 Task: Find connections with filter location Neustadt/Süd with filter topic #successwith filter profile language German with filter current company Rakuten Symphony with filter school National Institute of Technology Rourkela with filter industry Architectural and Structural Metal Manufacturing with filter service category Editing with filter keywords title Animal Shelter Manager
Action: Mouse moved to (546, 72)
Screenshot: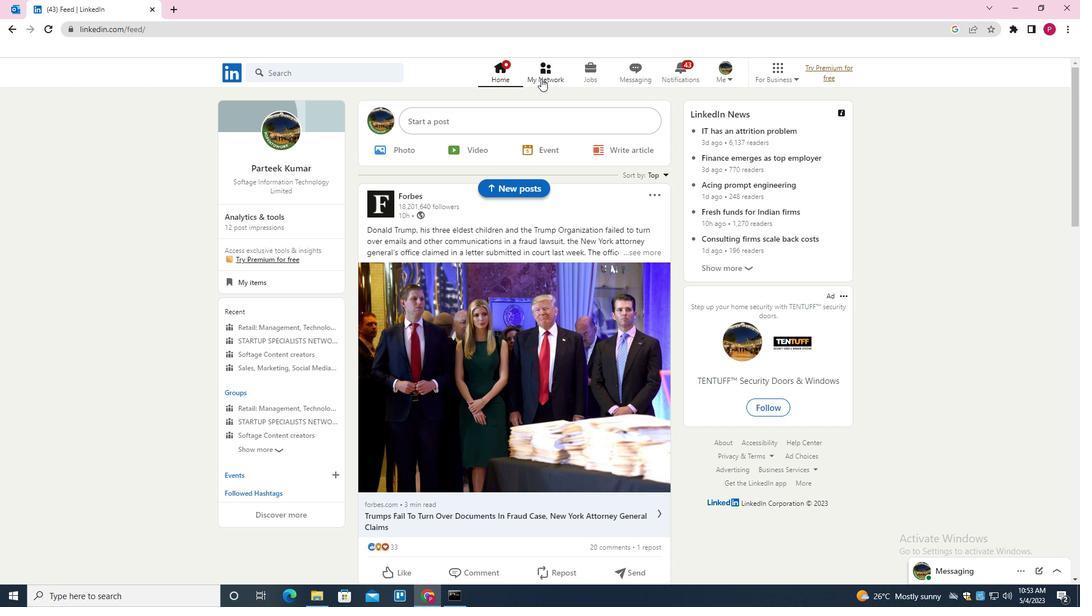 
Action: Mouse pressed left at (546, 72)
Screenshot: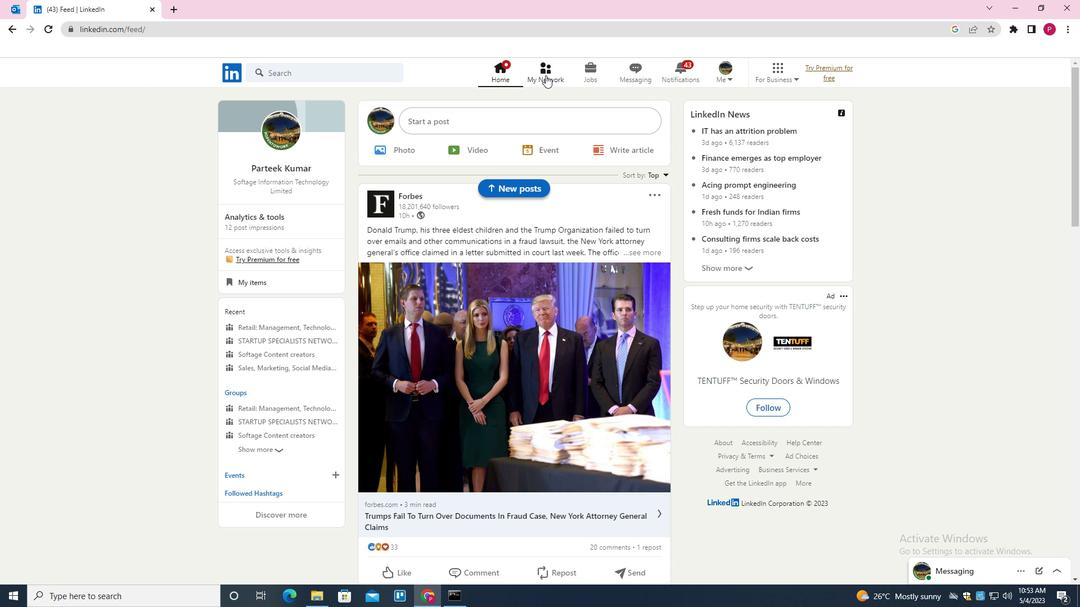 
Action: Mouse moved to (348, 134)
Screenshot: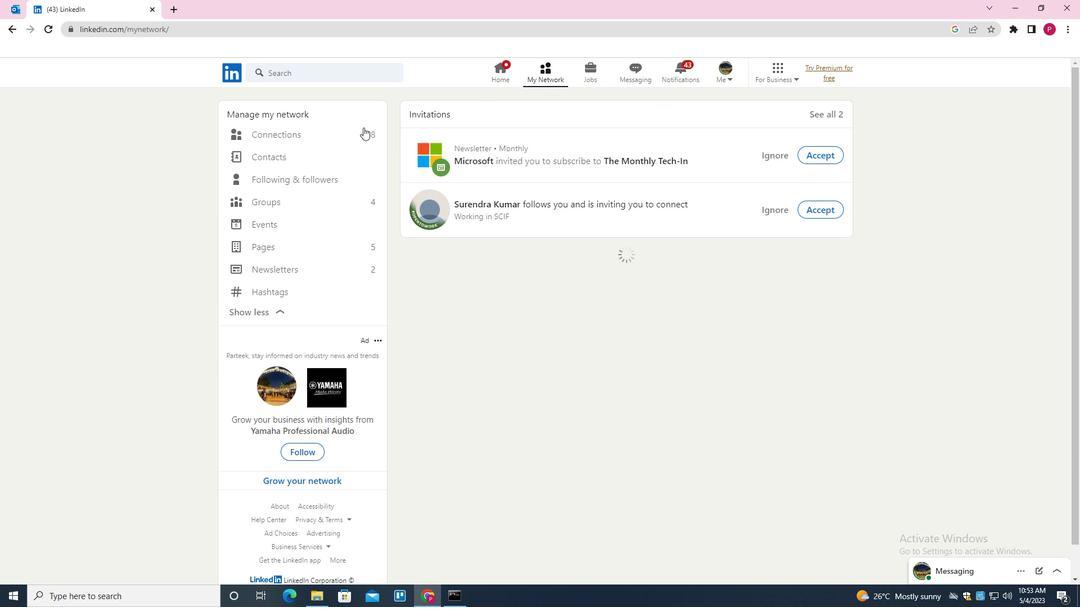 
Action: Mouse pressed left at (348, 134)
Screenshot: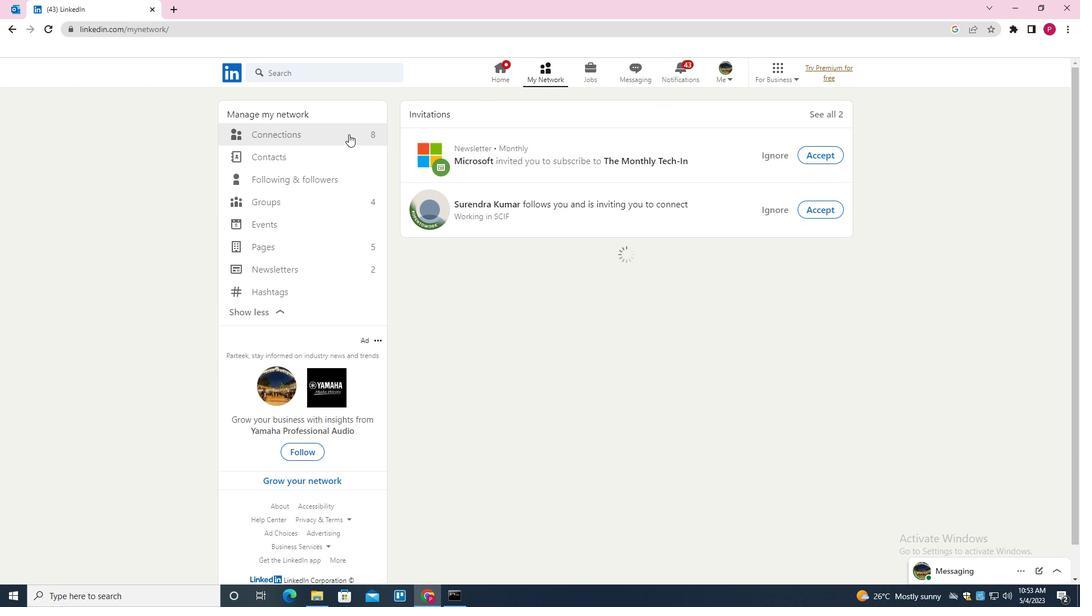 
Action: Mouse moved to (608, 132)
Screenshot: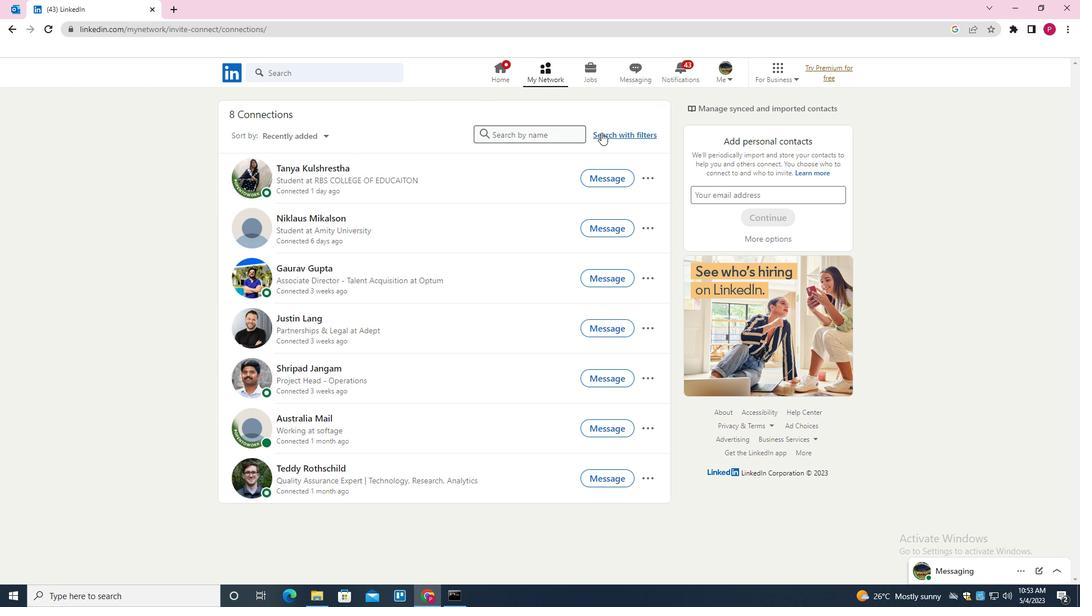 
Action: Mouse pressed left at (608, 132)
Screenshot: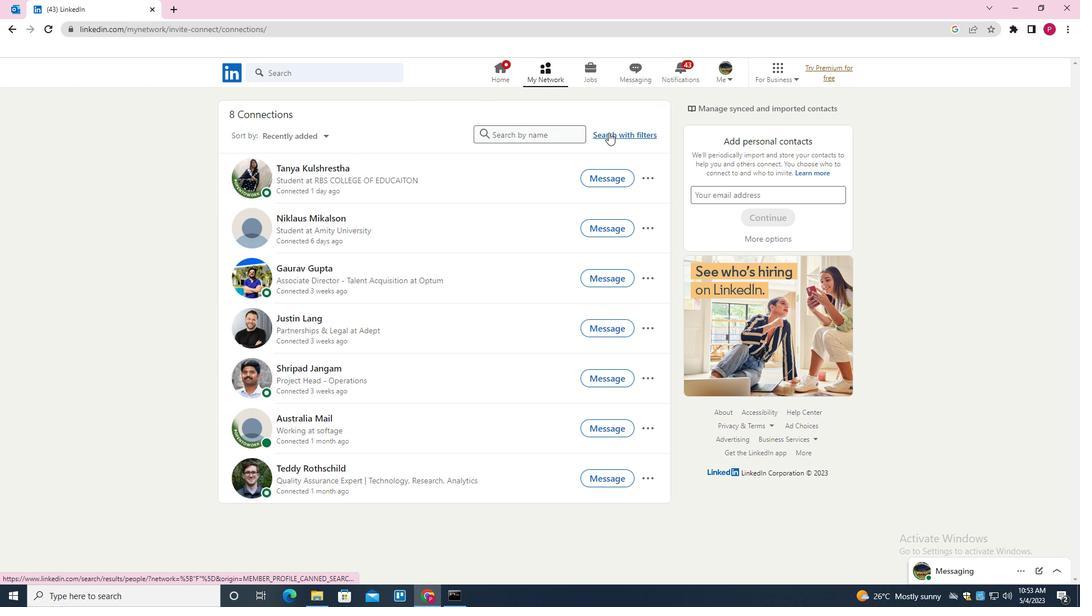 
Action: Mouse moved to (577, 104)
Screenshot: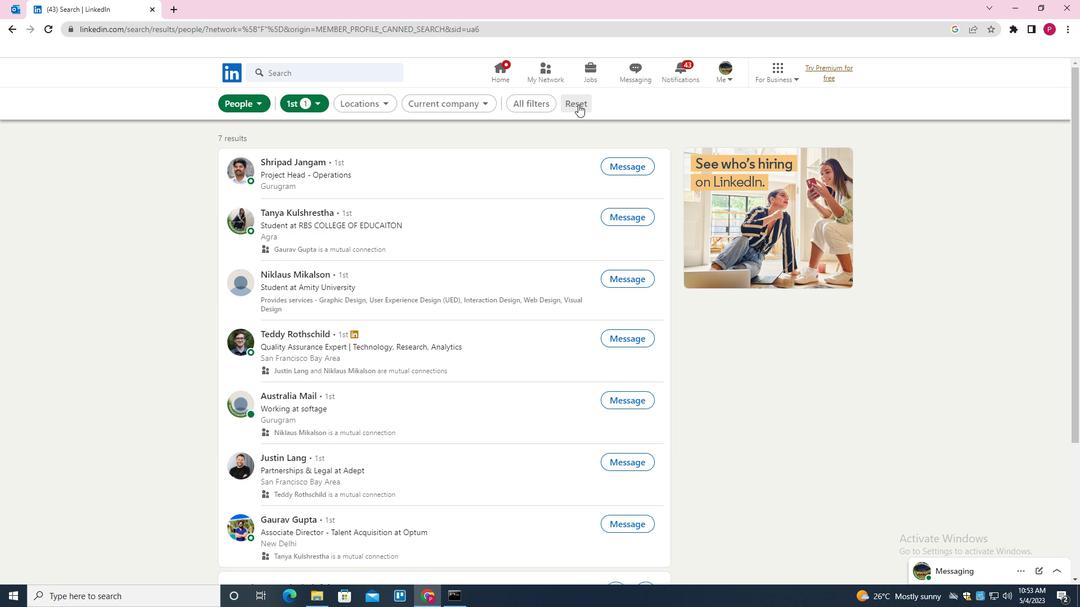 
Action: Mouse pressed left at (577, 104)
Screenshot: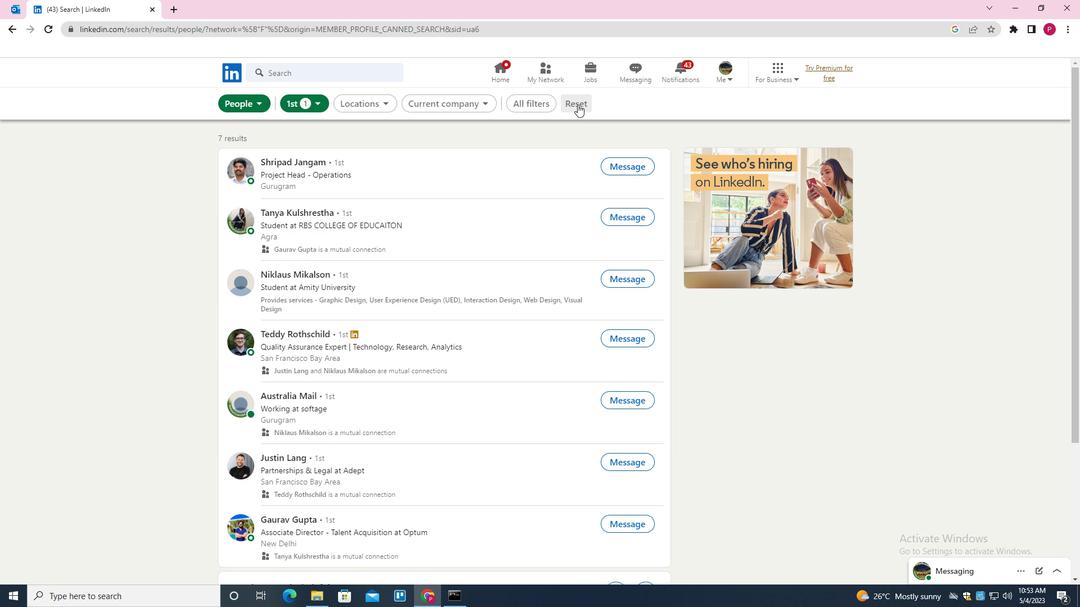 
Action: Mouse moved to (561, 104)
Screenshot: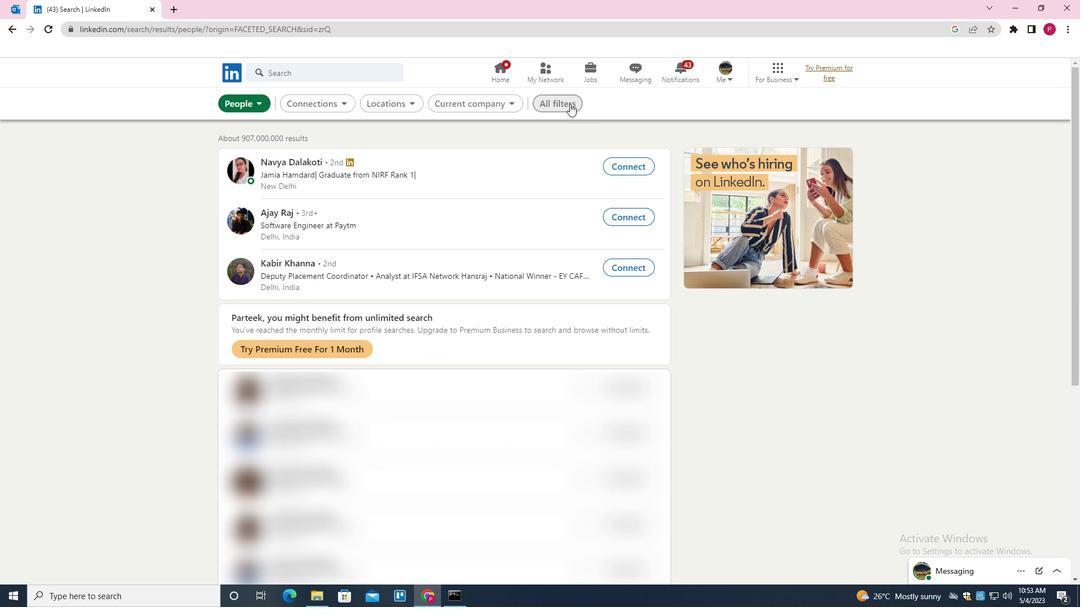 
Action: Mouse pressed left at (561, 104)
Screenshot: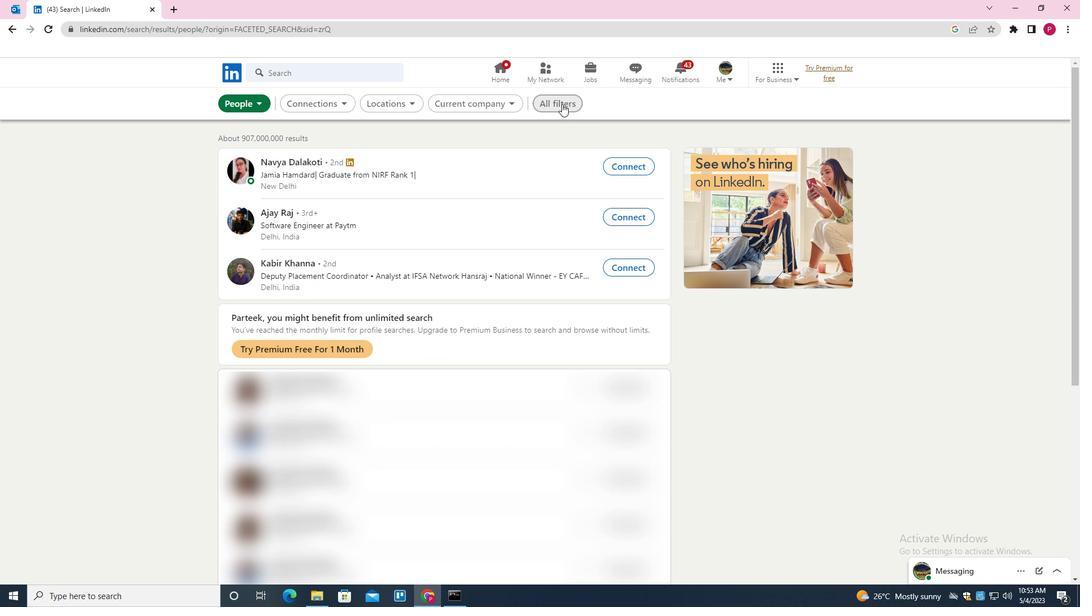
Action: Mouse moved to (787, 193)
Screenshot: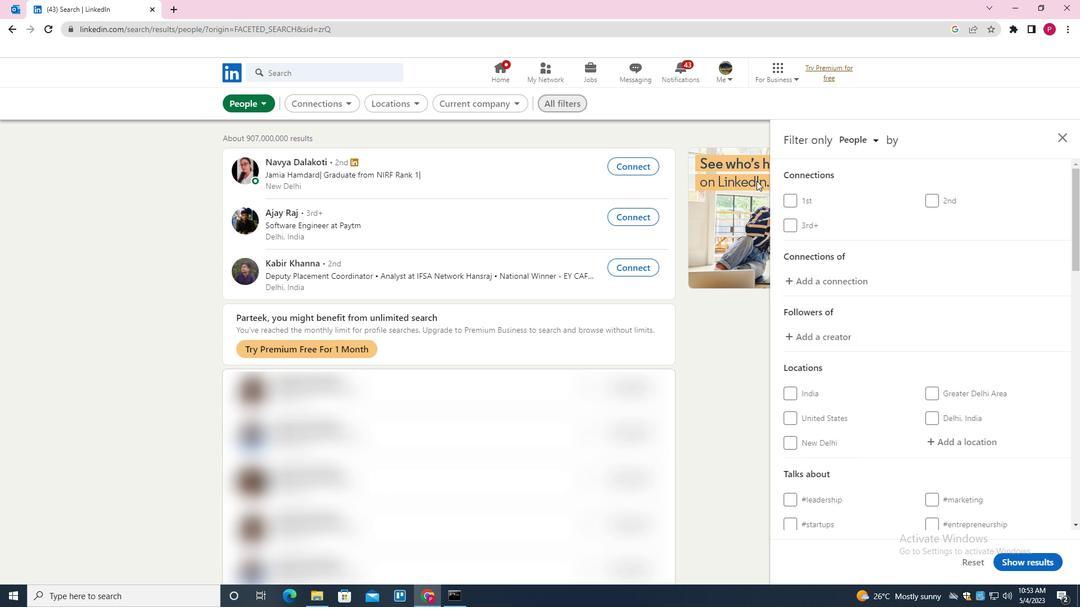 
Action: Mouse scrolled (787, 192) with delta (0, 0)
Screenshot: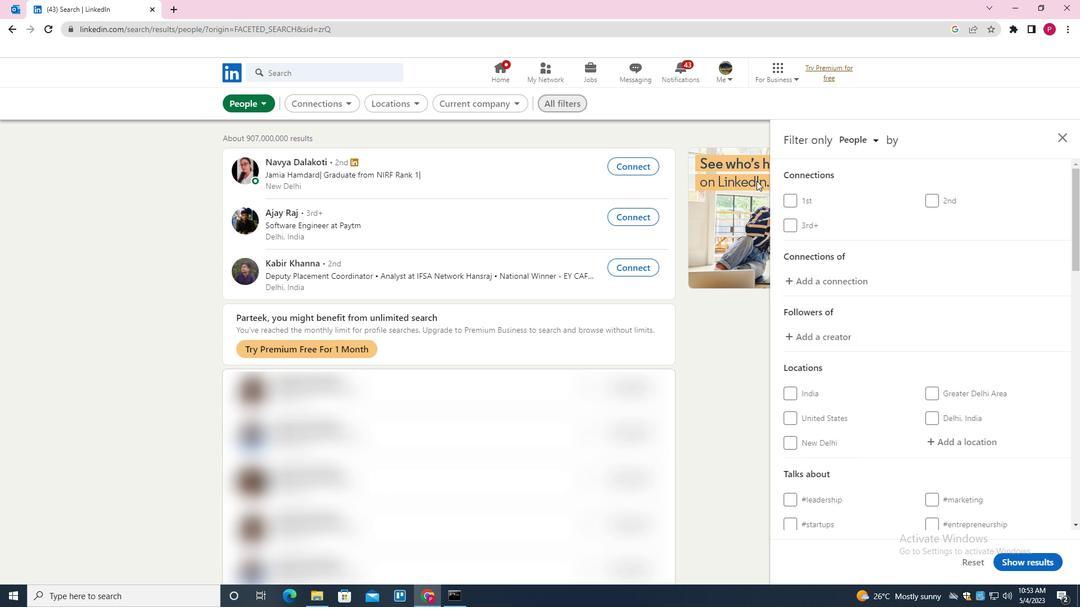 
Action: Mouse moved to (817, 213)
Screenshot: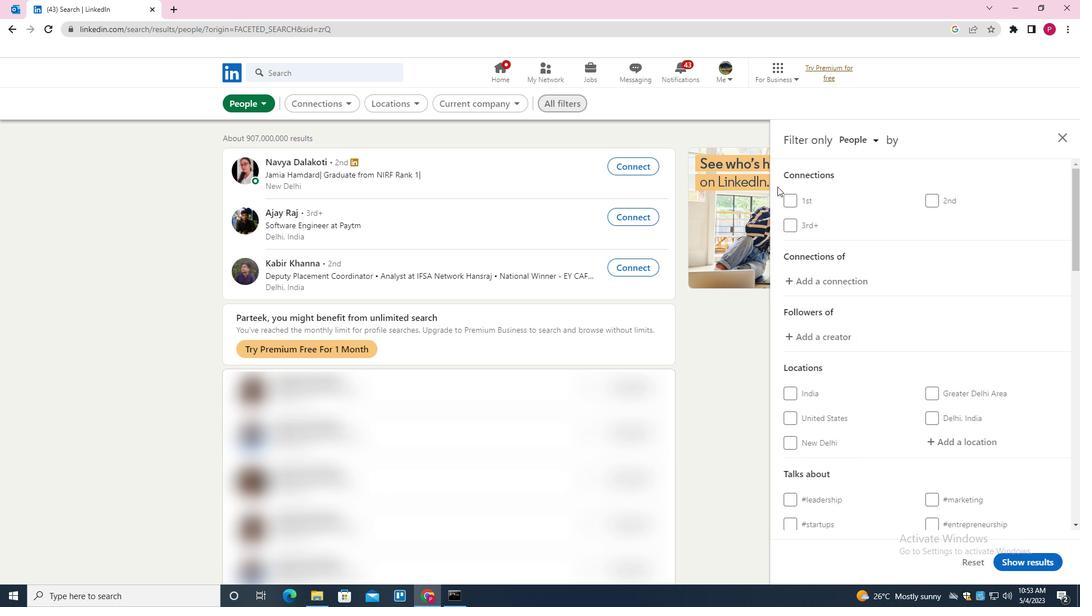 
Action: Mouse scrolled (817, 212) with delta (0, 0)
Screenshot: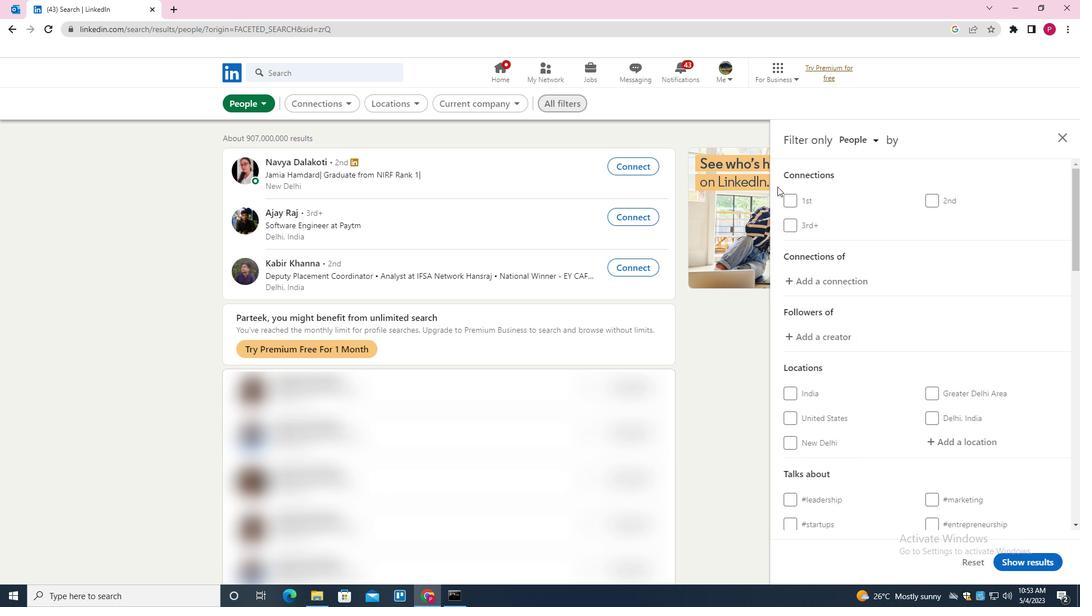 
Action: Mouse moved to (955, 334)
Screenshot: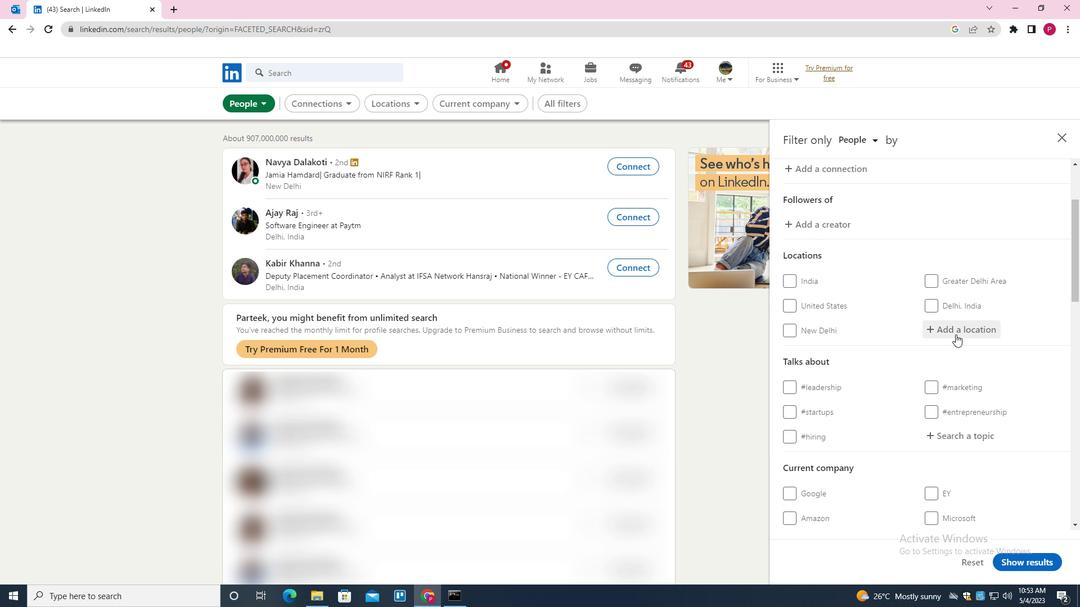 
Action: Mouse pressed left at (955, 334)
Screenshot: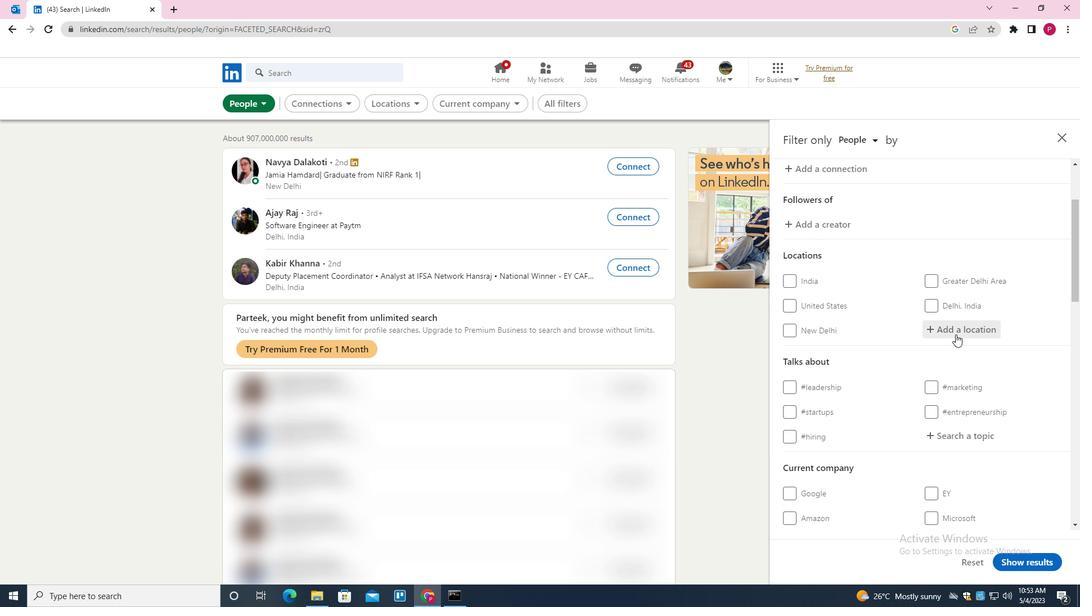 
Action: Key pressed <Key.shift><Key.shift><Key.shift><Key.shift><Key.shift>NEURSTA<Key.backspace><Key.backspace><Key.backspace><Key.backspace>STADT/<Key.shift>SUD
Screenshot: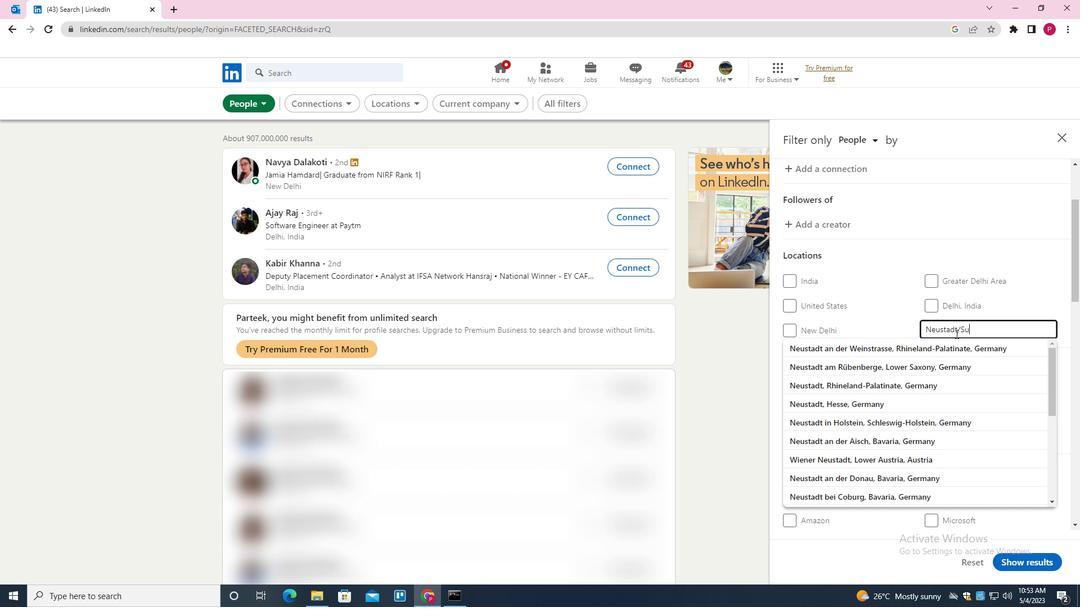 
Action: Mouse moved to (955, 324)
Screenshot: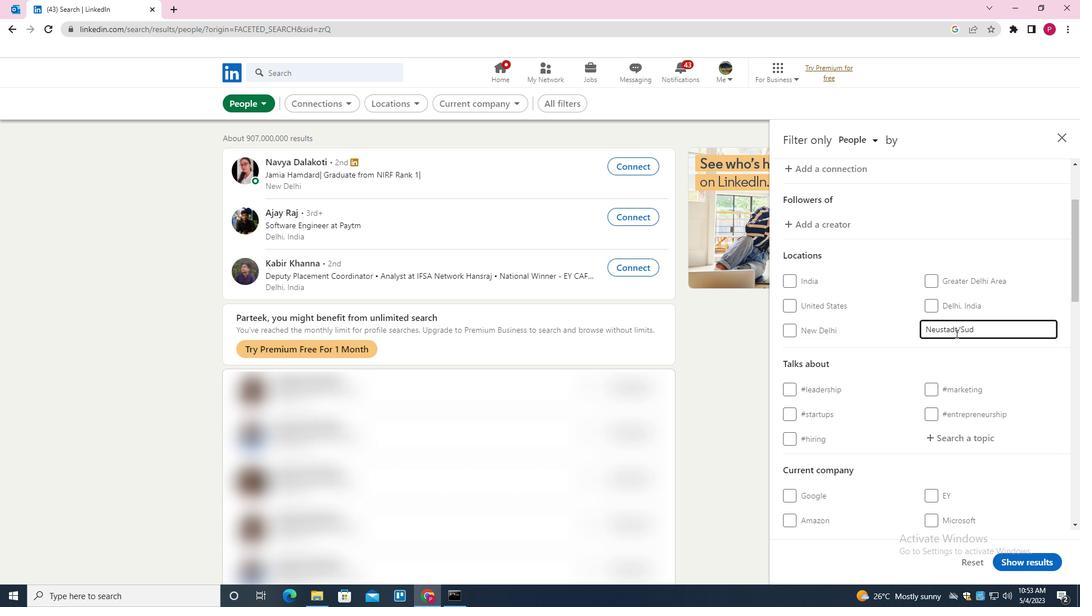 
Action: Mouse scrolled (955, 323) with delta (0, 0)
Screenshot: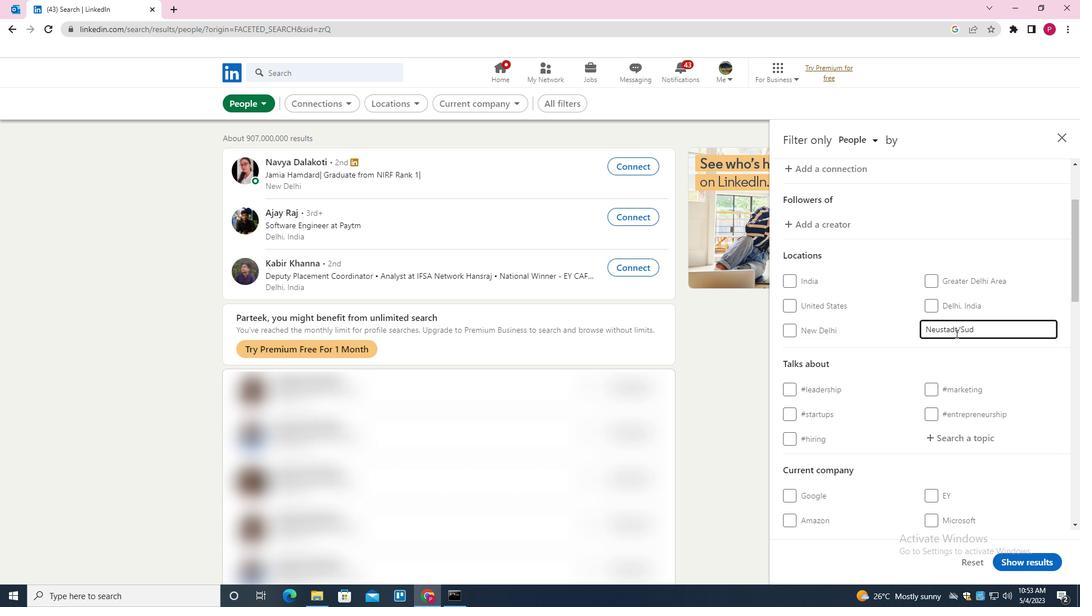 
Action: Mouse moved to (954, 322)
Screenshot: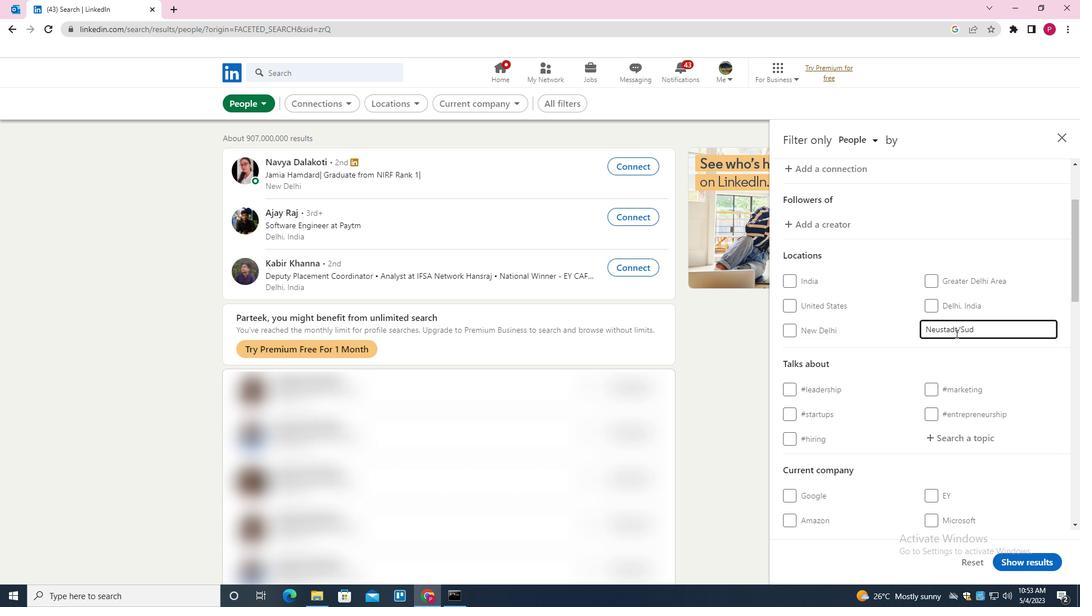 
Action: Mouse scrolled (954, 321) with delta (0, 0)
Screenshot: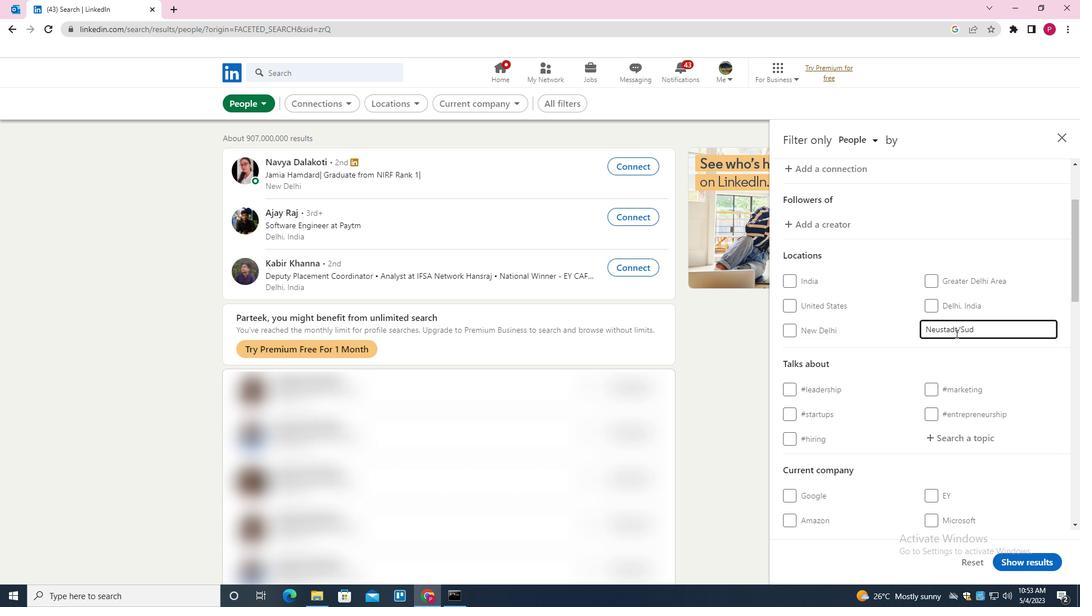
Action: Mouse moved to (954, 321)
Screenshot: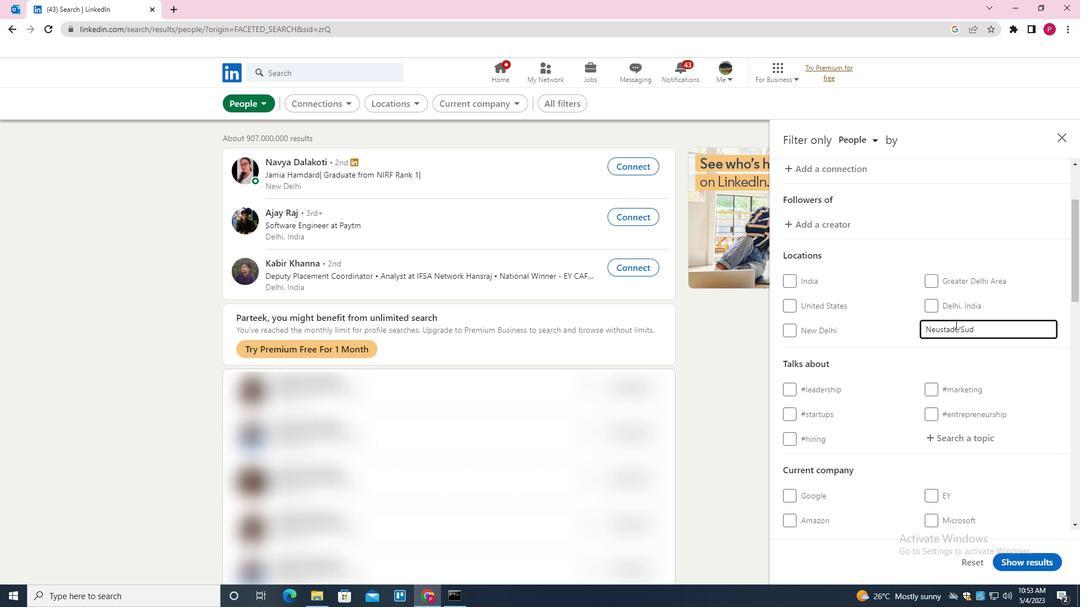 
Action: Mouse scrolled (954, 321) with delta (0, 0)
Screenshot: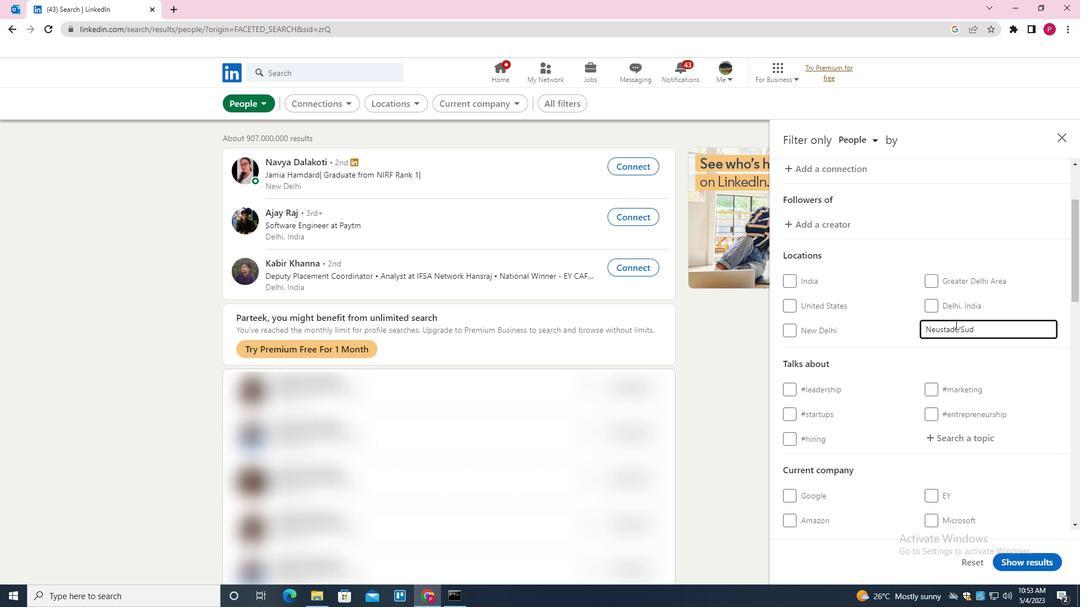 
Action: Mouse moved to (951, 275)
Screenshot: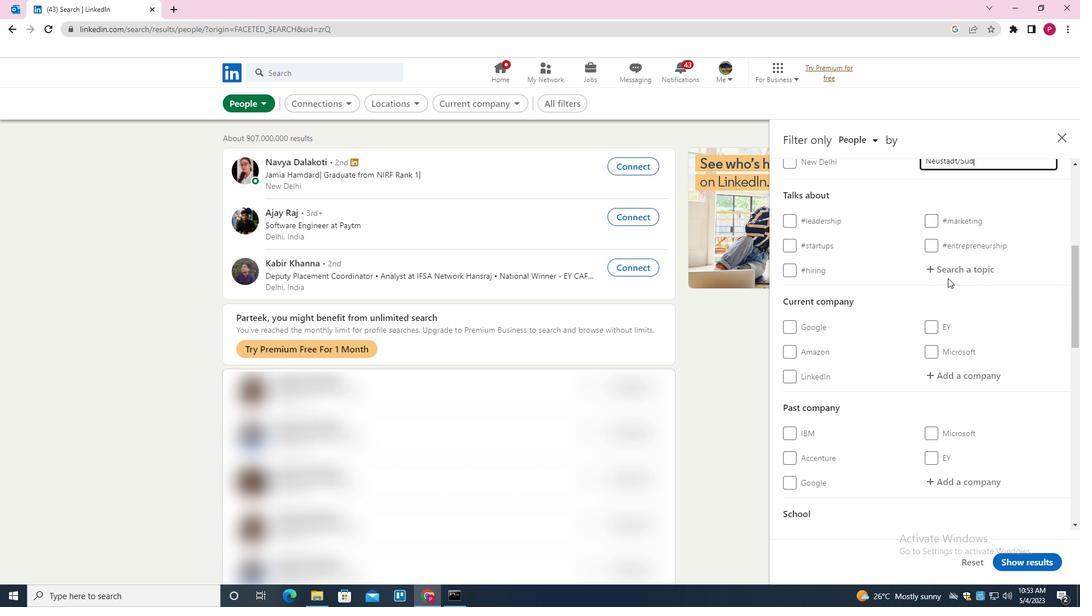 
Action: Mouse pressed left at (951, 275)
Screenshot: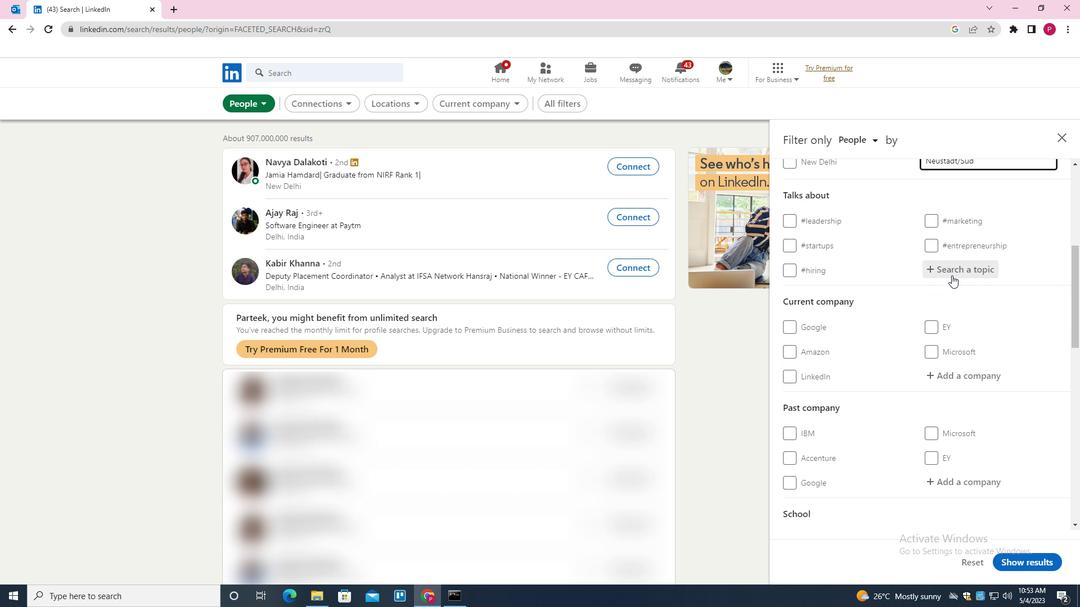 
Action: Key pressed SUCESS<Key.down><Key.down><Key.down><Key.down><Key.enter>
Screenshot: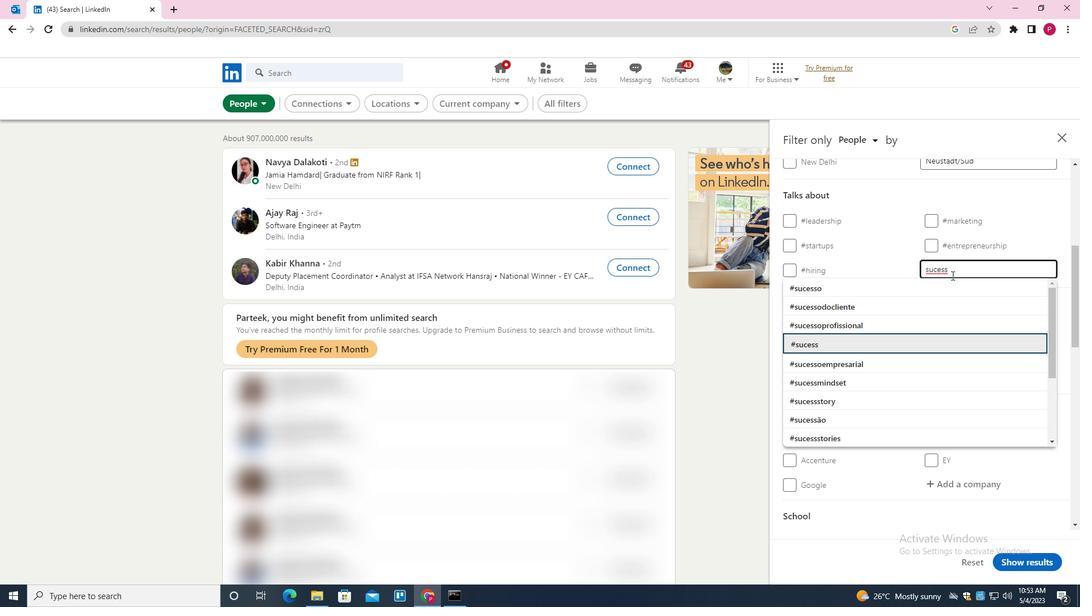 
Action: Mouse moved to (915, 286)
Screenshot: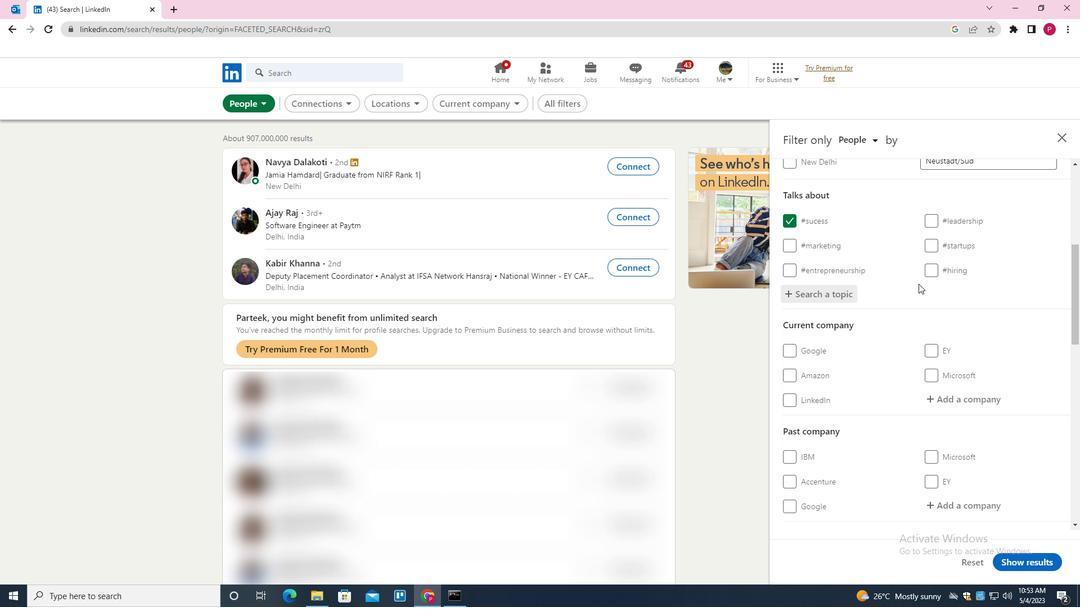 
Action: Mouse scrolled (915, 285) with delta (0, 0)
Screenshot: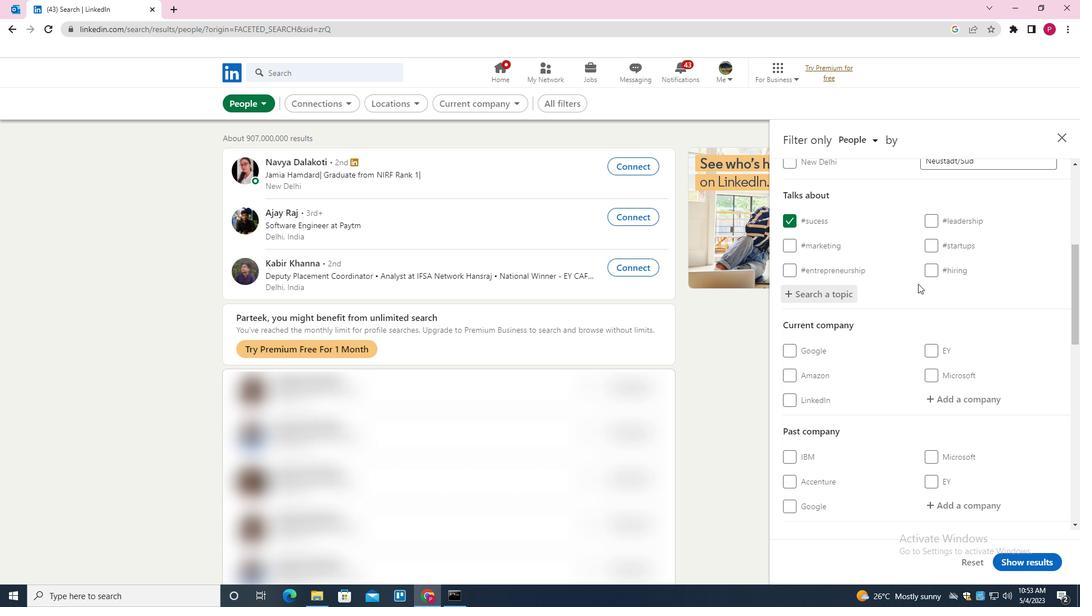 
Action: Mouse moved to (914, 287)
Screenshot: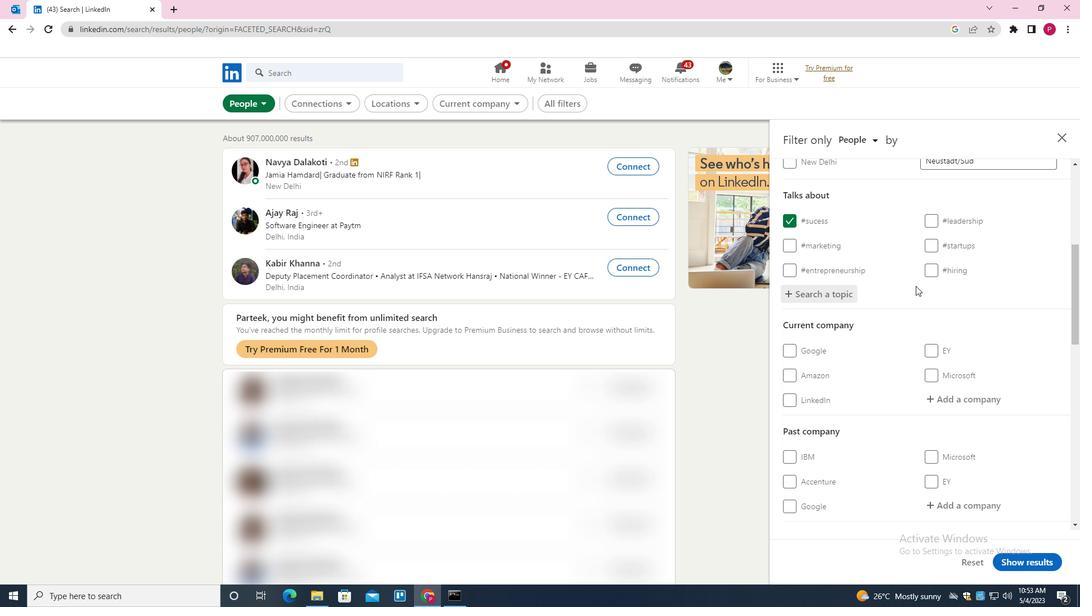 
Action: Mouse scrolled (914, 286) with delta (0, 0)
Screenshot: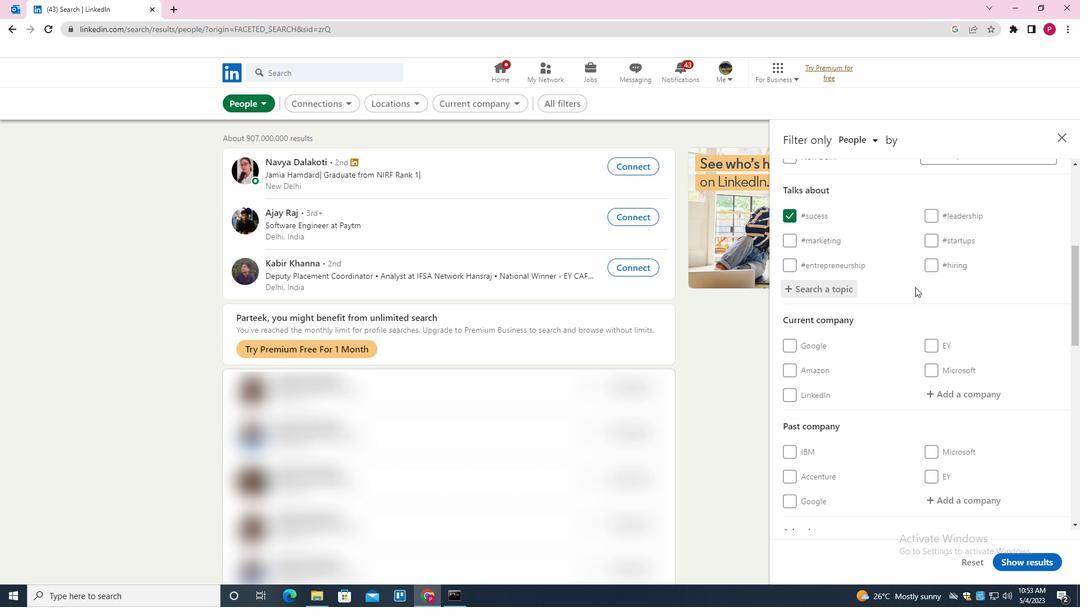 
Action: Mouse scrolled (914, 286) with delta (0, 0)
Screenshot: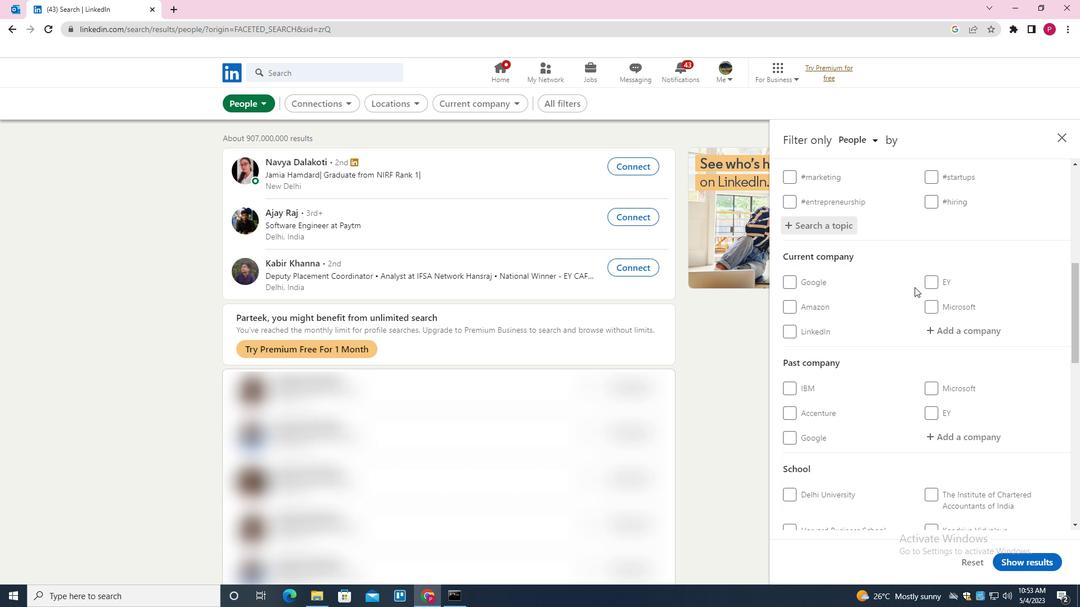 
Action: Mouse scrolled (914, 286) with delta (0, 0)
Screenshot: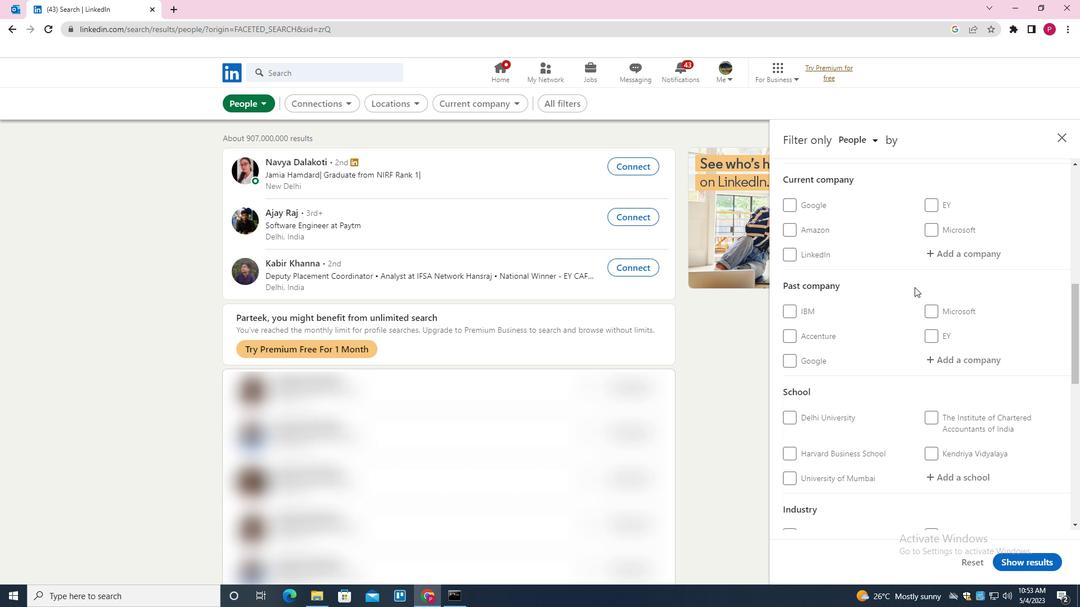 
Action: Mouse scrolled (914, 286) with delta (0, 0)
Screenshot: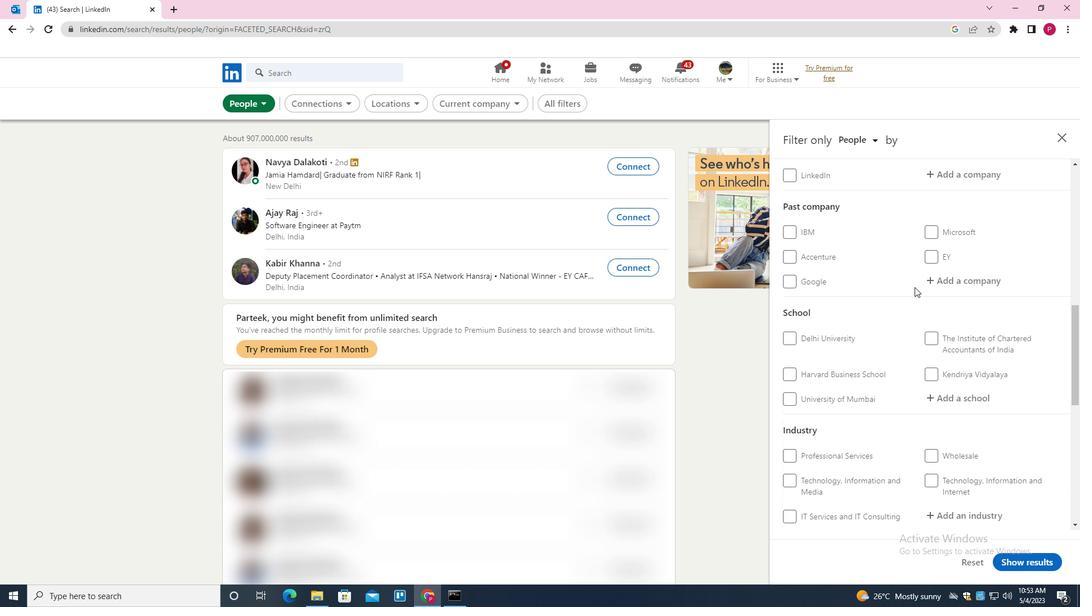 
Action: Mouse moved to (914, 287)
Screenshot: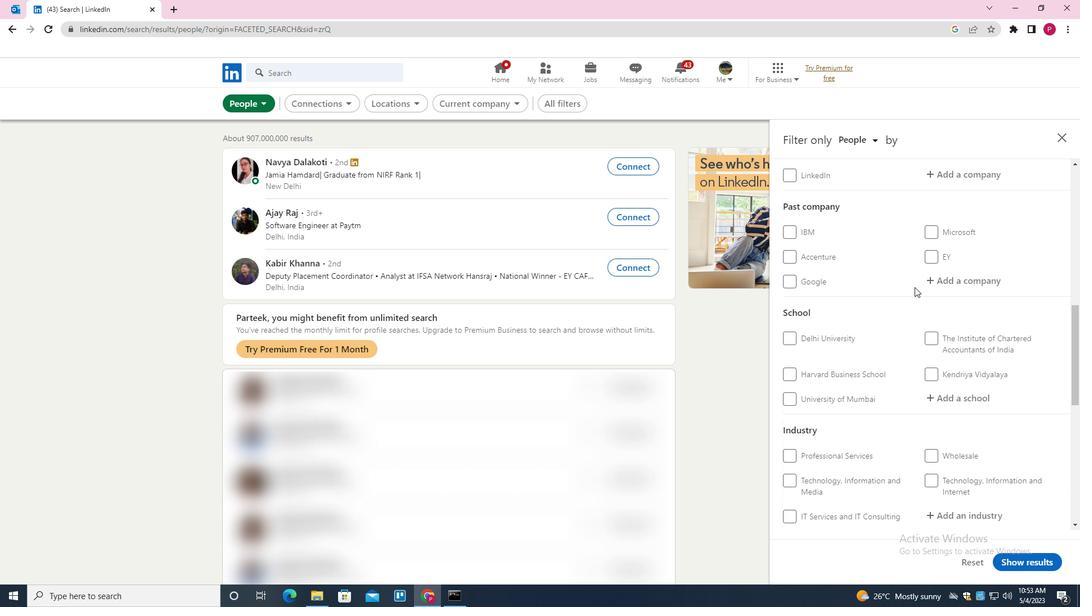 
Action: Mouse scrolled (914, 286) with delta (0, 0)
Screenshot: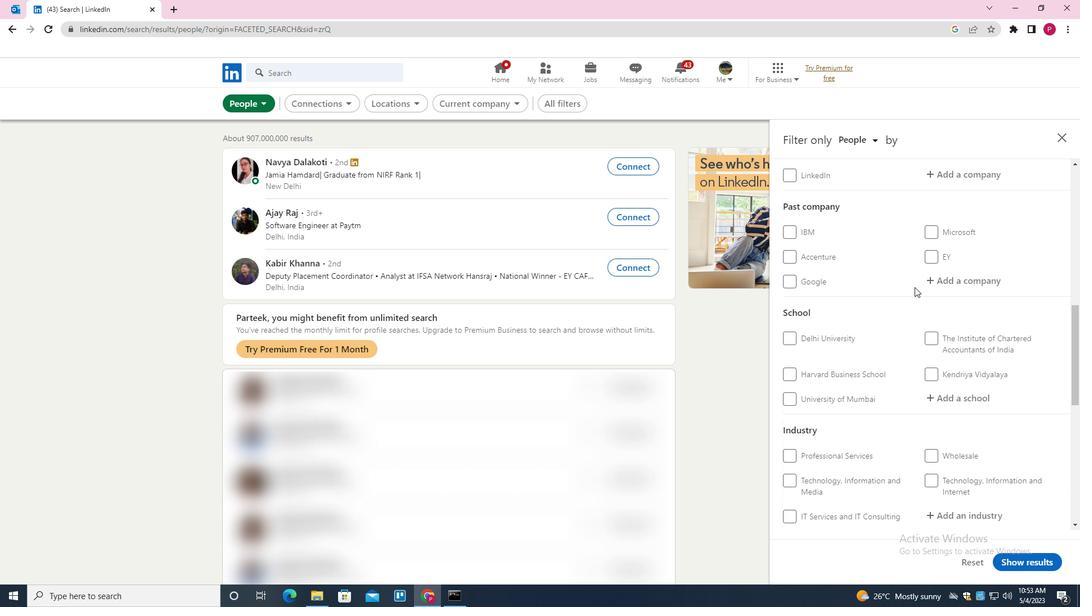 
Action: Mouse scrolled (914, 286) with delta (0, 0)
Screenshot: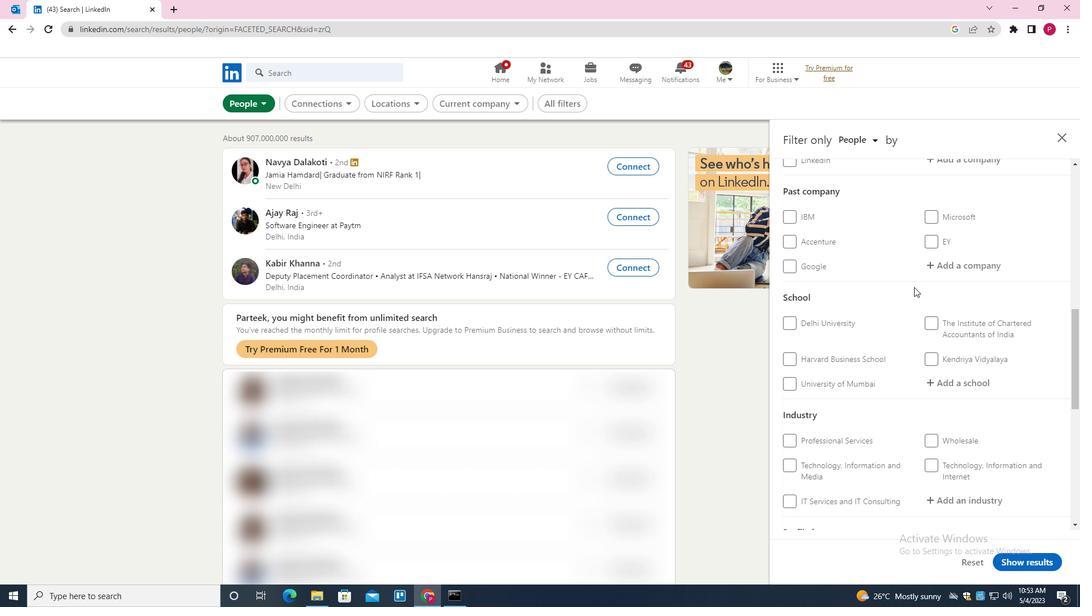 
Action: Mouse scrolled (914, 286) with delta (0, 0)
Screenshot: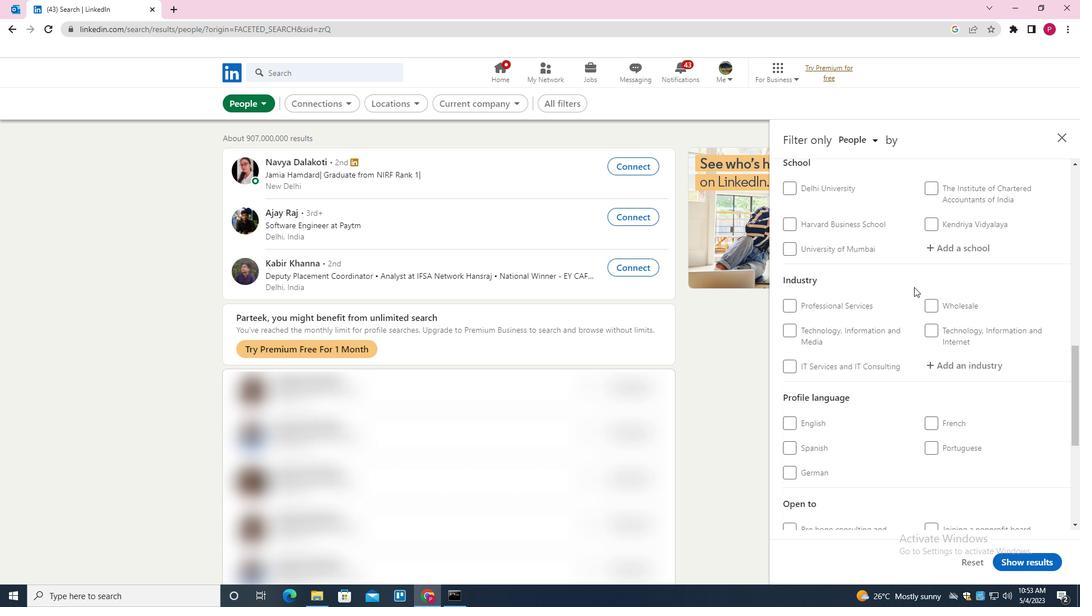 
Action: Mouse moved to (901, 308)
Screenshot: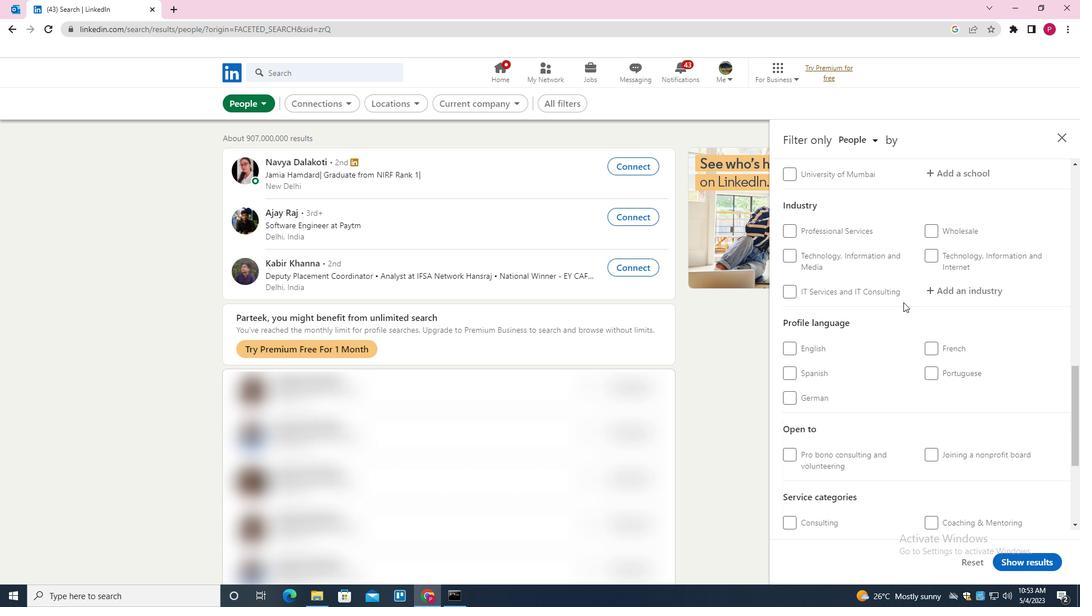 
Action: Mouse scrolled (901, 308) with delta (0, 0)
Screenshot: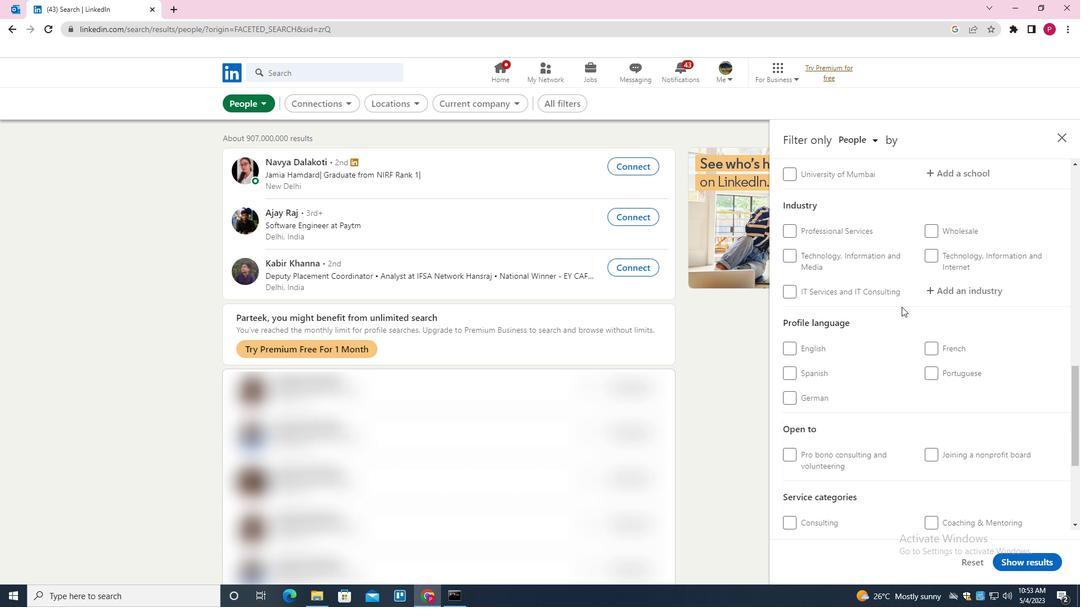 
Action: Mouse moved to (825, 338)
Screenshot: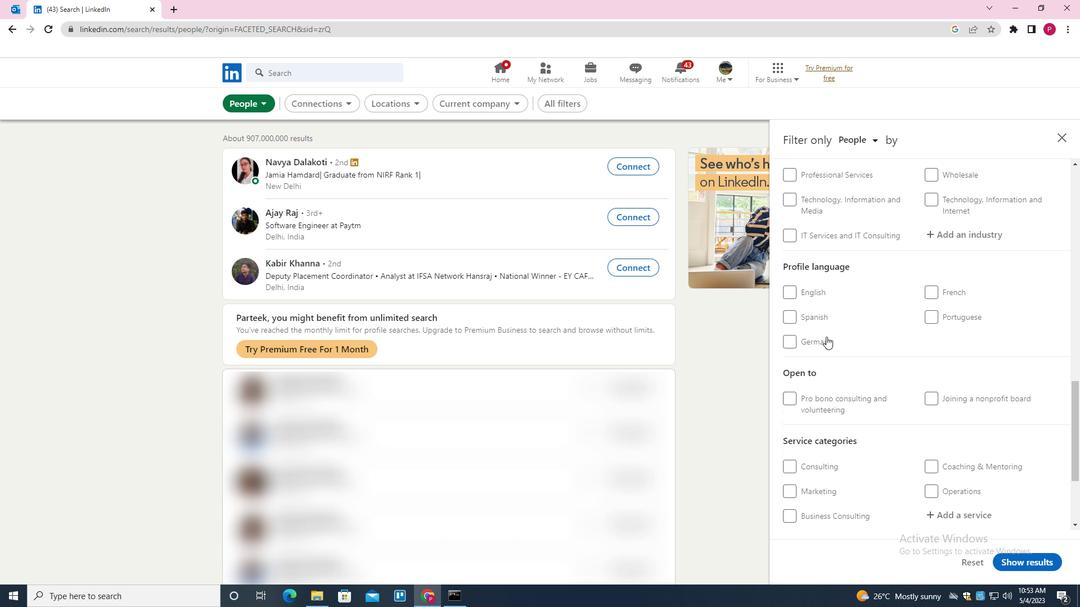 
Action: Mouse pressed left at (825, 338)
Screenshot: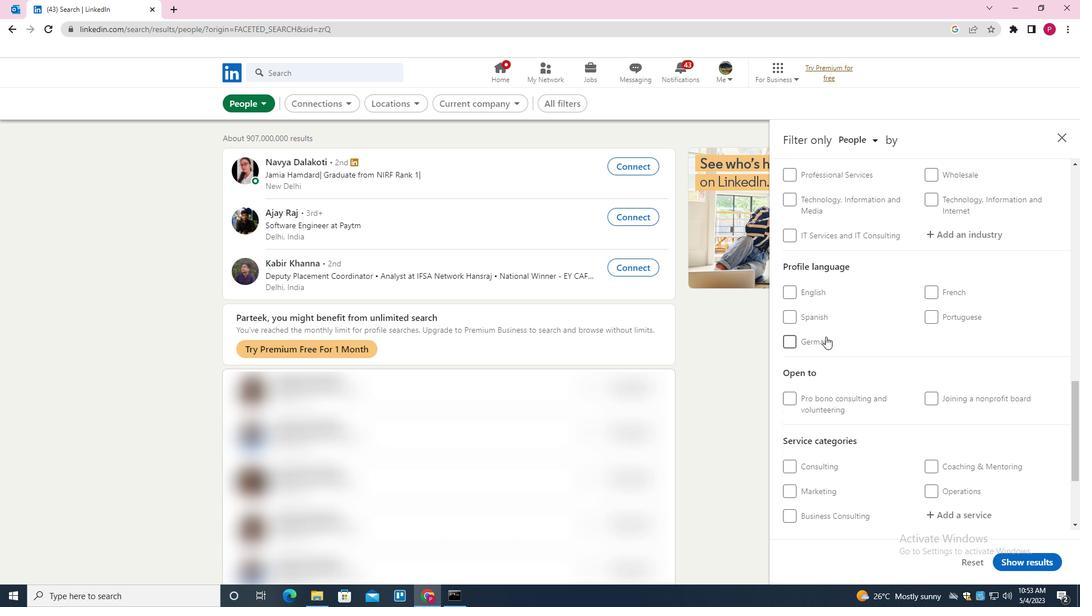 
Action: Mouse moved to (864, 339)
Screenshot: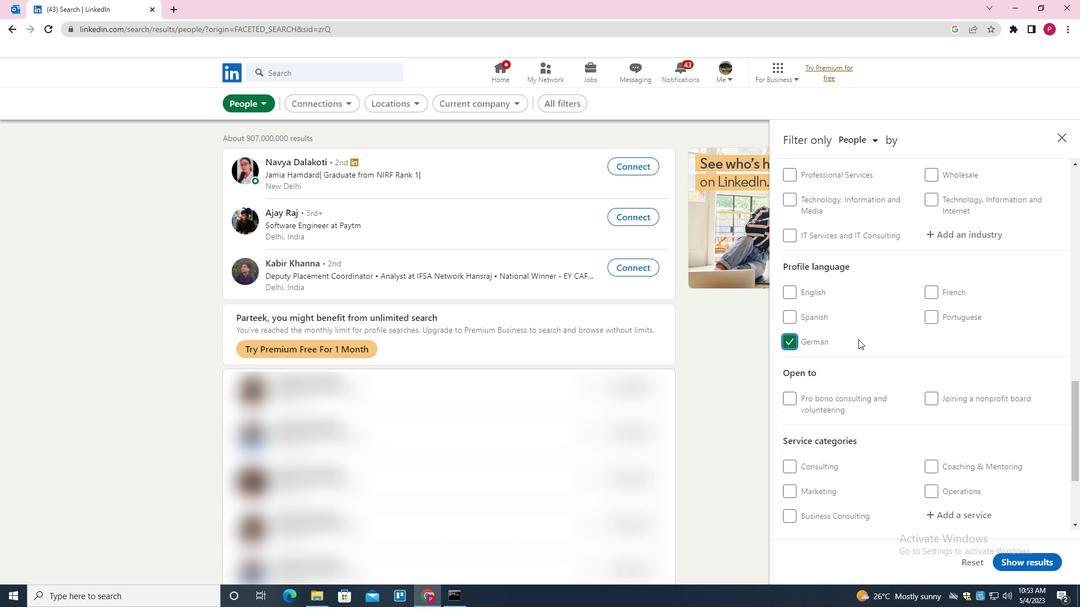 
Action: Mouse scrolled (864, 340) with delta (0, 0)
Screenshot: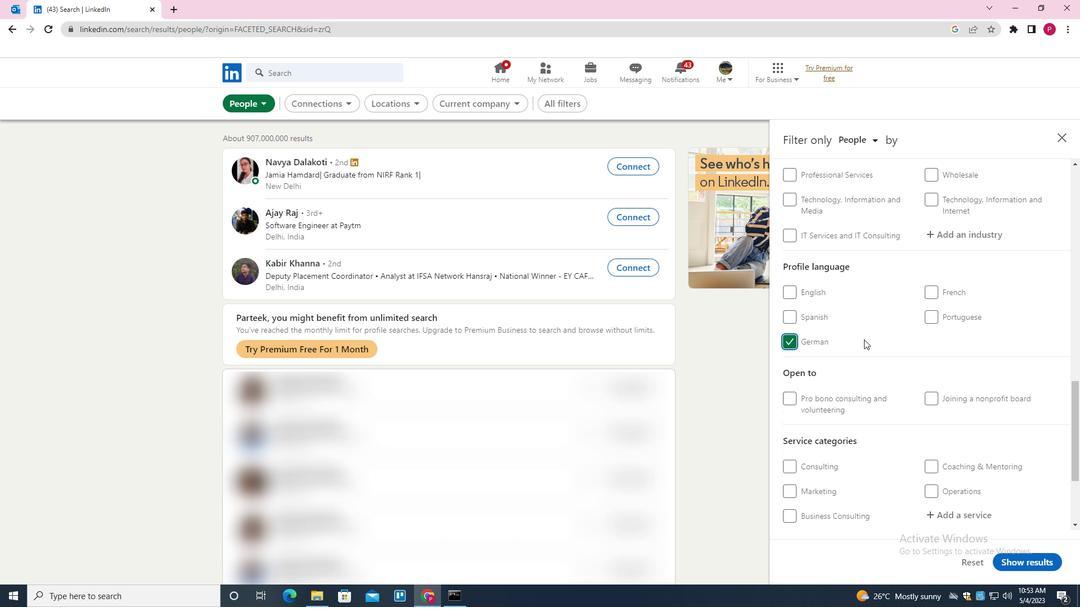 
Action: Mouse scrolled (864, 340) with delta (0, 0)
Screenshot: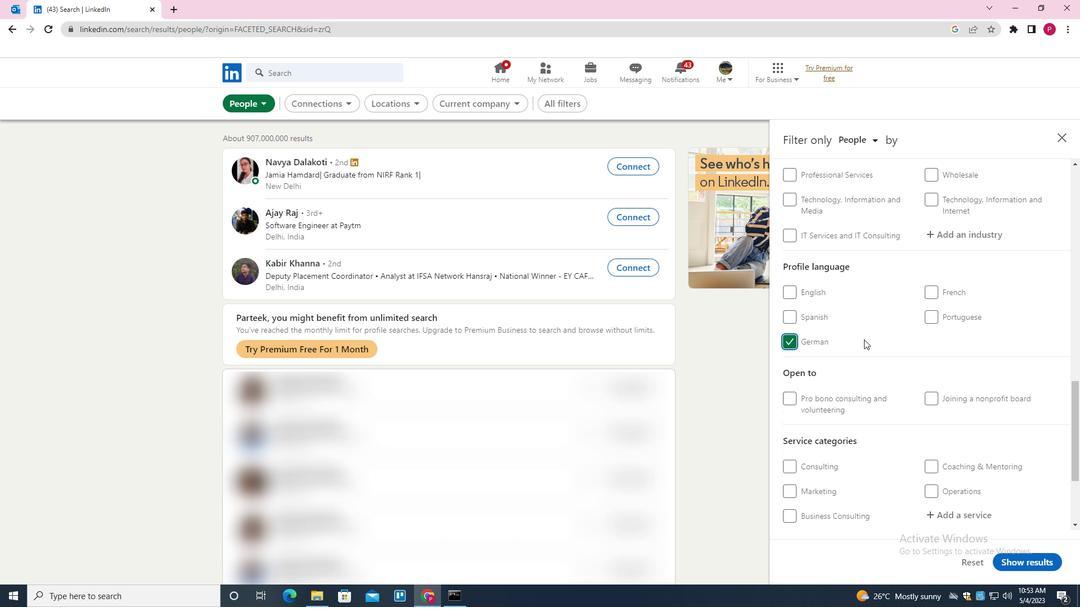 
Action: Mouse scrolled (864, 340) with delta (0, 0)
Screenshot: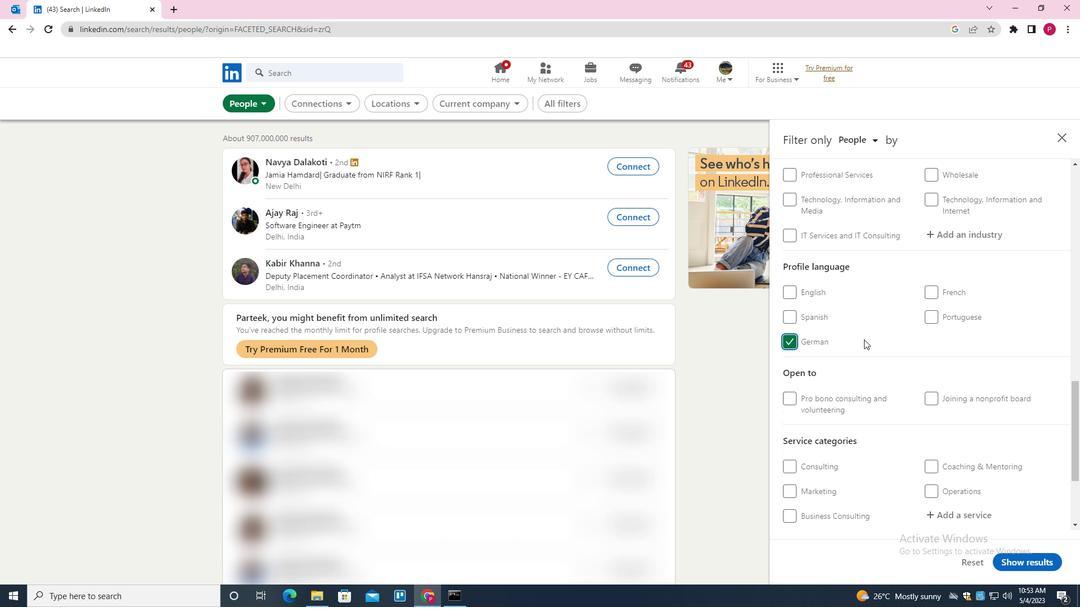 
Action: Mouse scrolled (864, 340) with delta (0, 0)
Screenshot: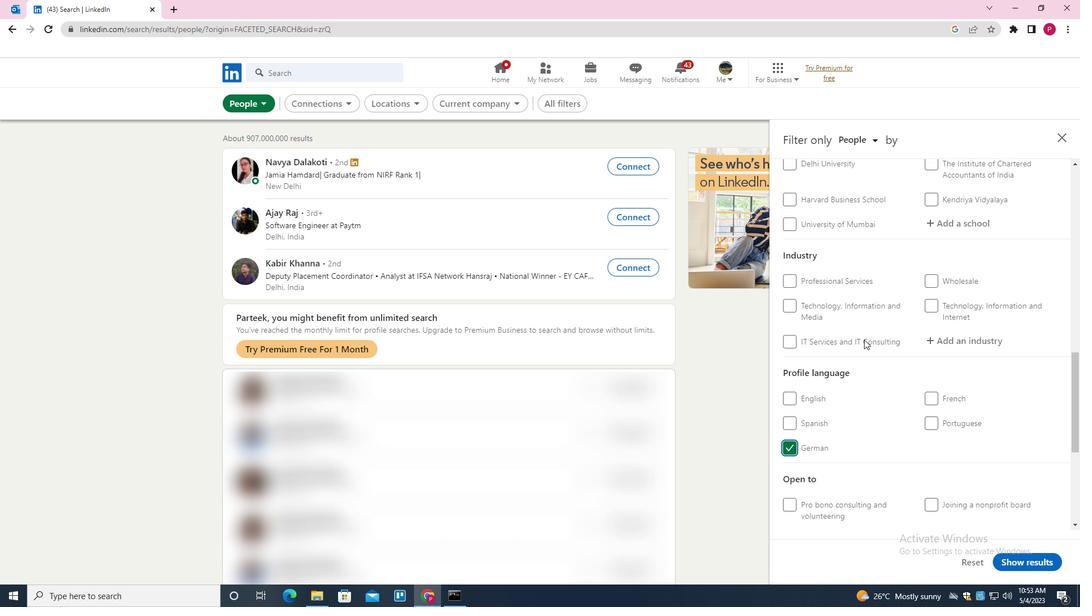 
Action: Mouse scrolled (864, 340) with delta (0, 0)
Screenshot: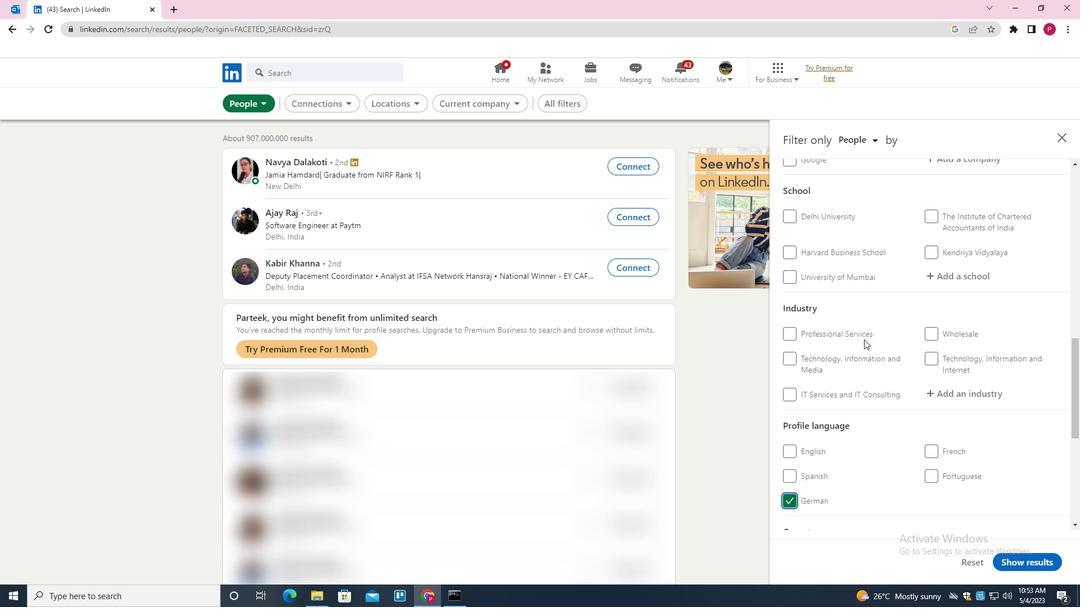 
Action: Mouse scrolled (864, 340) with delta (0, 0)
Screenshot: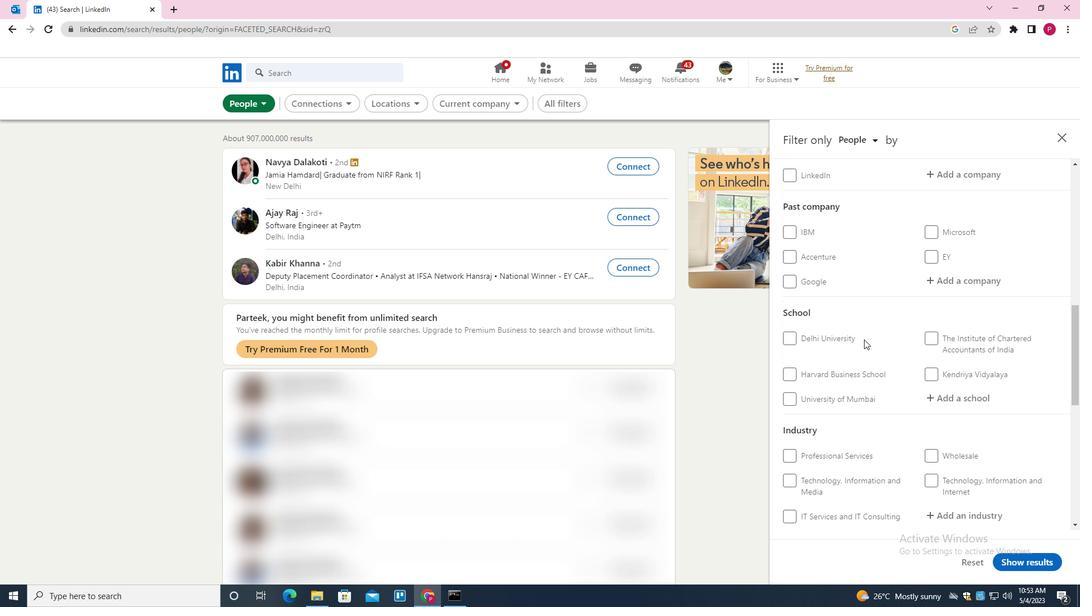 
Action: Mouse scrolled (864, 340) with delta (0, 0)
Screenshot: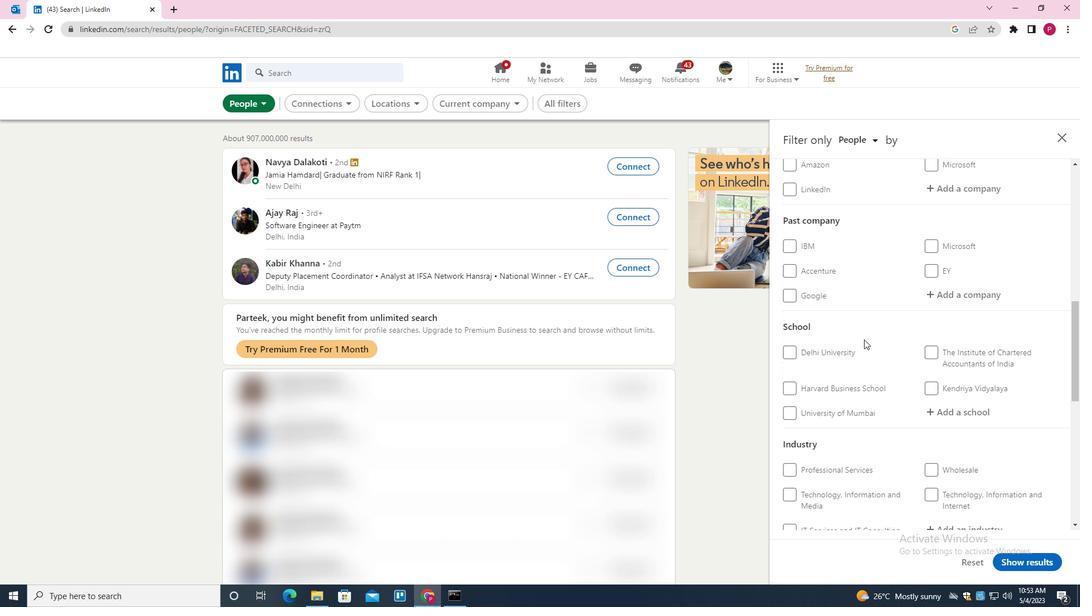 
Action: Mouse moved to (980, 282)
Screenshot: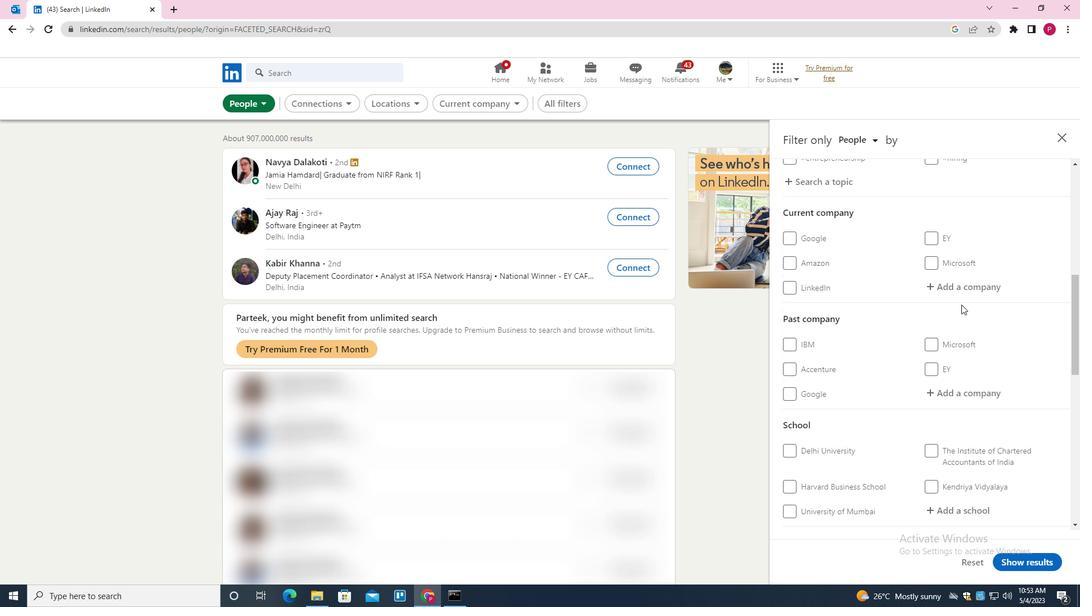 
Action: Mouse pressed left at (980, 282)
Screenshot: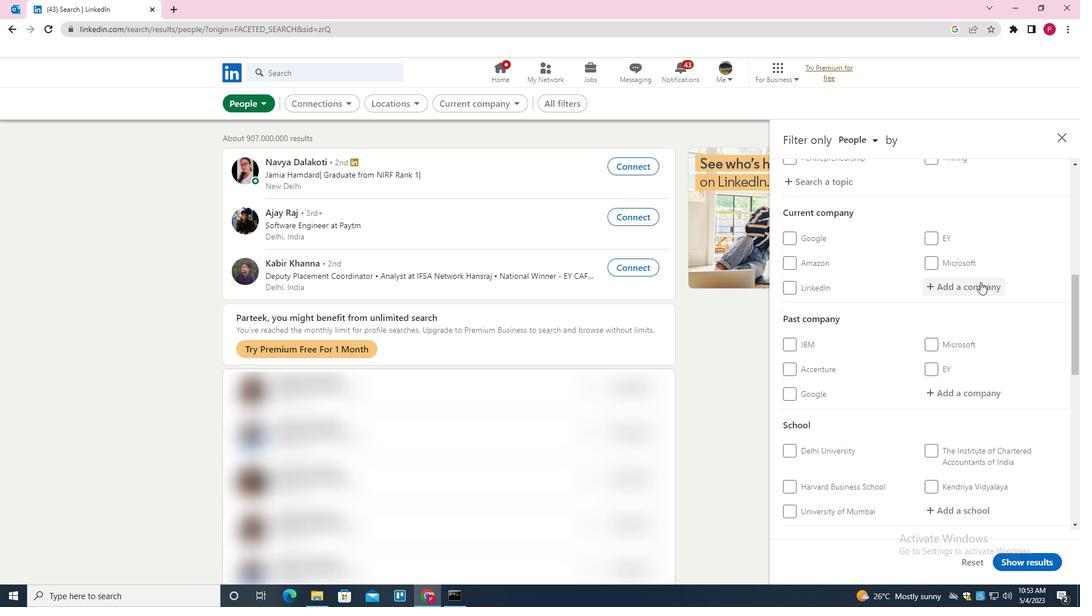 
Action: Key pressed <Key.shift><Key.shift><Key.shift>RAKUTEN<Key.space><Key.shift><Key.shift><Key.shift><Key.shift><Key.shift><Key.shift><Key.shift><Key.shift><Key.shift><Key.shift><Key.shift><Key.shift><Key.shift><Key.shift><Key.shift>SYMPHONY<Key.down><Key.enter>
Screenshot: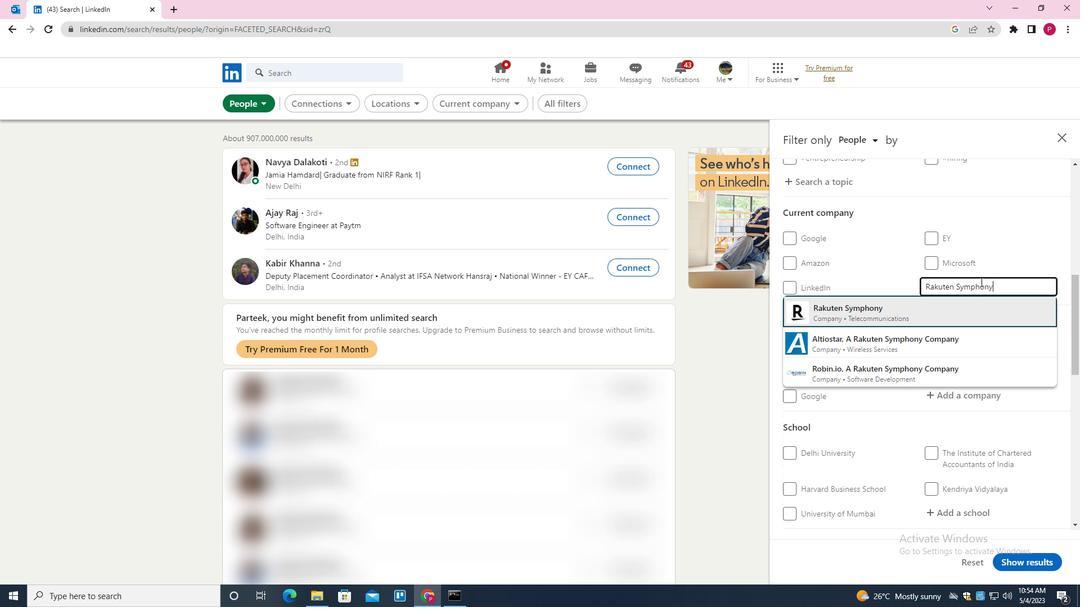 
Action: Mouse moved to (923, 306)
Screenshot: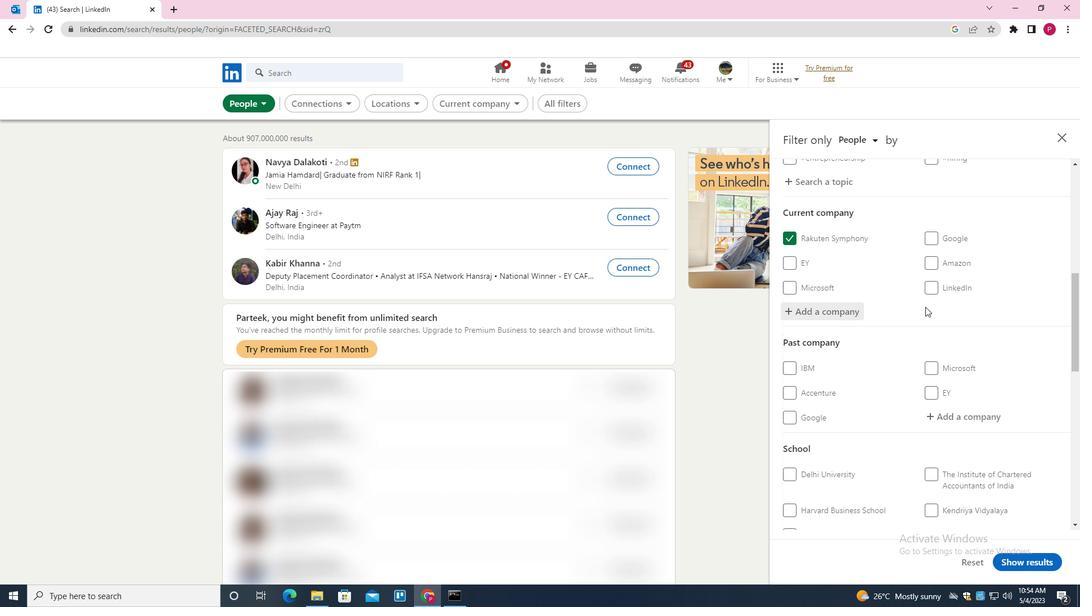 
Action: Mouse scrolled (923, 306) with delta (0, 0)
Screenshot: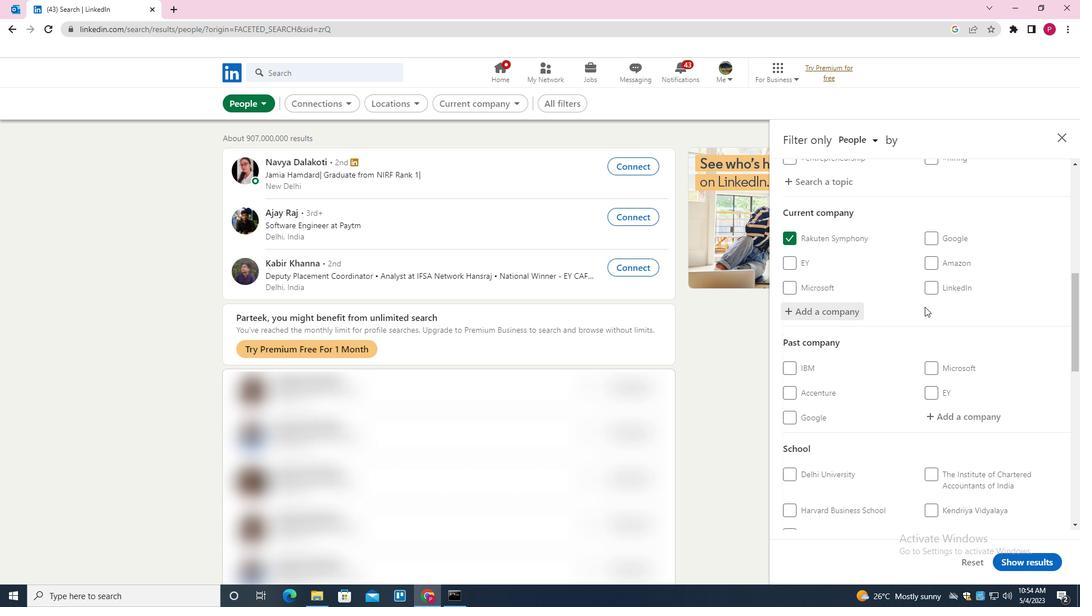 
Action: Mouse scrolled (923, 306) with delta (0, 0)
Screenshot: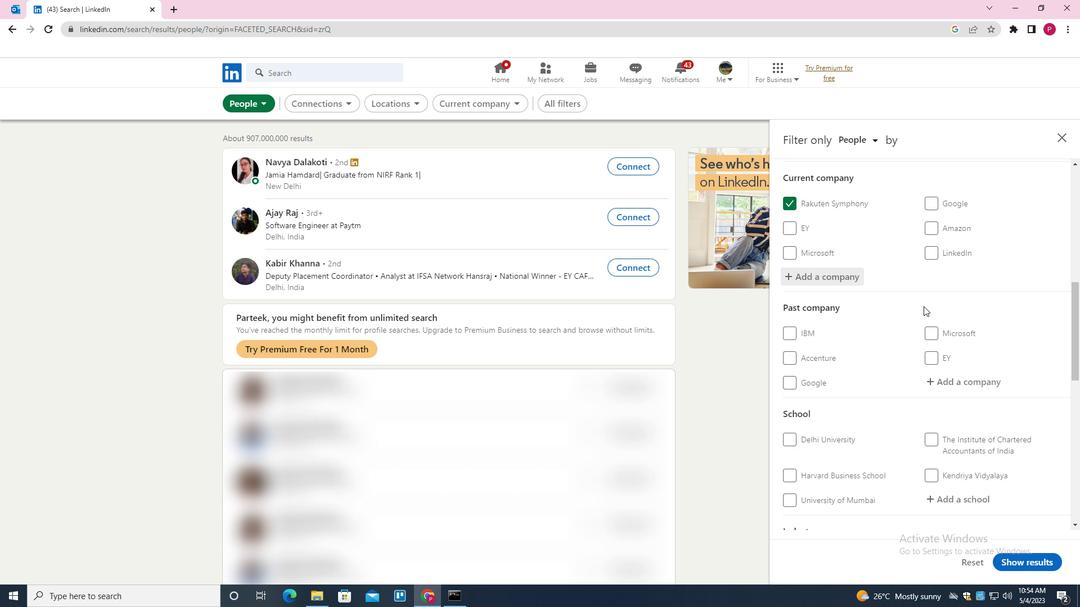 
Action: Mouse moved to (920, 306)
Screenshot: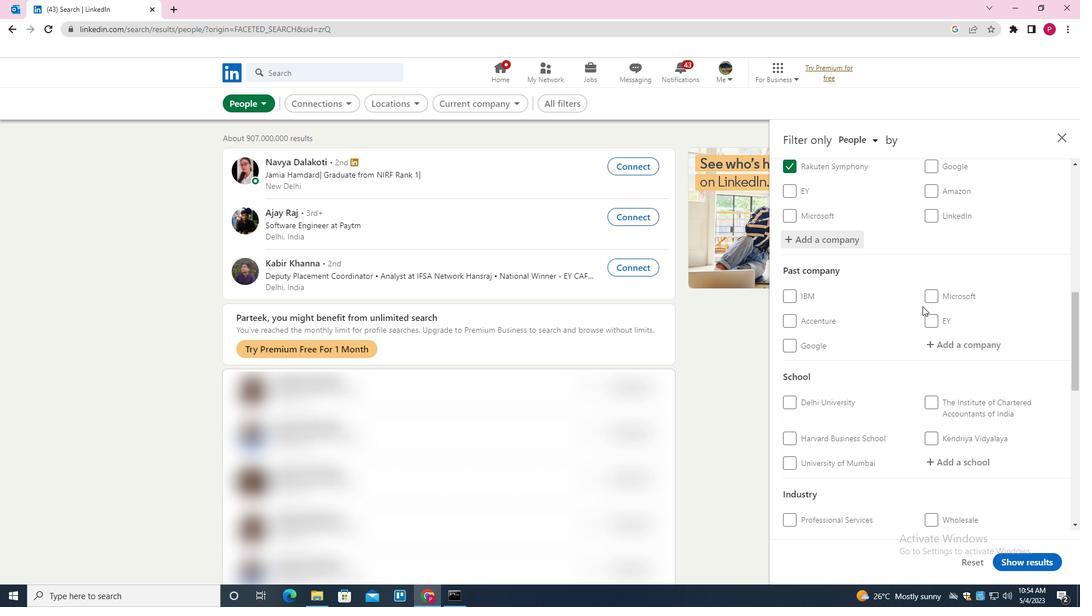 
Action: Mouse scrolled (920, 306) with delta (0, 0)
Screenshot: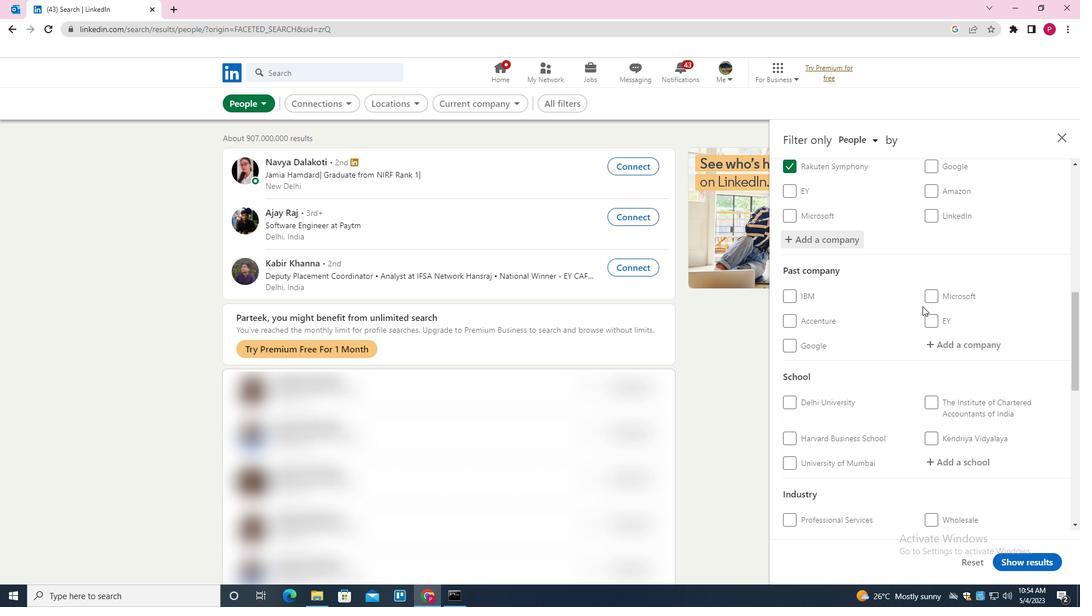
Action: Mouse moved to (919, 307)
Screenshot: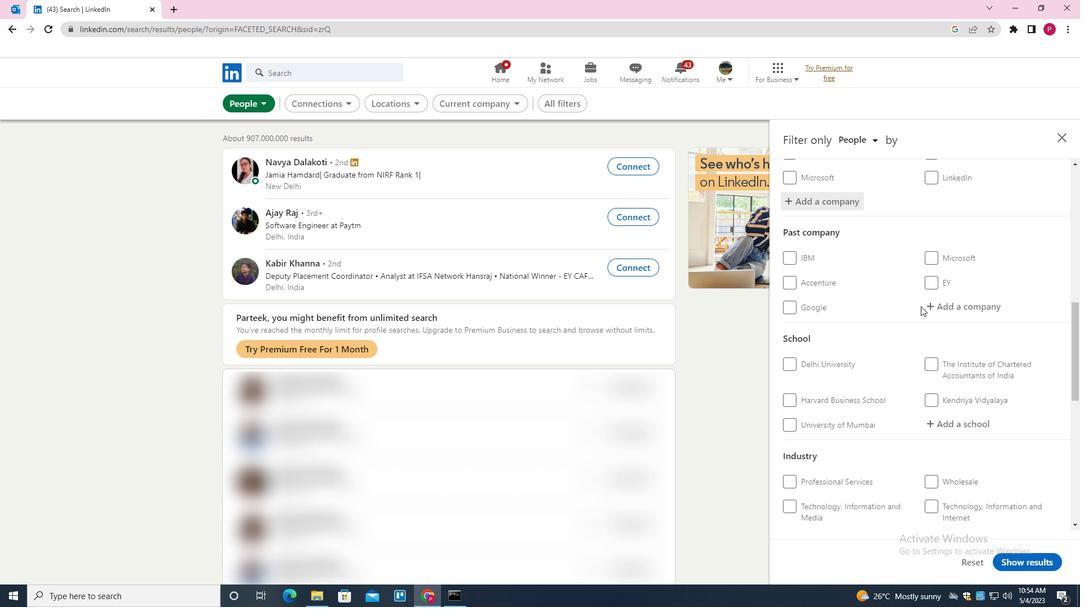
Action: Mouse scrolled (919, 306) with delta (0, 0)
Screenshot: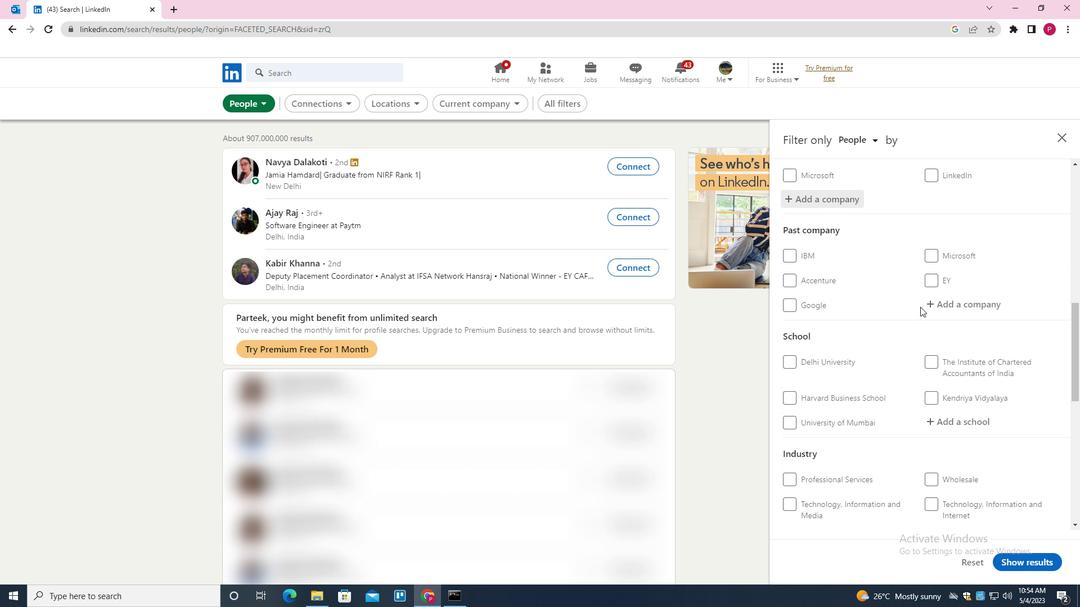 
Action: Mouse scrolled (919, 306) with delta (0, 0)
Screenshot: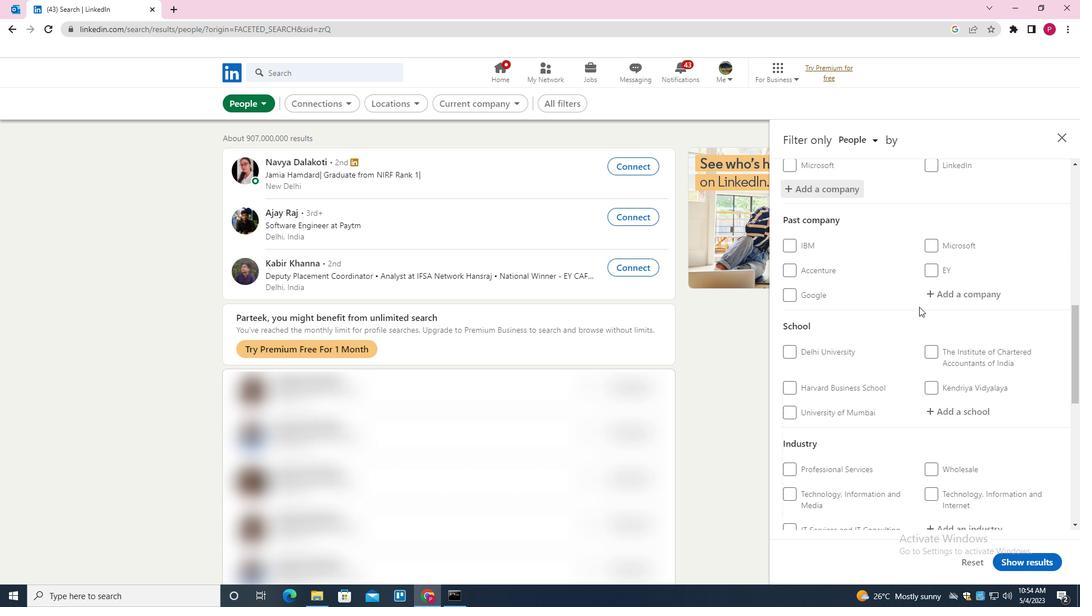
Action: Mouse moved to (961, 250)
Screenshot: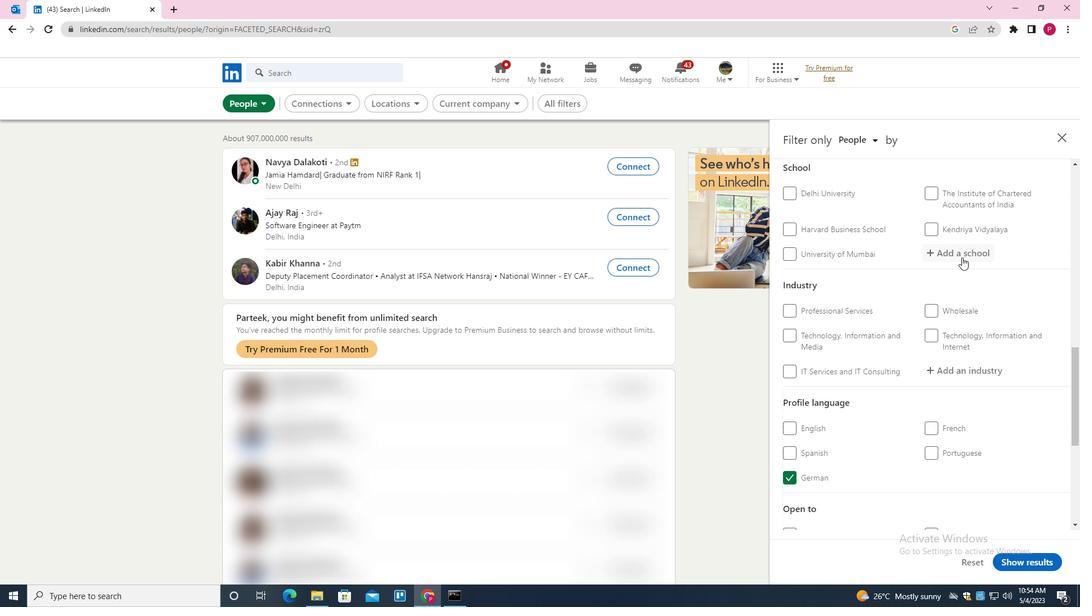 
Action: Mouse pressed left at (961, 250)
Screenshot: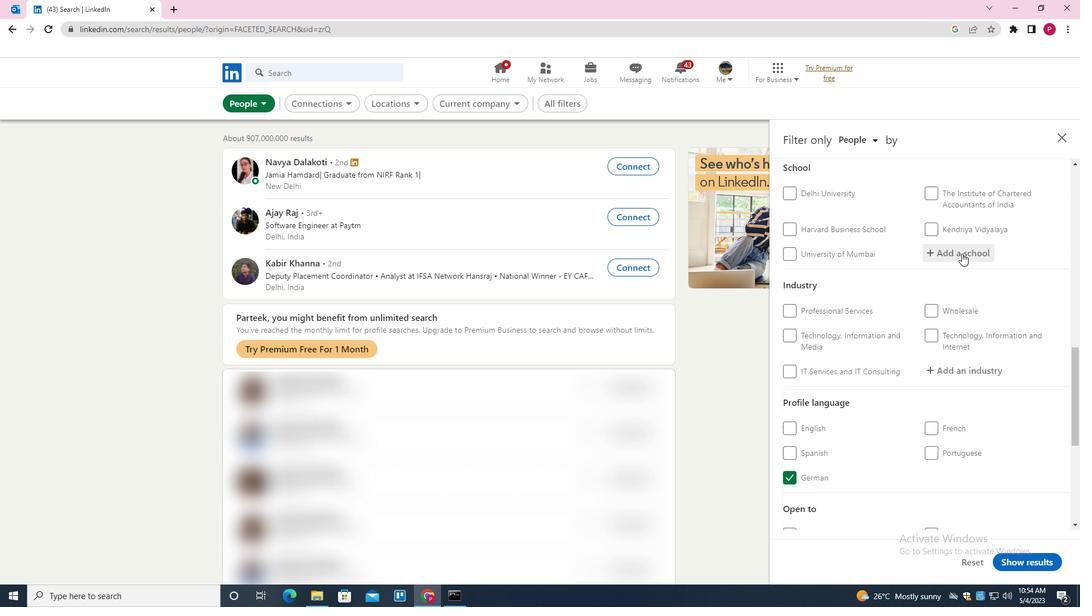
Action: Key pressed <Key.shift><Key.shift><Key.shift><Key.shift><Key.shift>NATIONAL<Key.space><Key.shift><Key.shift>INSTITUTE<Key.space><Key.shift><Key.shift>OF<Key.space><Key.shift><Key.shift>TECHNOLOGY<Key.space><Key.down><Key.down><Key.down><Key.down><Key.down><Key.enter>
Screenshot: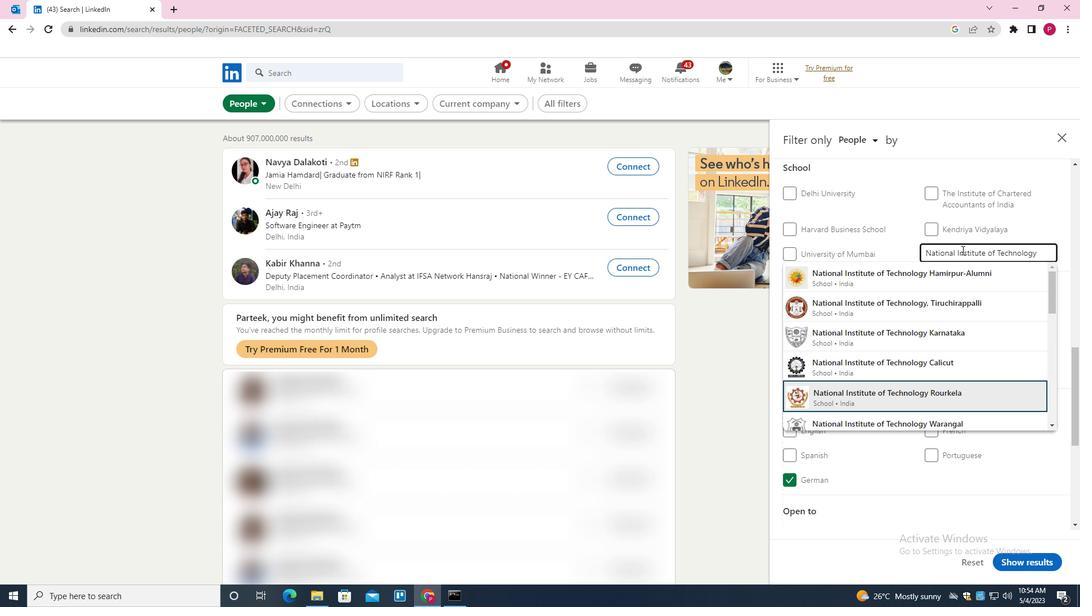 
Action: Mouse moved to (950, 290)
Screenshot: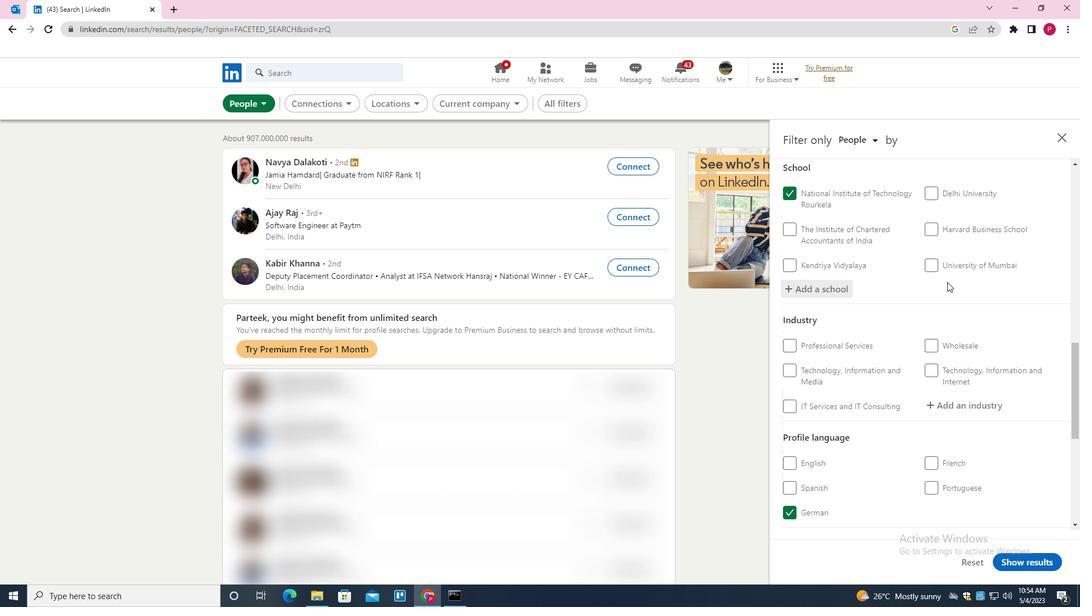 
Action: Mouse scrolled (950, 290) with delta (0, 0)
Screenshot: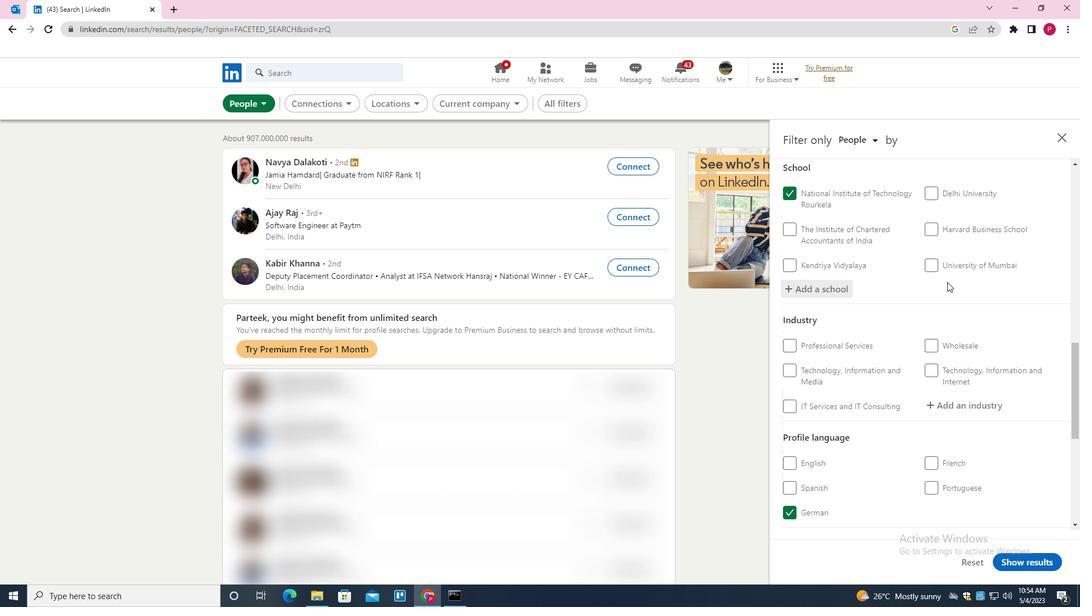 
Action: Mouse moved to (951, 291)
Screenshot: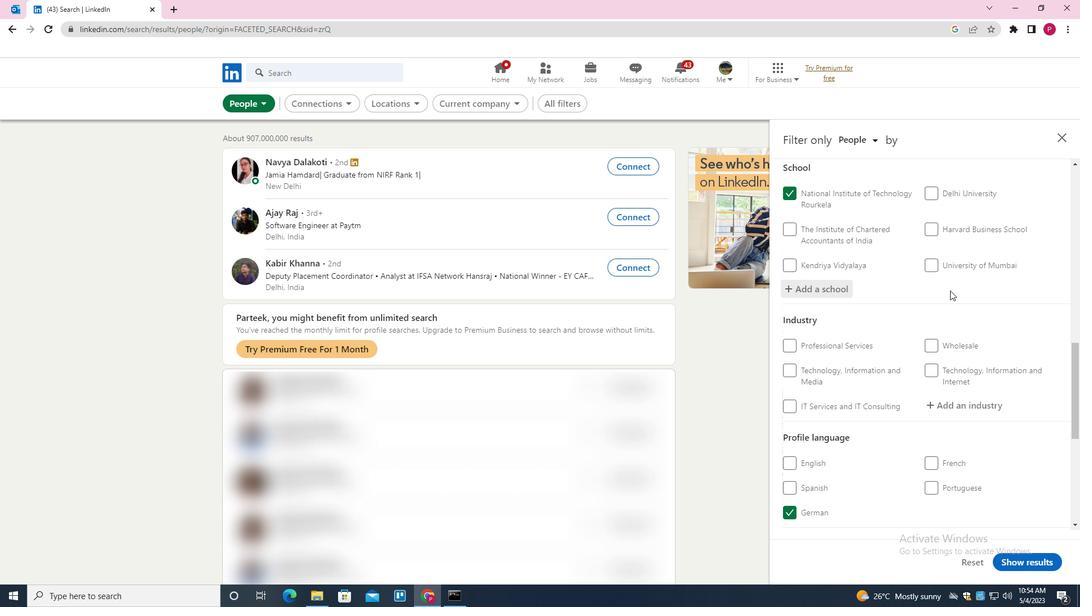
Action: Mouse scrolled (951, 290) with delta (0, 0)
Screenshot: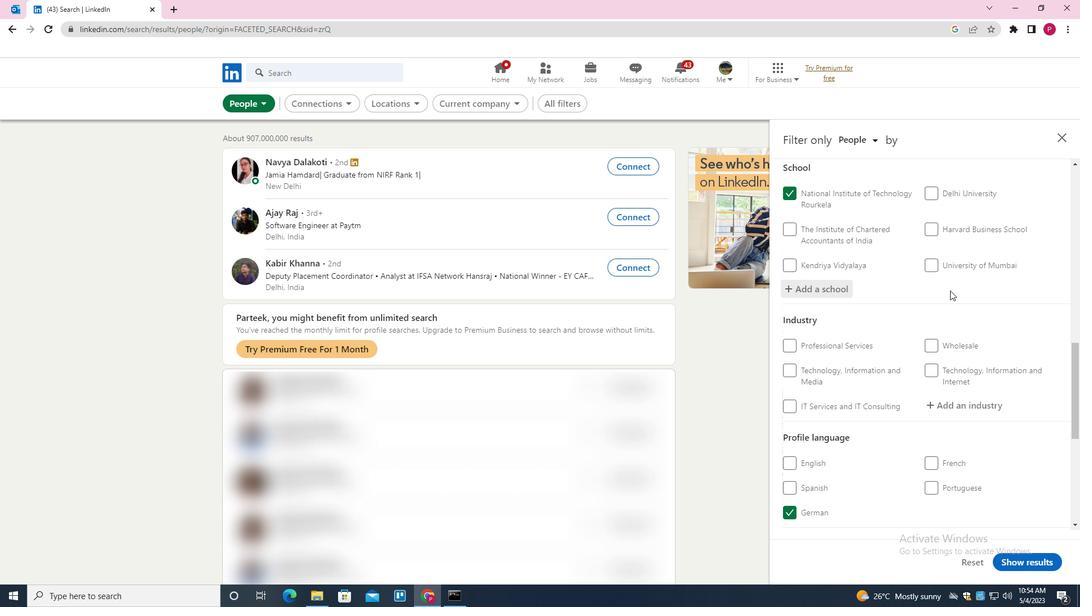 
Action: Mouse moved to (948, 294)
Screenshot: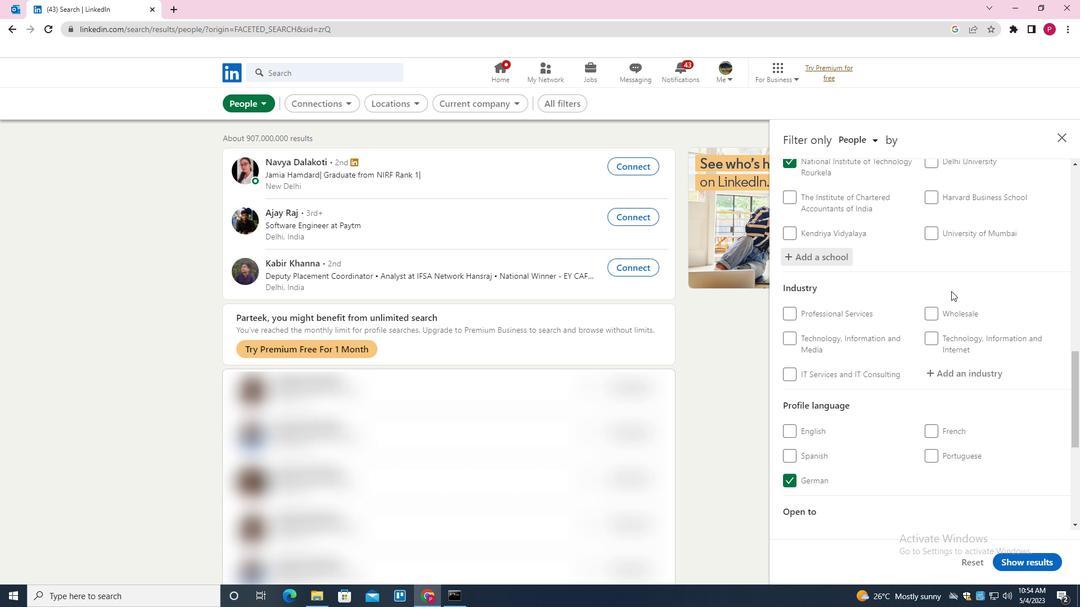 
Action: Mouse scrolled (948, 293) with delta (0, 0)
Screenshot: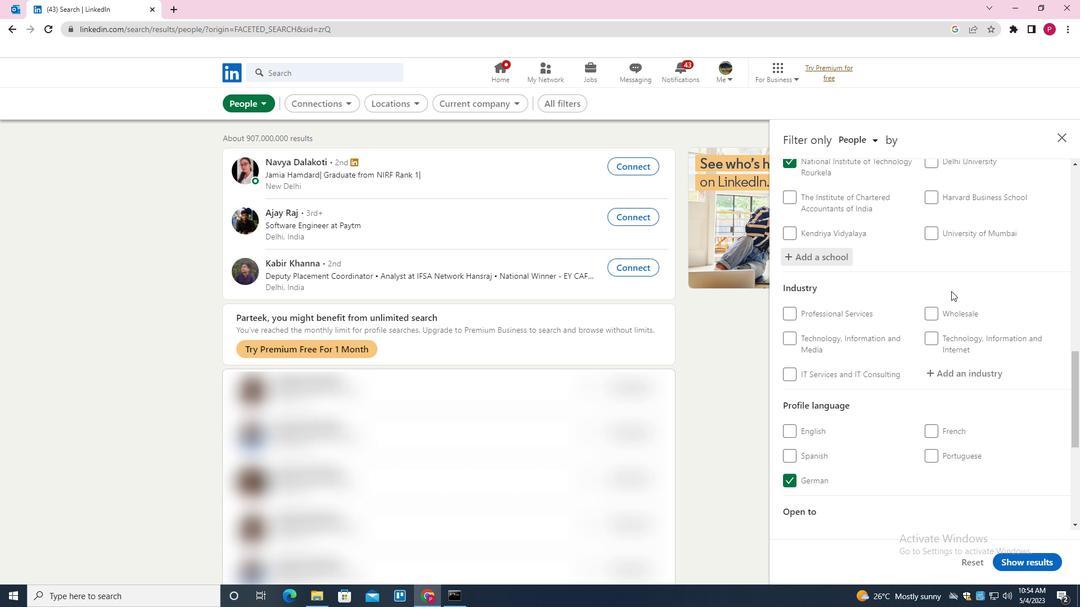 
Action: Mouse moved to (946, 297)
Screenshot: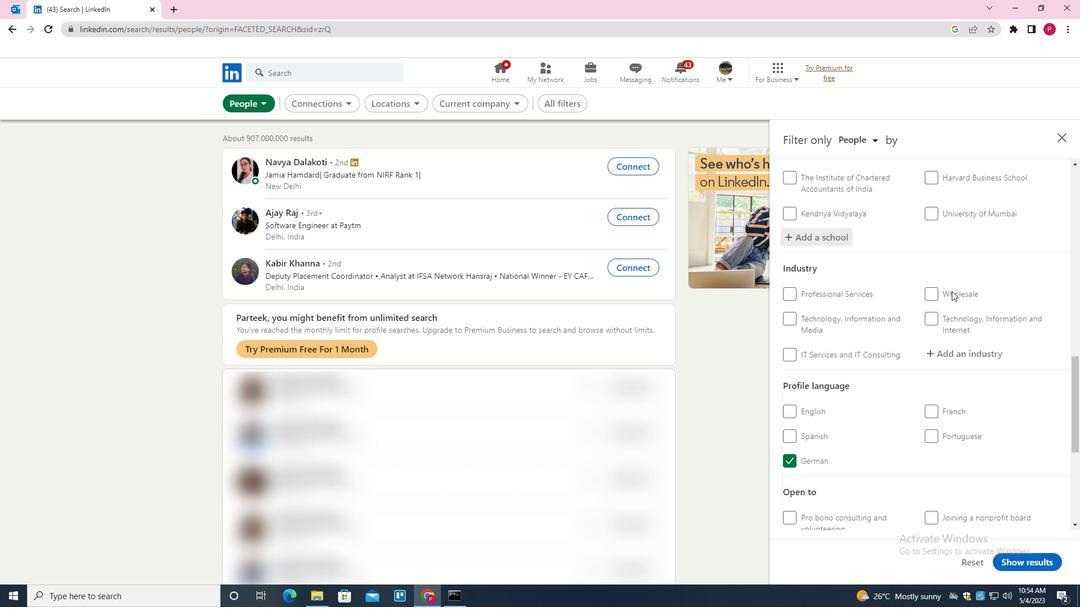 
Action: Mouse scrolled (946, 296) with delta (0, 0)
Screenshot: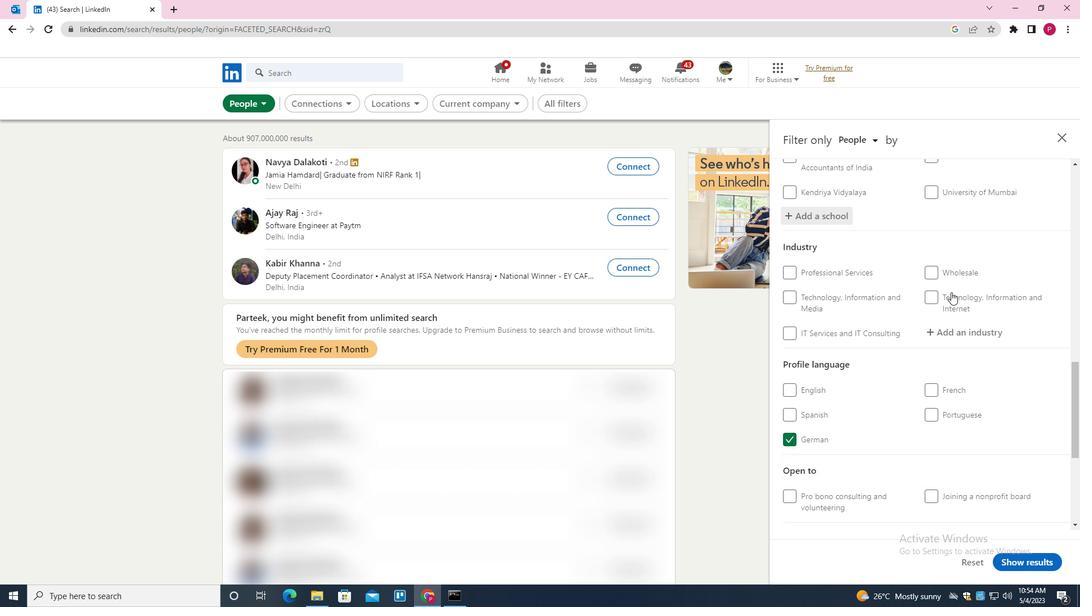
Action: Mouse moved to (973, 182)
Screenshot: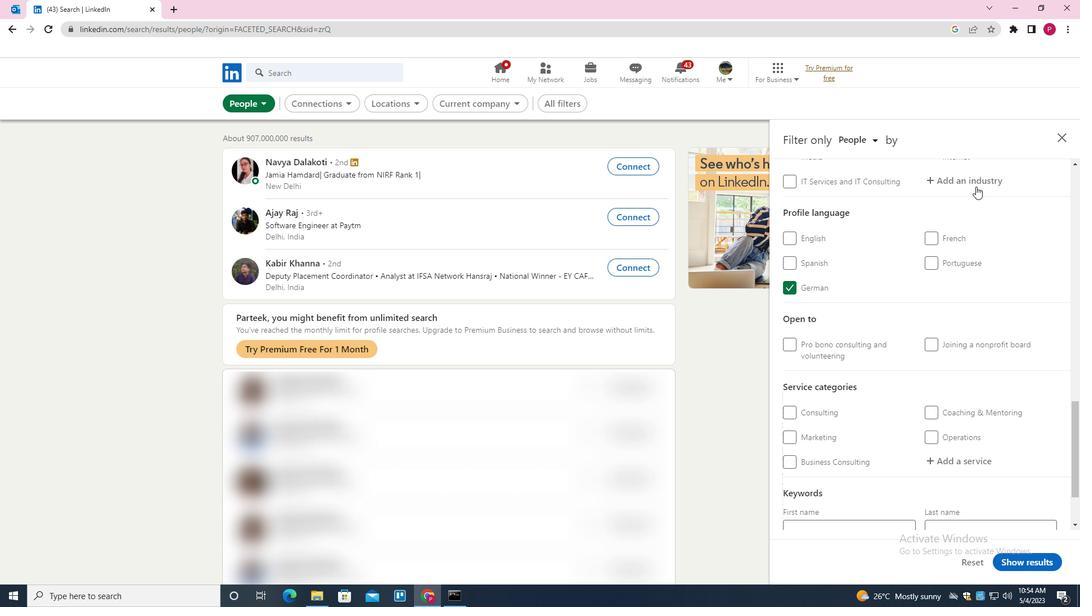 
Action: Mouse pressed left at (973, 182)
Screenshot: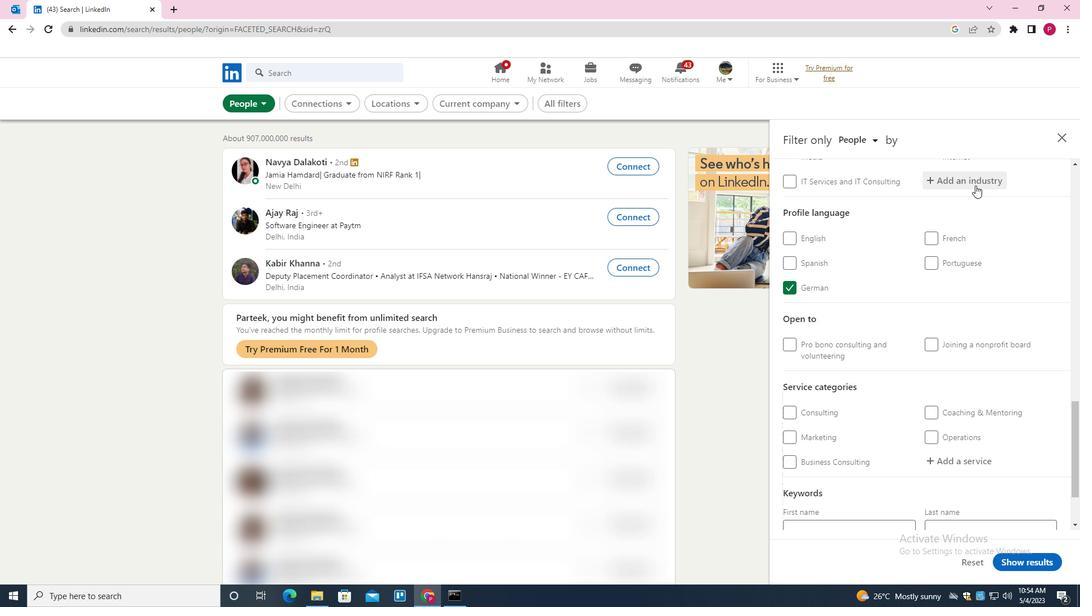 
Action: Key pressed <Key.shift>ARCHITECT<Key.backspace>TURE<Key.space>AND<Key.space><Key.shift>STRUCTURAL<Key.space><Key.shift><Key.shift><Key.shift><Key.shift><Key.shift><Key.shift><Key.shift><Key.shift><Key.shift><Key.shift><Key.shift><Key.shift><Key.shift><Key.shift><Key.shift><Key.shift><Key.shift><Key.shift><Key.shift><Key.shift><Key.shift><Key.shift><Key.shift><Key.shift><Key.shift><Key.shift><Key.shift><Key.shift><Key.shift><Key.shift><Key.shift><Key.shift><Key.shift><Key.shift><Key.shift><Key.shift><Key.shift><Key.shift><Key.shift><Key.shift><Key.shift><Key.shift><Key.shift><Key.shift><Key.shift><Key.shift><Key.shift><Key.shift><Key.shift><Key.shift><Key.shift><Key.shift><Key.shift><Key.shift><Key.shift><Key.shift><Key.shift><Key.shift><Key.shift><Key.shift><Key.shift><Key.shift><Key.shift><Key.shift>METAL<Key.space><Key.shift><Key.shift>MANUFACTURING
Screenshot: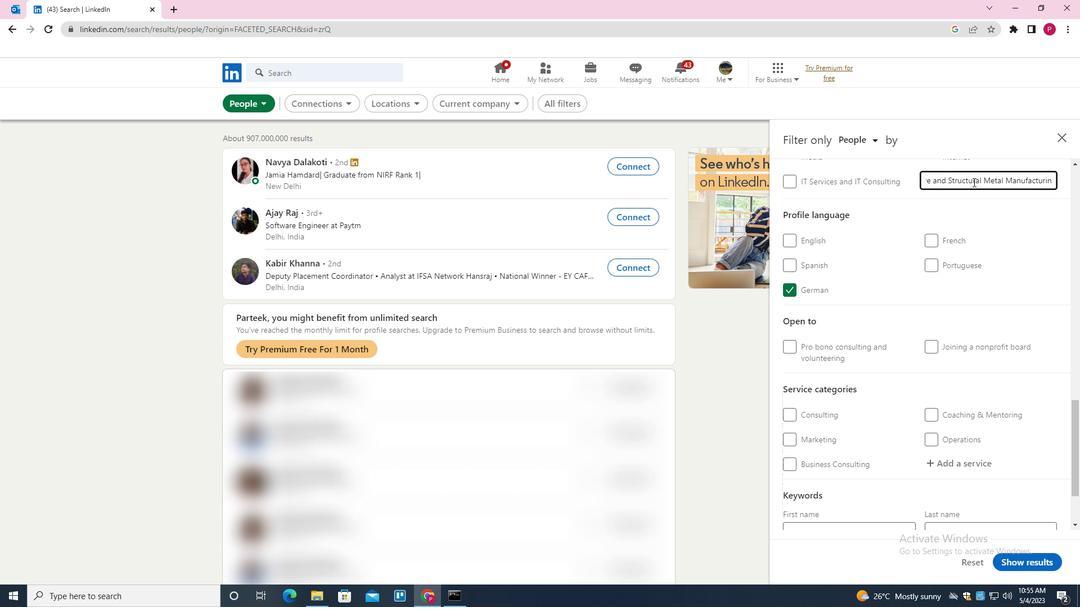
Action: Mouse moved to (967, 185)
Screenshot: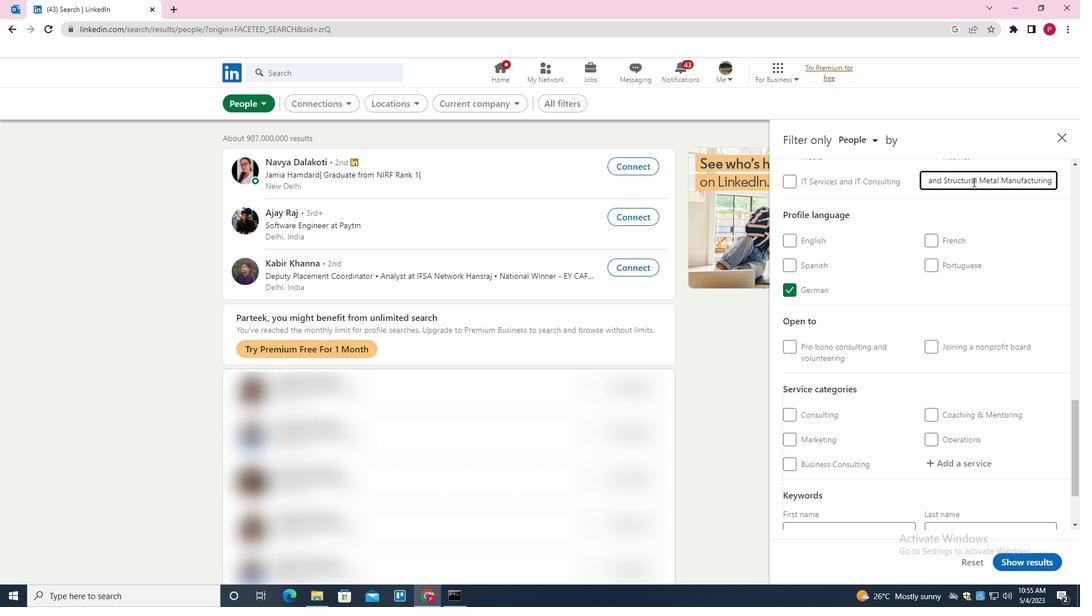 
Action: Key pressed <Key.enter>
Screenshot: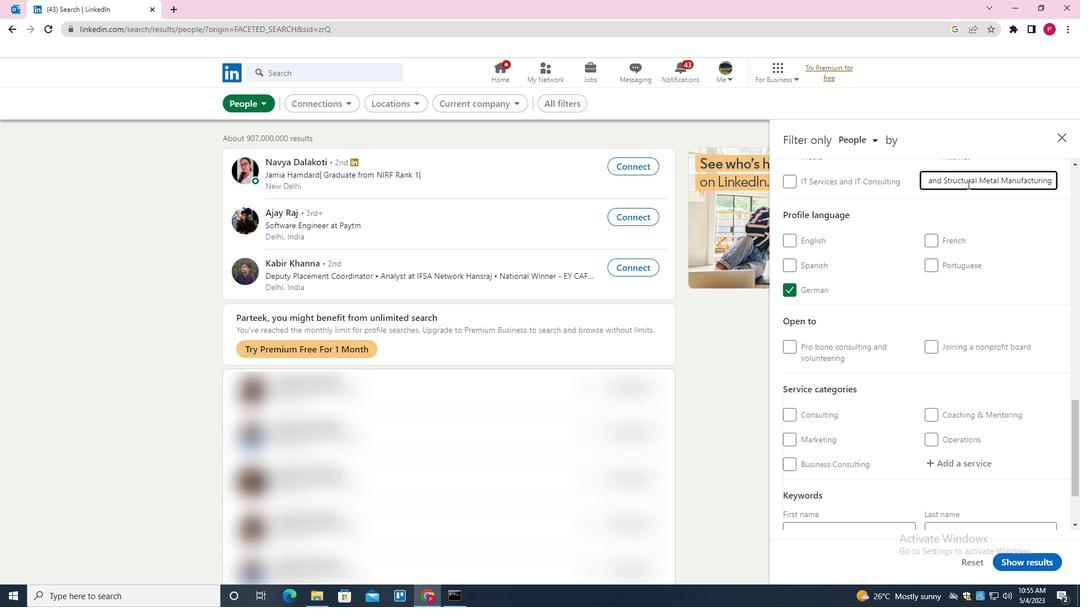 
Action: Mouse moved to (910, 289)
Screenshot: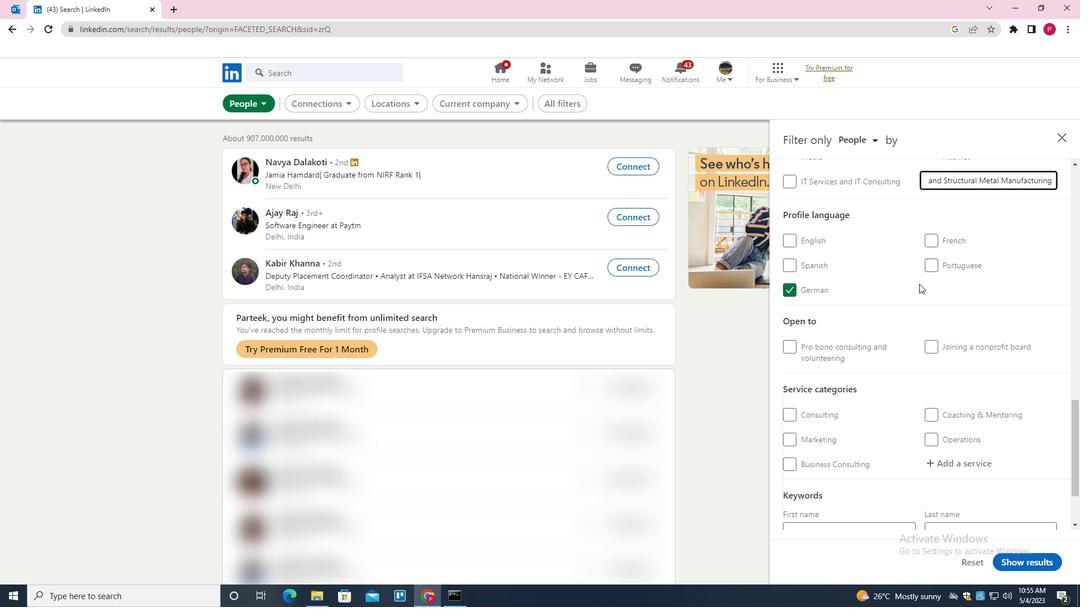 
Action: Mouse scrolled (910, 288) with delta (0, 0)
Screenshot: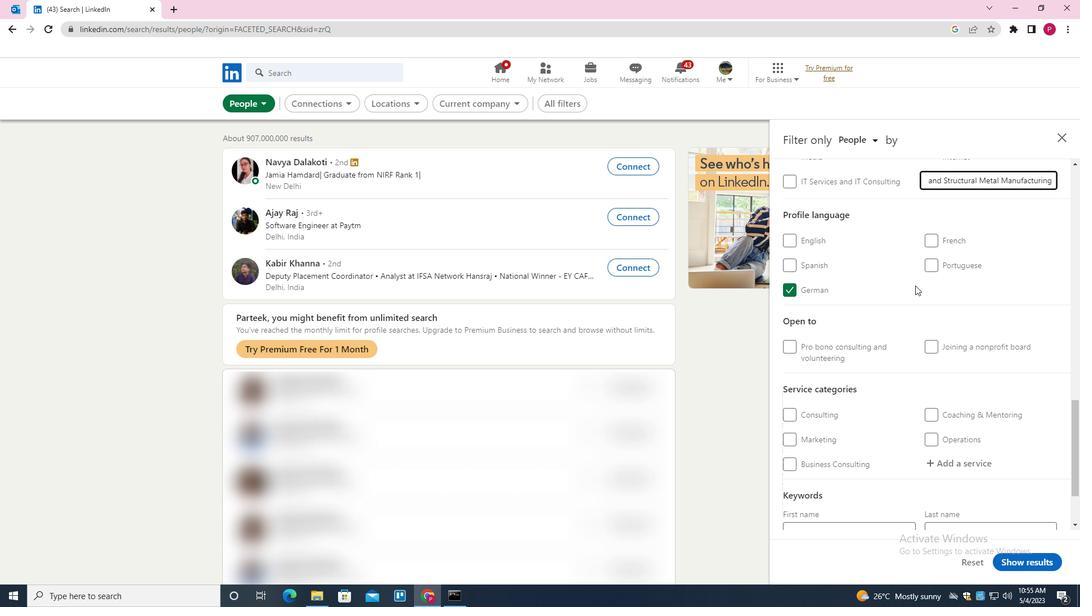 
Action: Mouse moved to (909, 289)
Screenshot: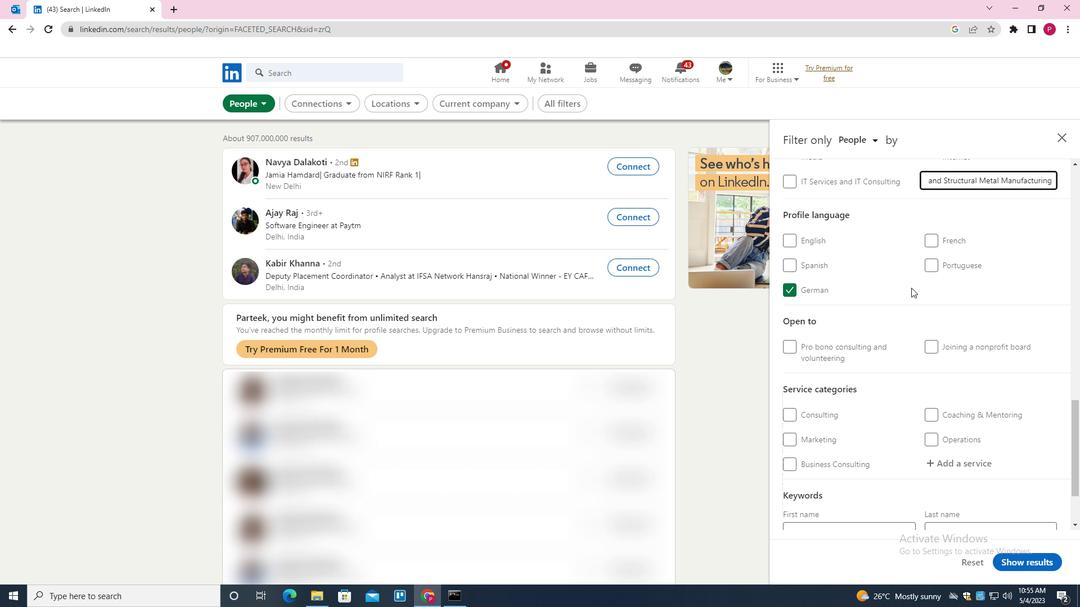 
Action: Mouse scrolled (909, 289) with delta (0, 0)
Screenshot: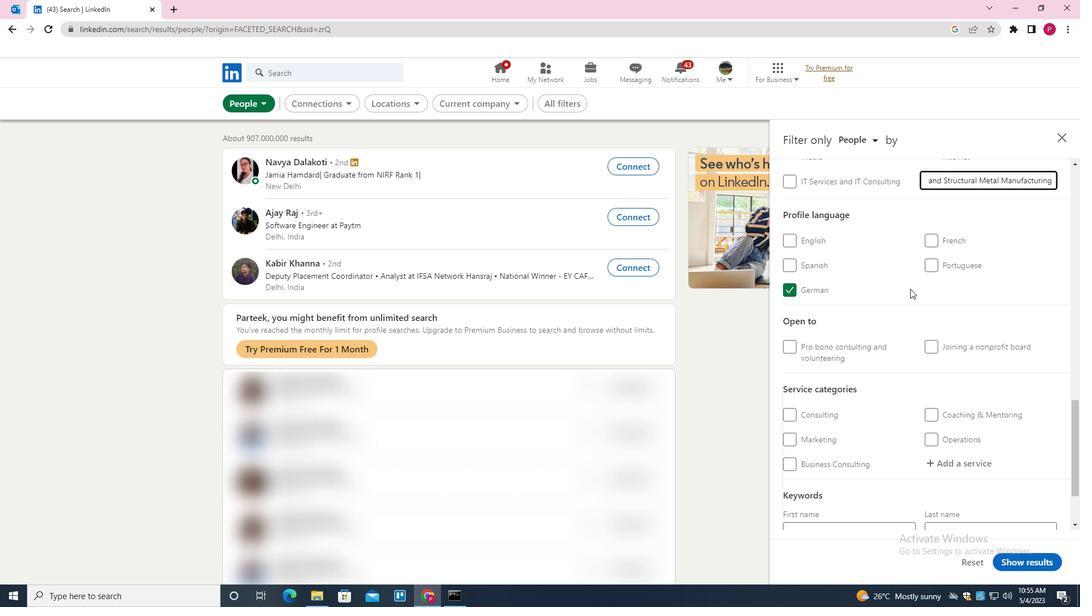
Action: Mouse moved to (907, 290)
Screenshot: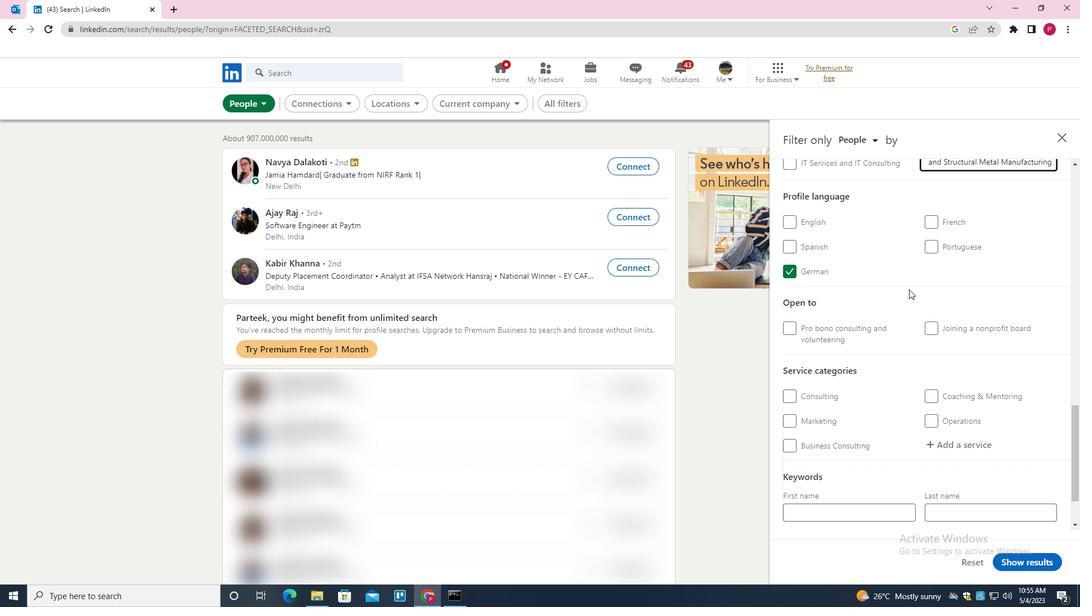 
Action: Mouse scrolled (907, 290) with delta (0, 0)
Screenshot: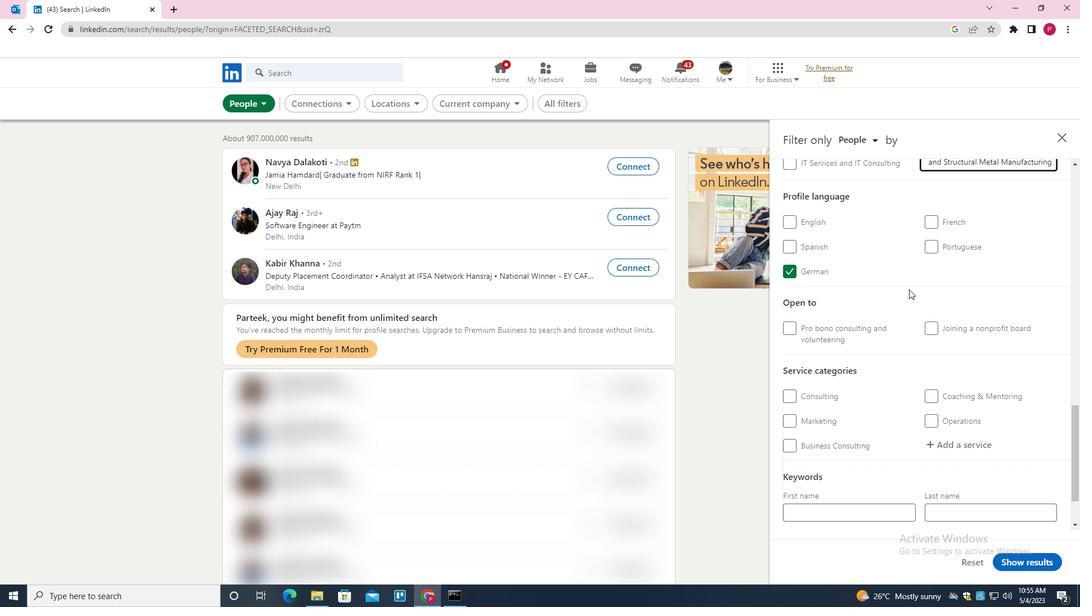 
Action: Mouse moved to (909, 290)
Screenshot: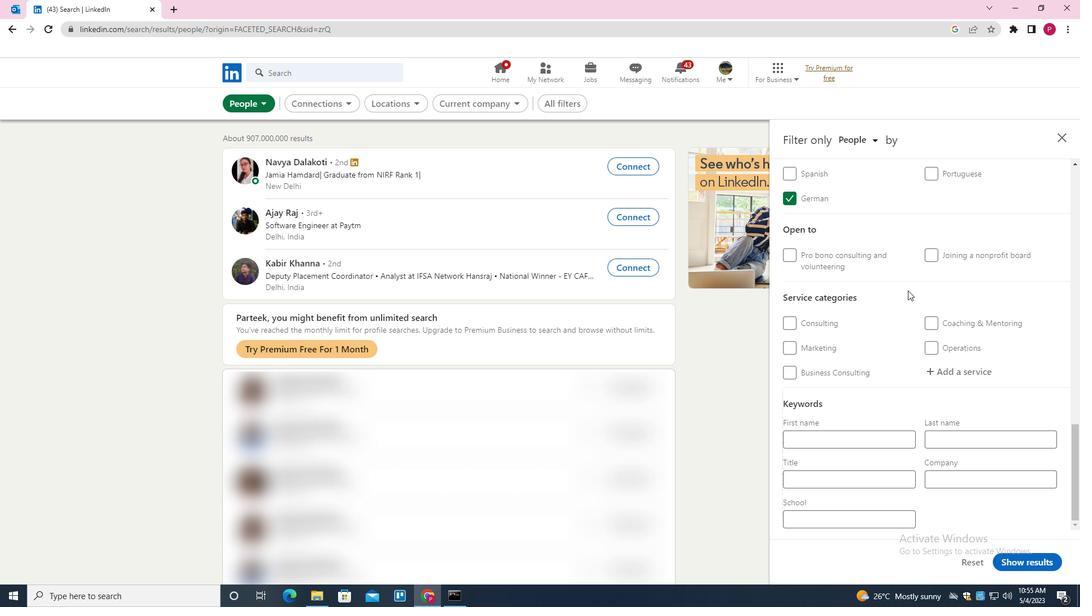 
Action: Mouse scrolled (909, 290) with delta (0, 0)
Screenshot: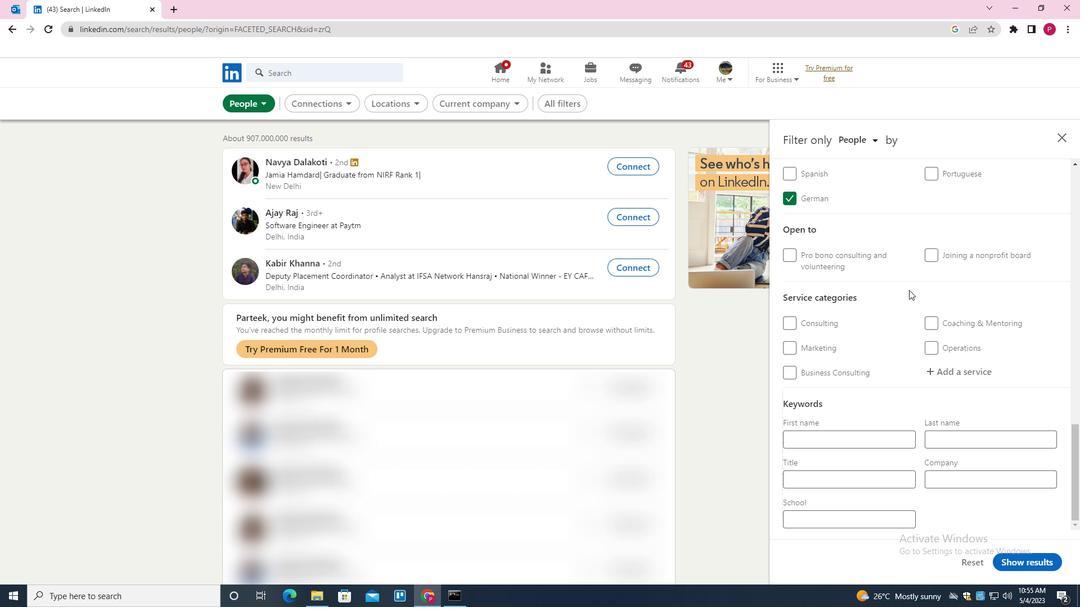 
Action: Mouse scrolled (909, 290) with delta (0, 0)
Screenshot: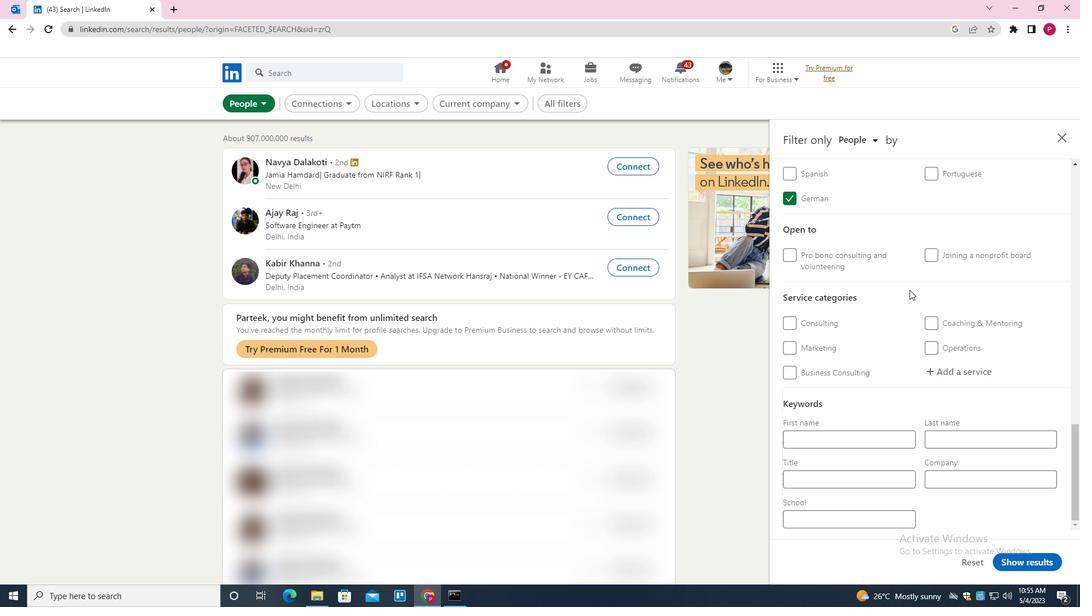 
Action: Mouse scrolled (909, 290) with delta (0, 0)
Screenshot: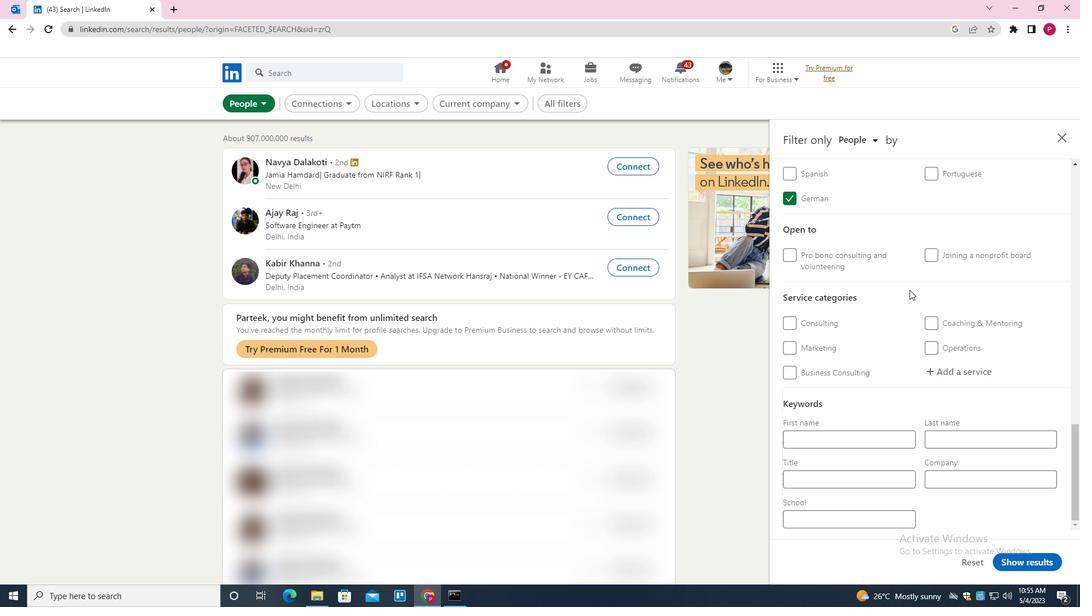 
Action: Mouse scrolled (909, 290) with delta (0, 0)
Screenshot: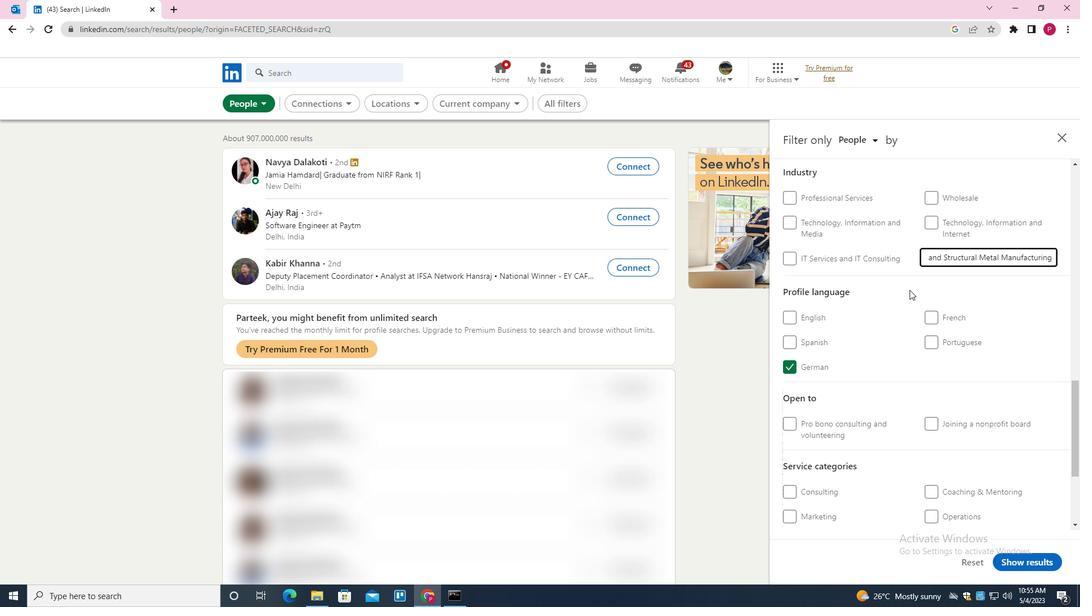 
Action: Mouse scrolled (909, 289) with delta (0, 0)
Screenshot: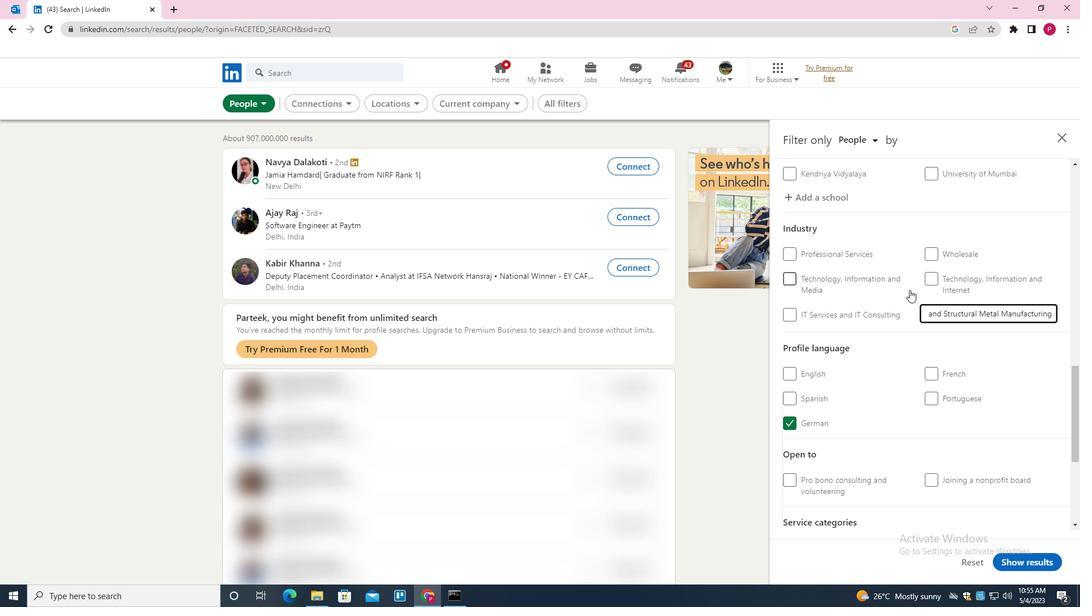 
Action: Mouse scrolled (909, 289) with delta (0, 0)
Screenshot: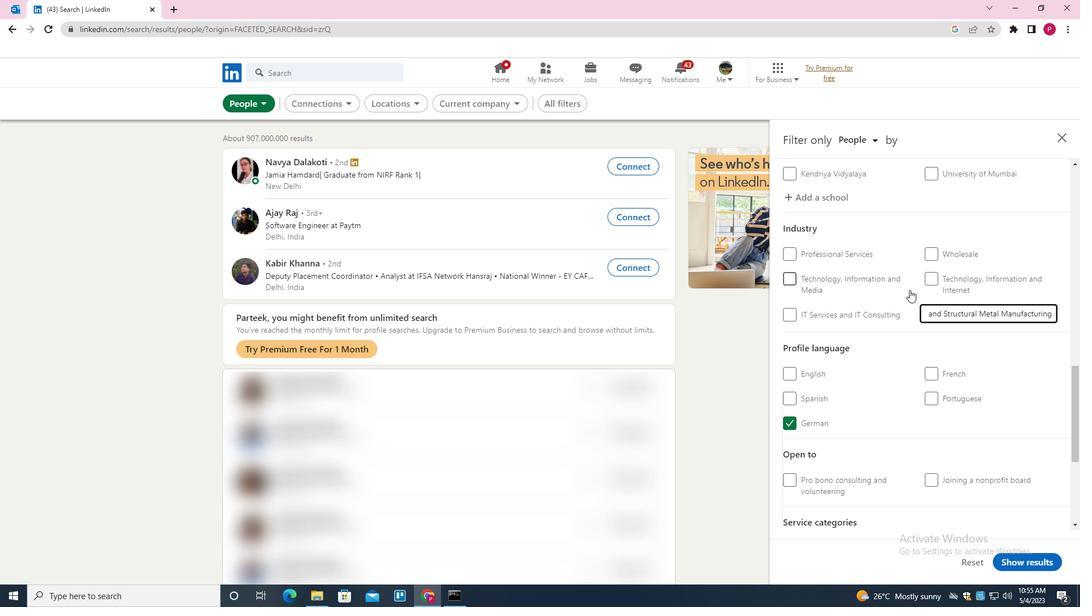
Action: Mouse scrolled (909, 289) with delta (0, 0)
Screenshot: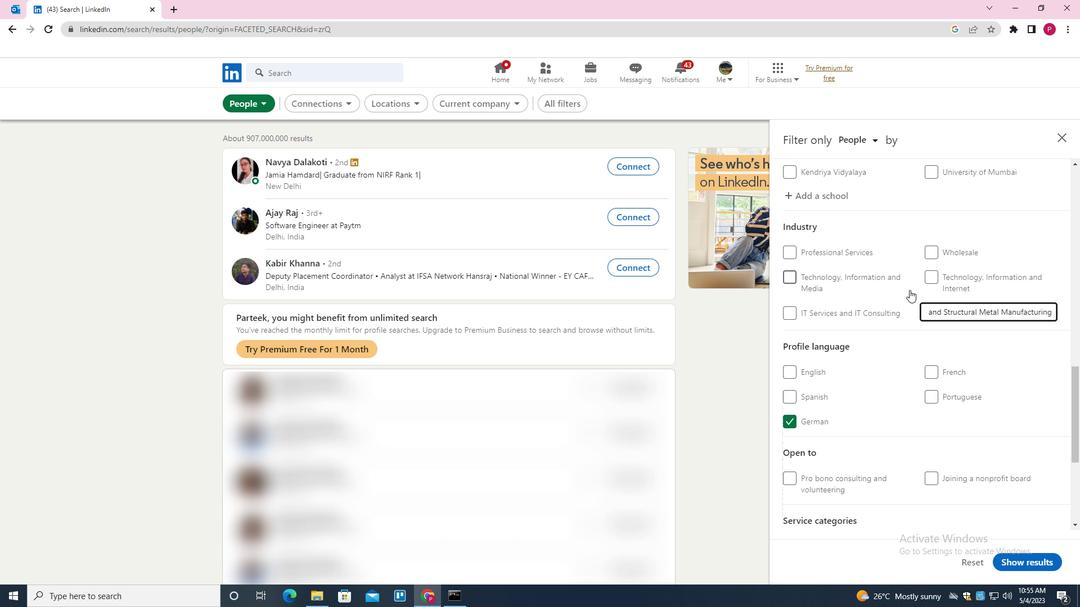 
Action: Mouse scrolled (909, 289) with delta (0, 0)
Screenshot: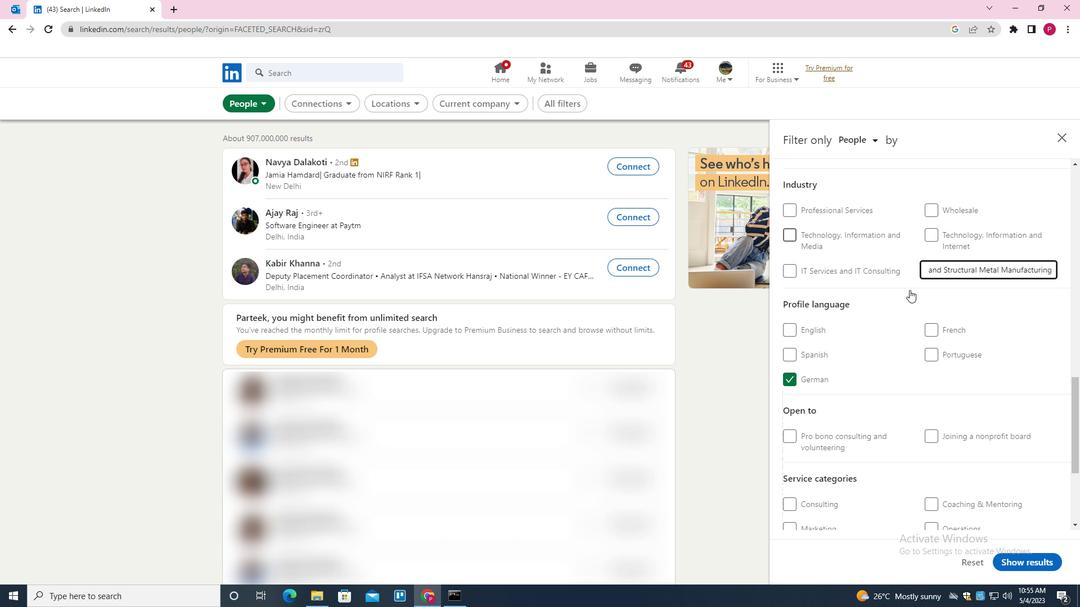 
Action: Mouse scrolled (909, 289) with delta (0, 0)
Screenshot: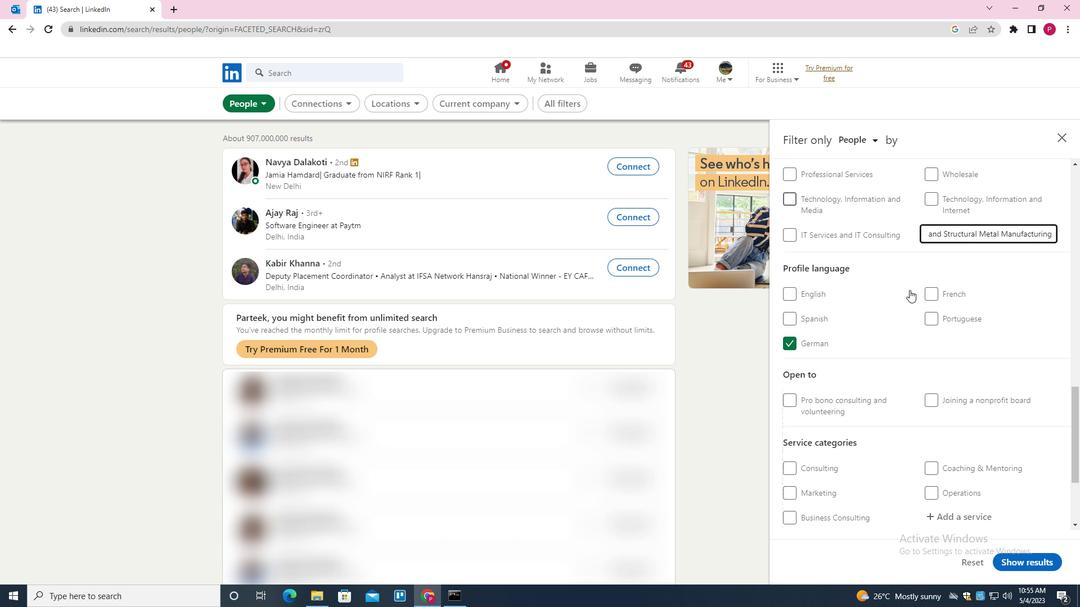 
Action: Mouse scrolled (909, 289) with delta (0, 0)
Screenshot: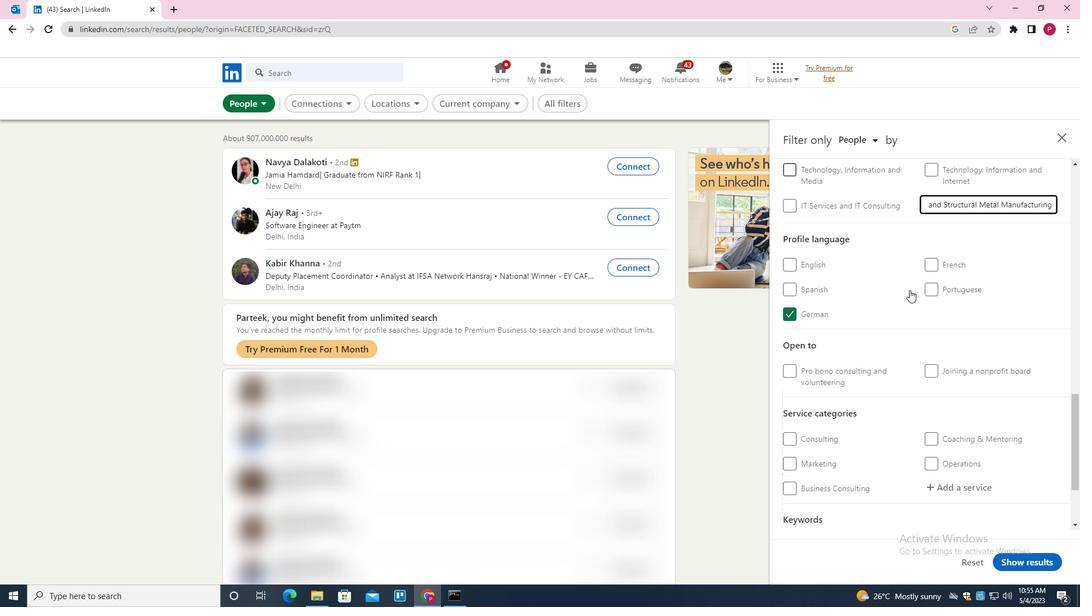 
Action: Mouse moved to (955, 376)
Screenshot: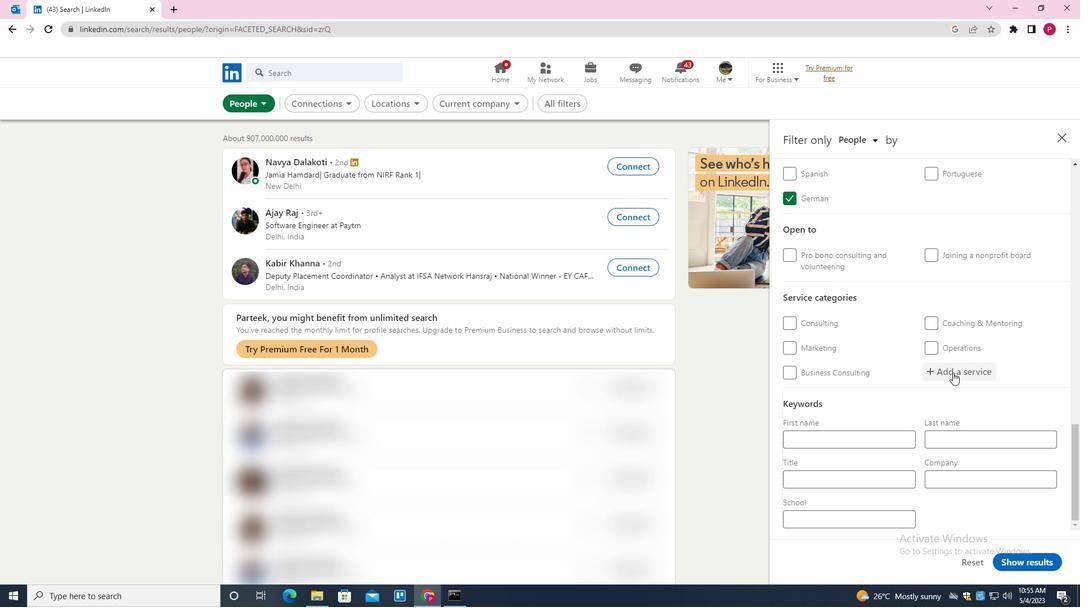 
Action: Mouse pressed left at (955, 376)
Screenshot: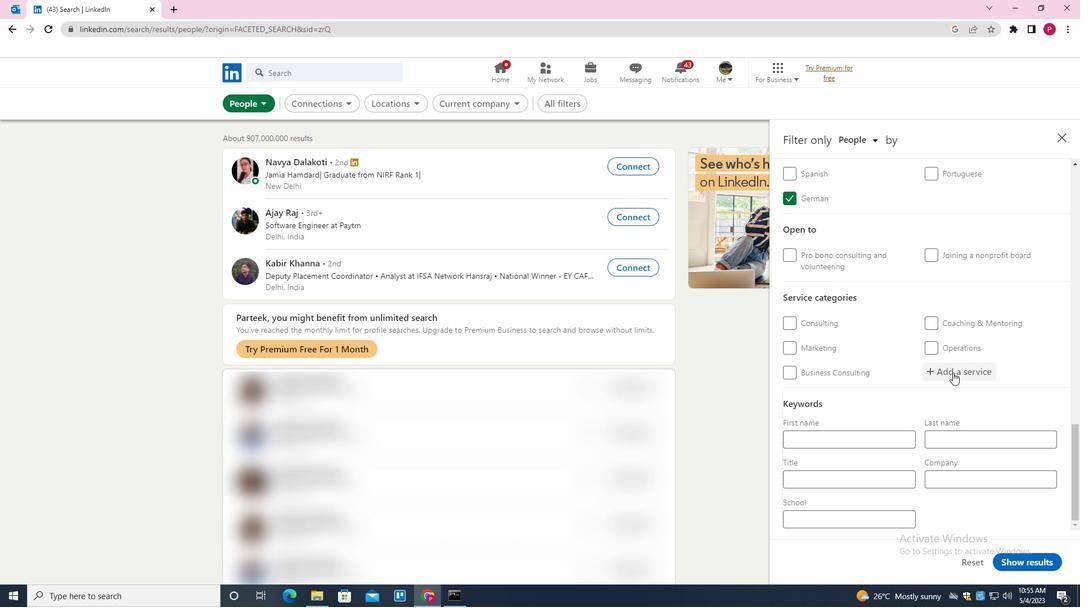 
Action: Mouse moved to (959, 374)
Screenshot: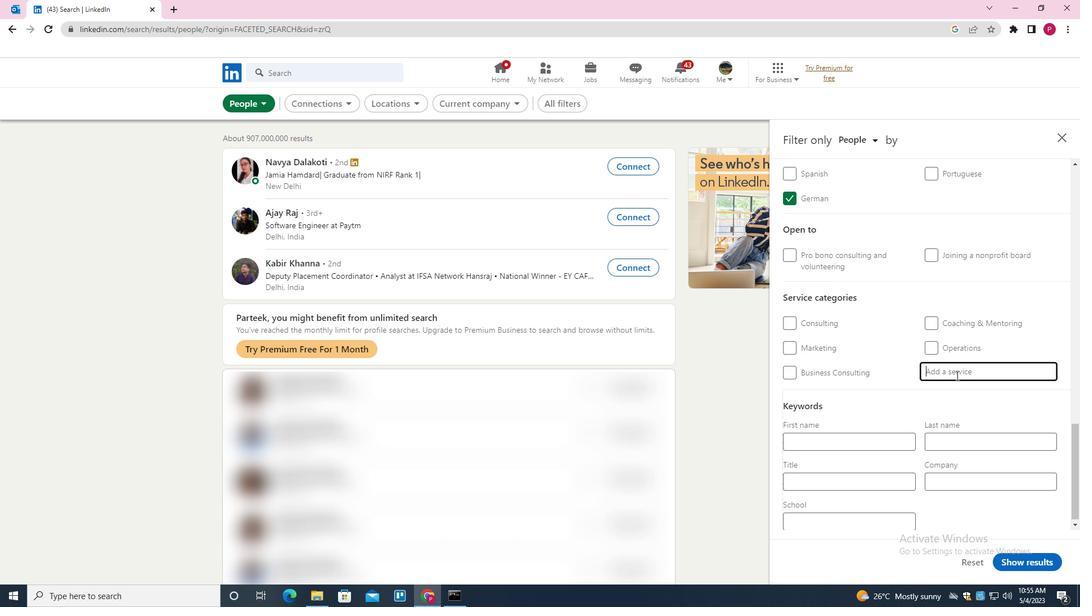 
Action: Key pressed <Key.shift>EDITING<Key.down><Key.enter>
Screenshot: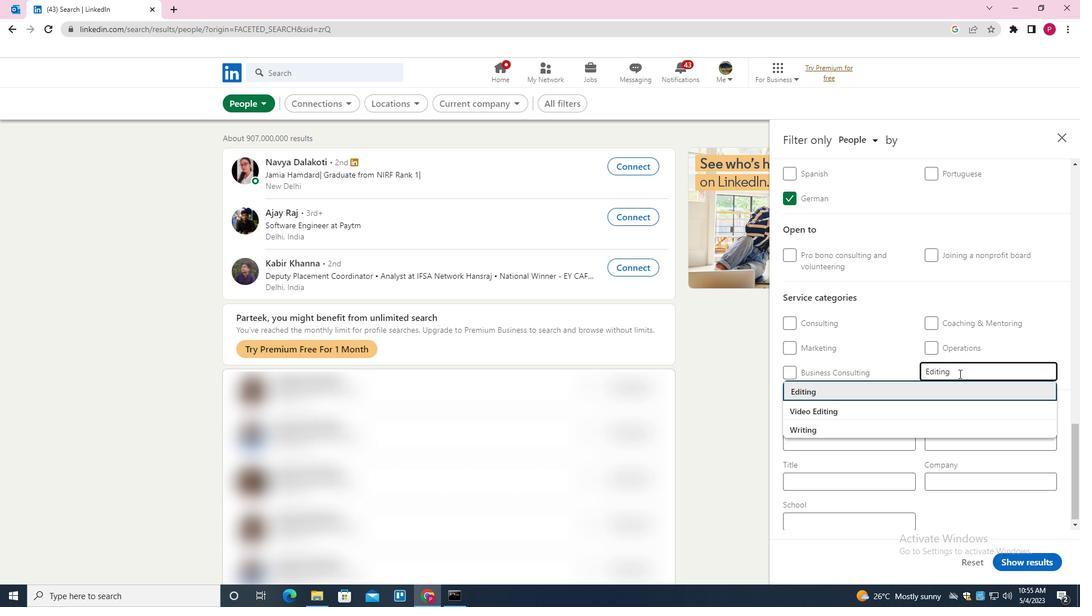 
Action: Mouse moved to (955, 367)
Screenshot: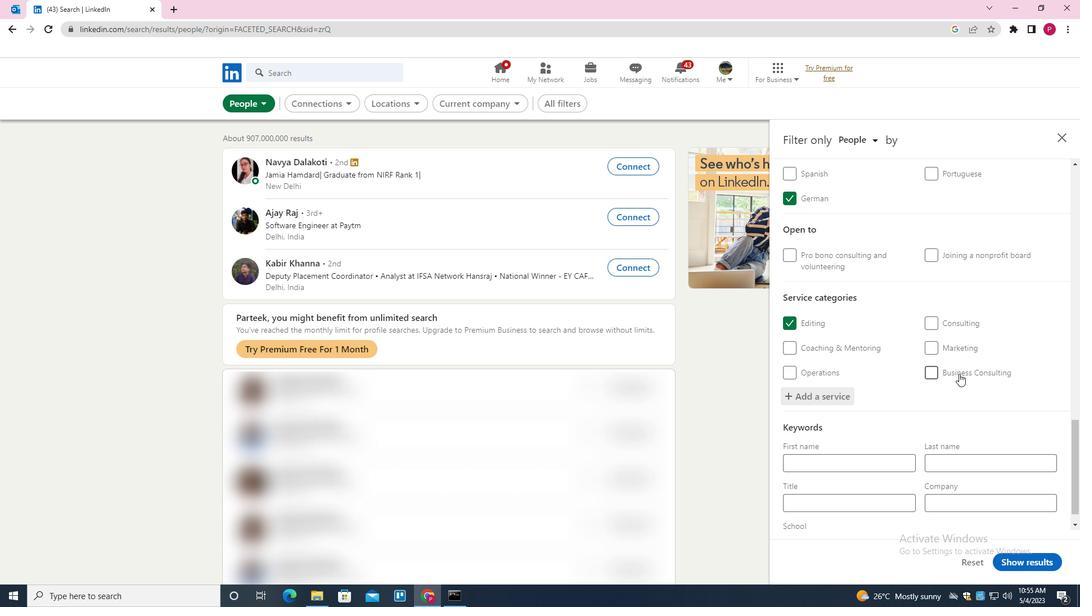 
Action: Mouse scrolled (955, 366) with delta (0, 0)
Screenshot: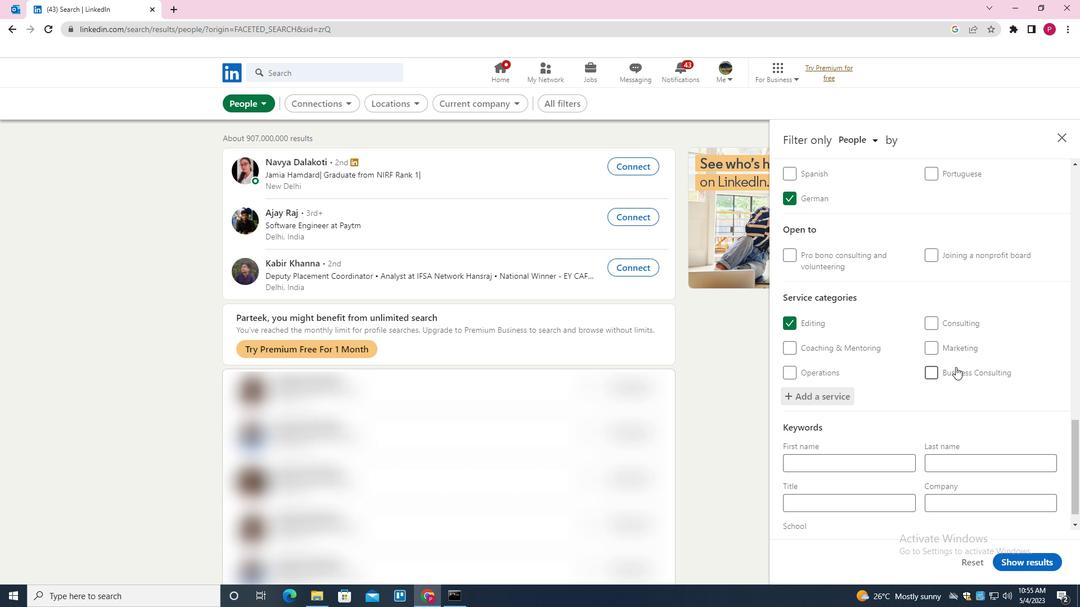 
Action: Mouse moved to (951, 368)
Screenshot: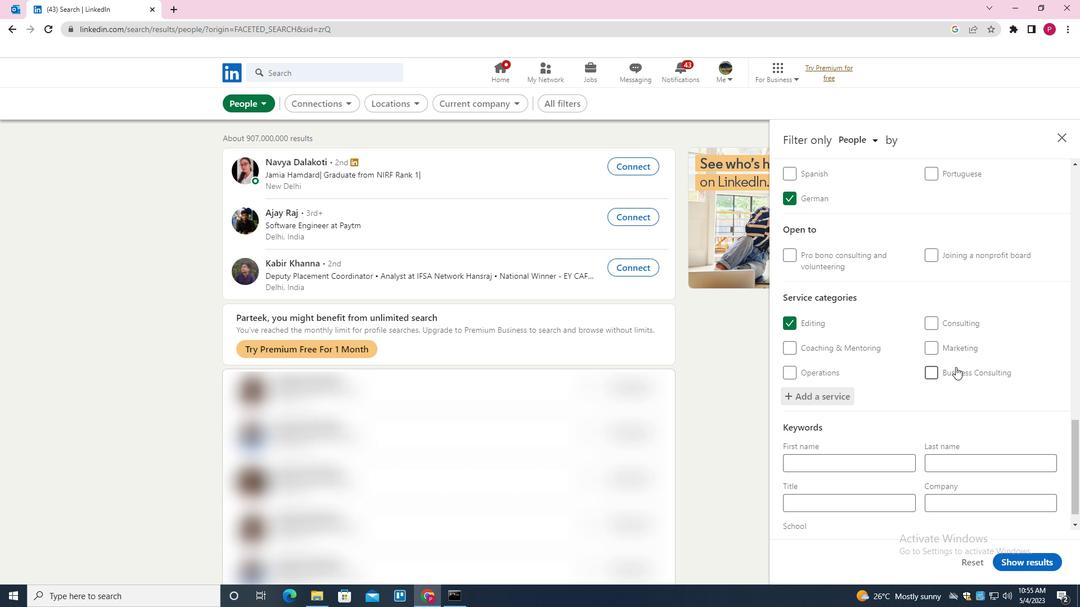 
Action: Mouse scrolled (951, 367) with delta (0, 0)
Screenshot: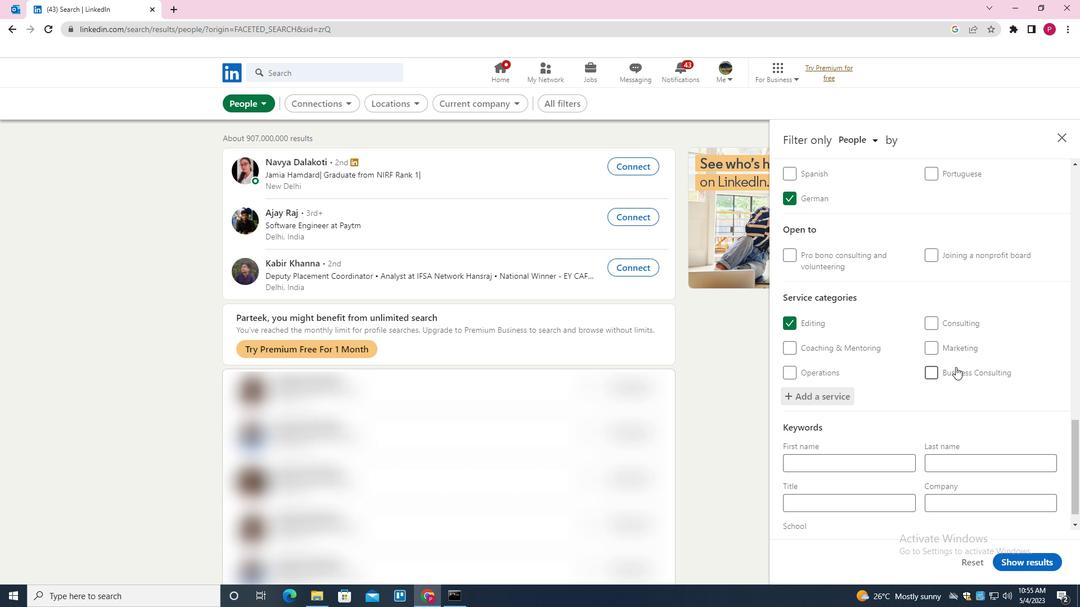 
Action: Mouse moved to (949, 371)
Screenshot: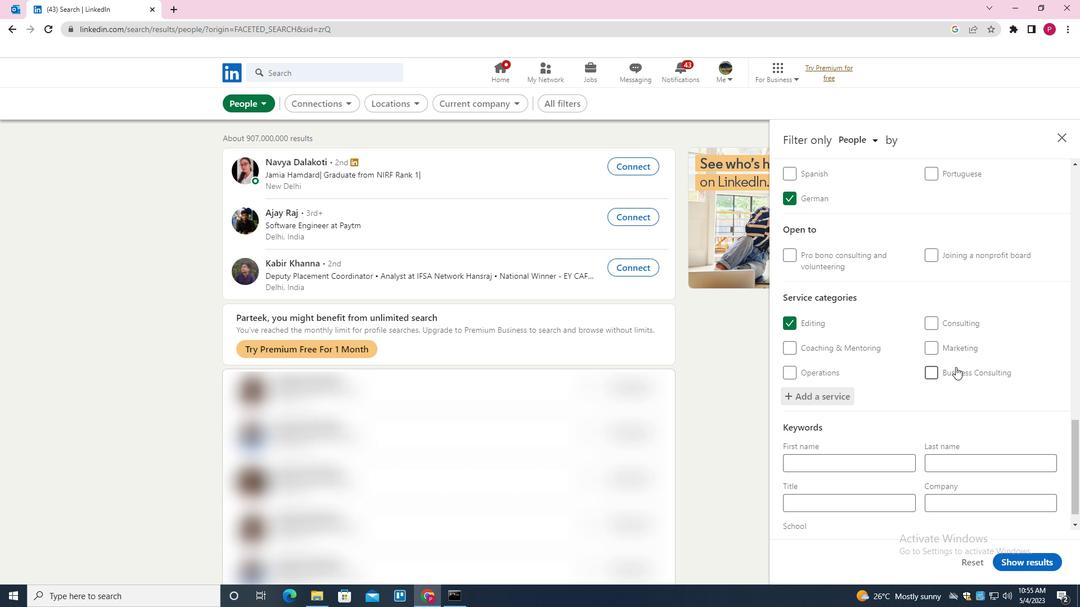 
Action: Mouse scrolled (949, 370) with delta (0, 0)
Screenshot: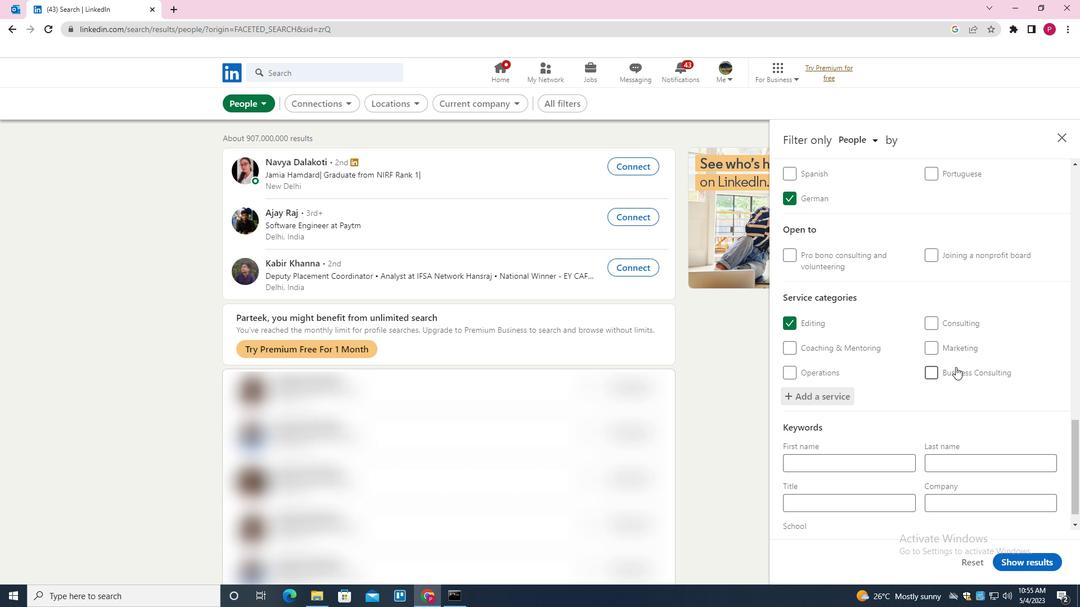 
Action: Mouse moved to (942, 378)
Screenshot: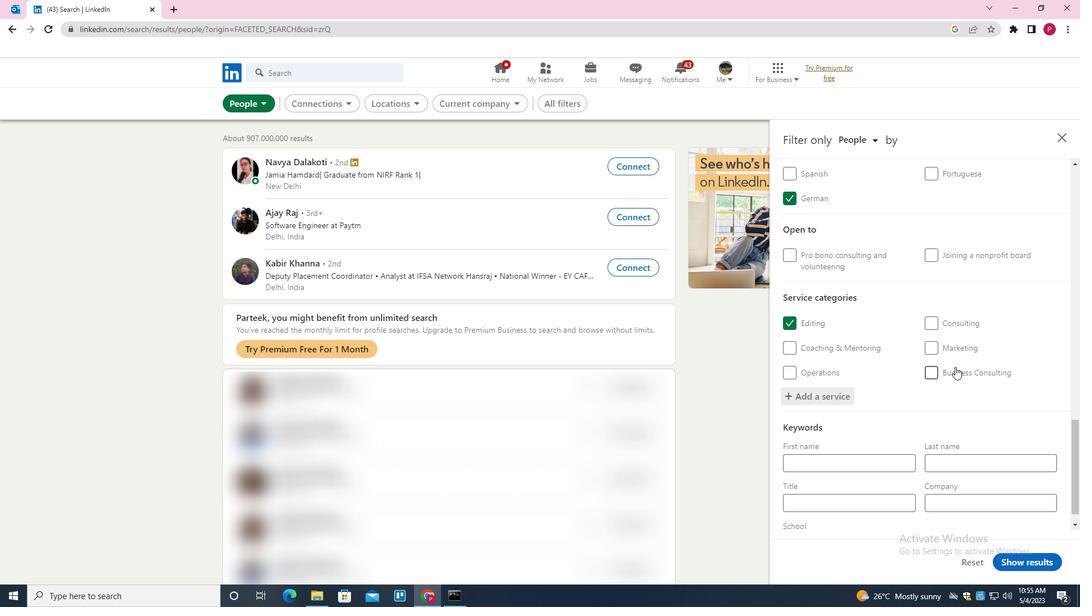 
Action: Mouse scrolled (942, 378) with delta (0, 0)
Screenshot: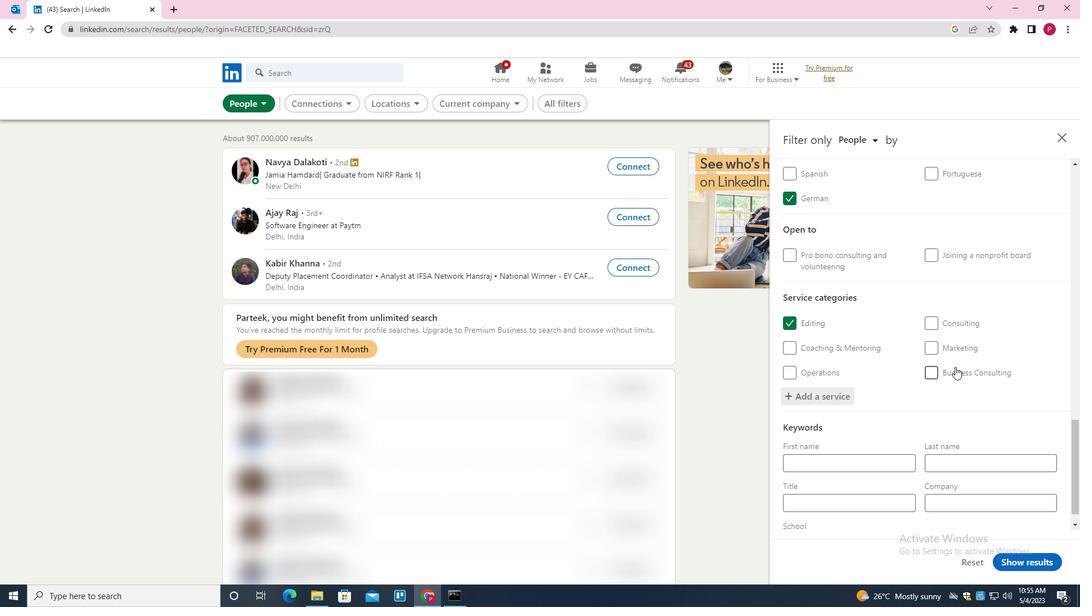 
Action: Mouse moved to (939, 381)
Screenshot: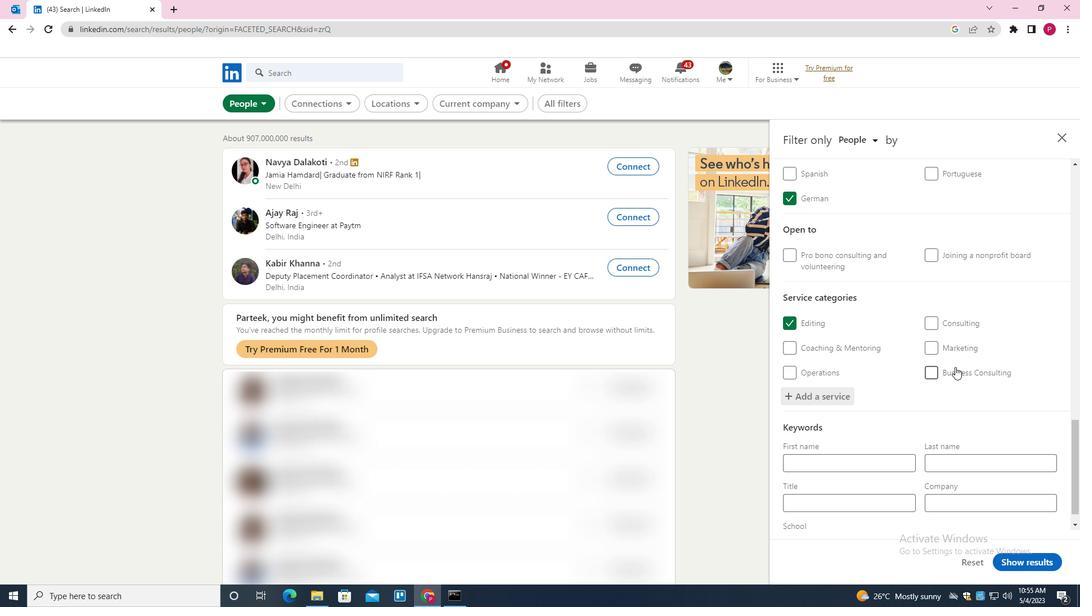 
Action: Mouse scrolled (939, 380) with delta (0, 0)
Screenshot: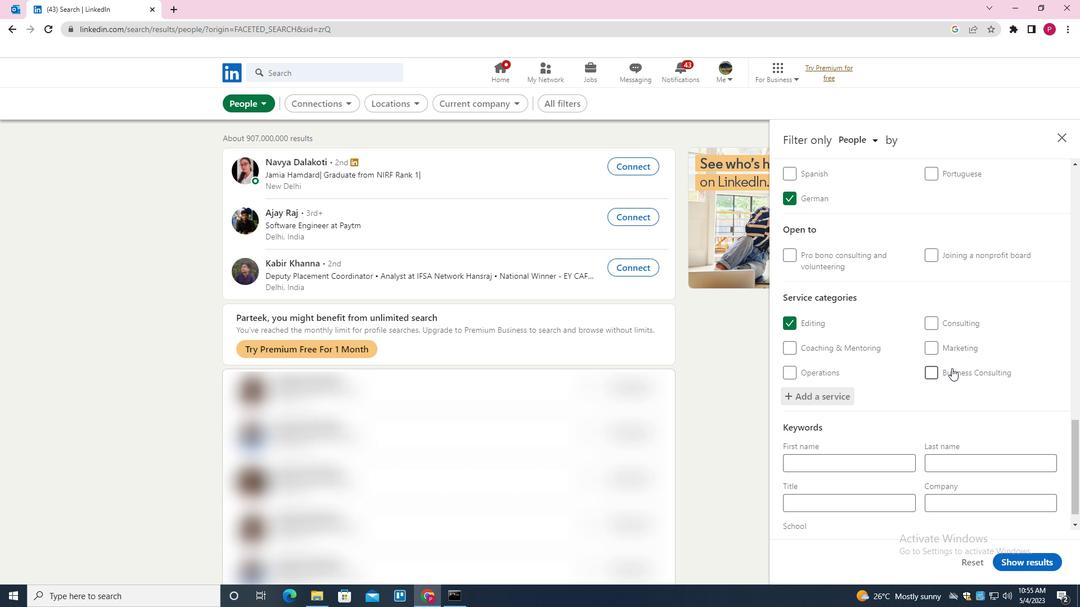 
Action: Mouse moved to (848, 478)
Screenshot: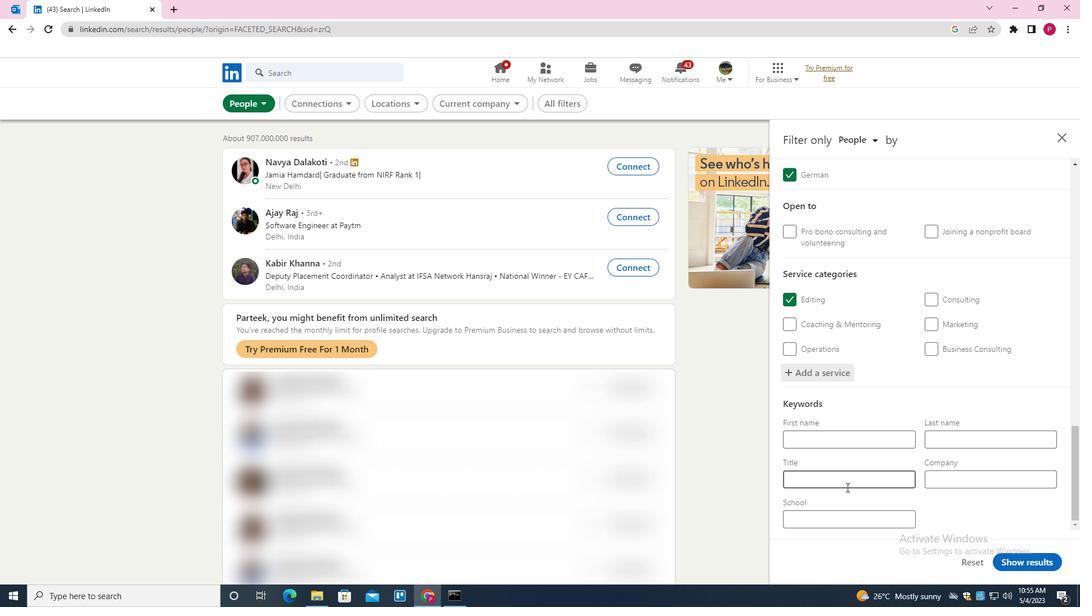 
Action: Mouse pressed left at (848, 478)
Screenshot: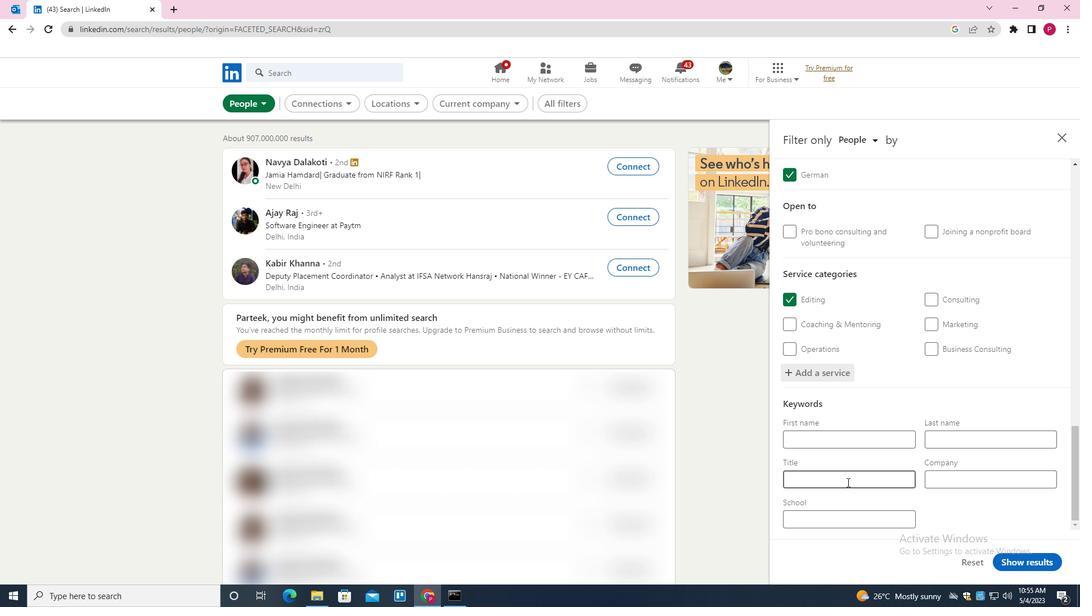 
Action: Key pressed <Key.shift><Key.shift><Key.shift><Key.shift>ANIMAL<Key.space><Key.shift>SHELTER<Key.space><Key.shift><Key.shift><Key.shift><Key.shift>MANAGER
Screenshot: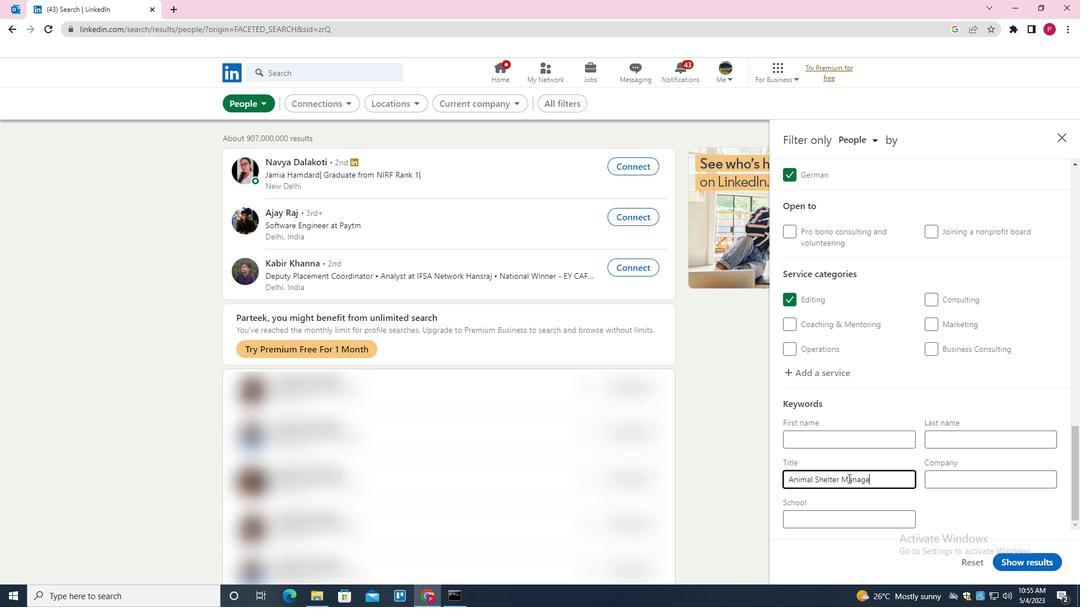 
Action: Mouse moved to (1035, 566)
Screenshot: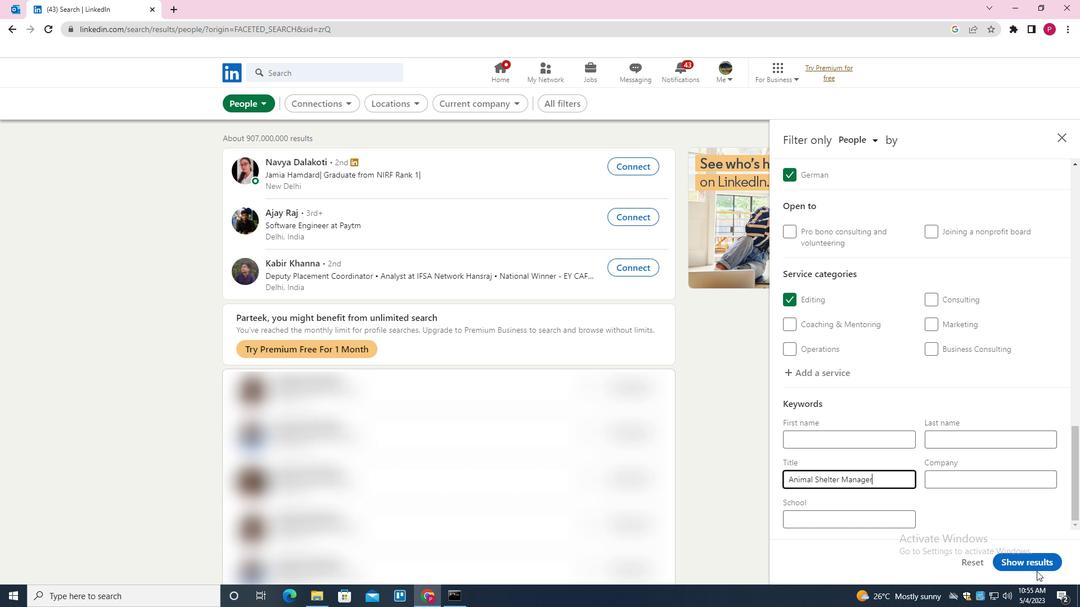 
Action: Mouse pressed left at (1035, 566)
Screenshot: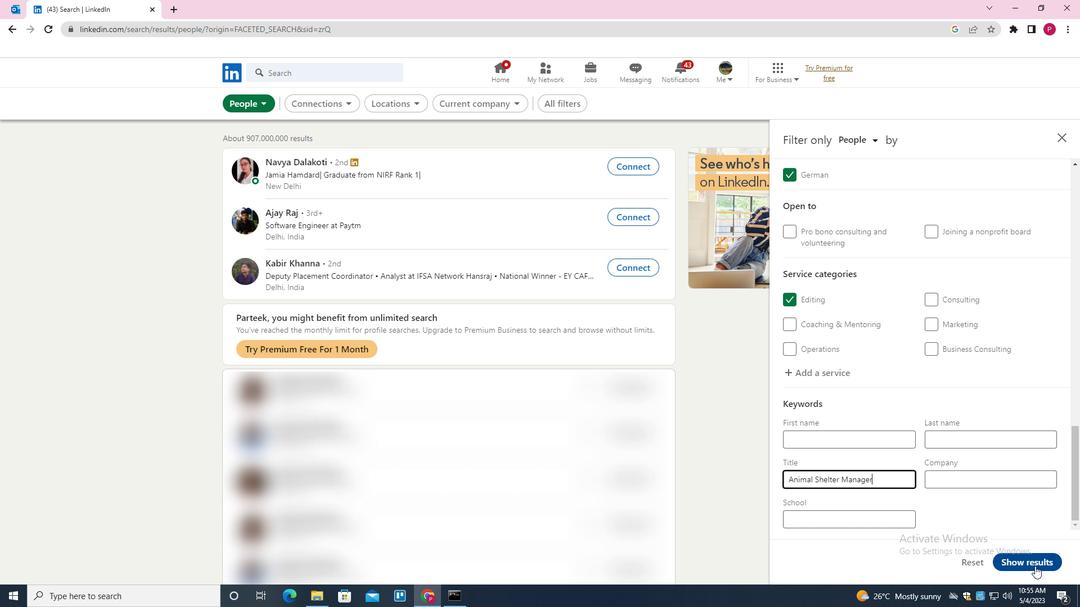 
Action: Mouse moved to (537, 205)
Screenshot: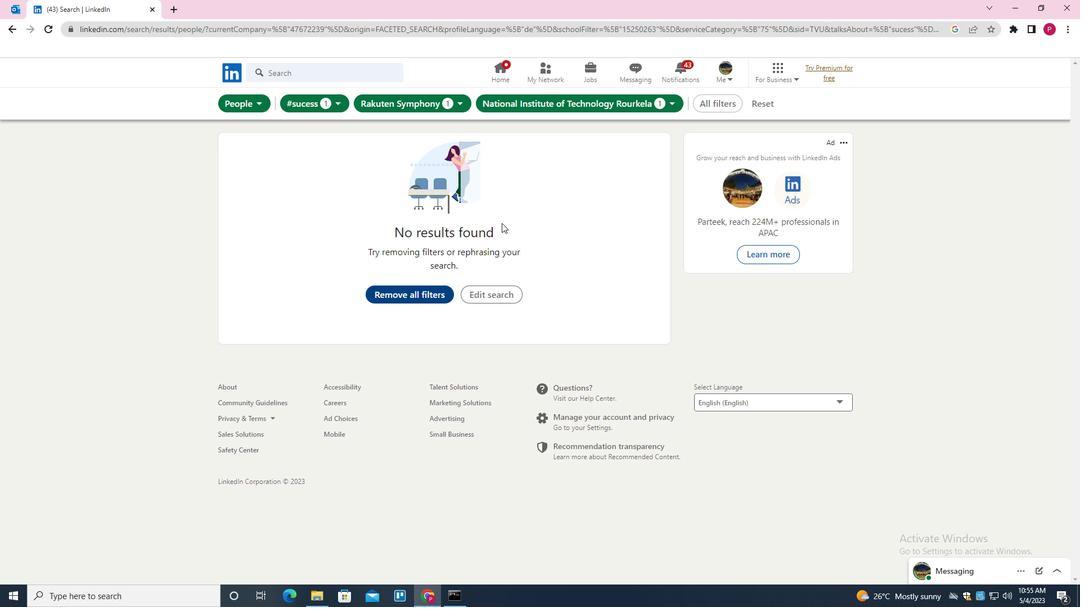 
